 Task: Select the es 2021 option in the target.
Action: Mouse moved to (9, 577)
Screenshot: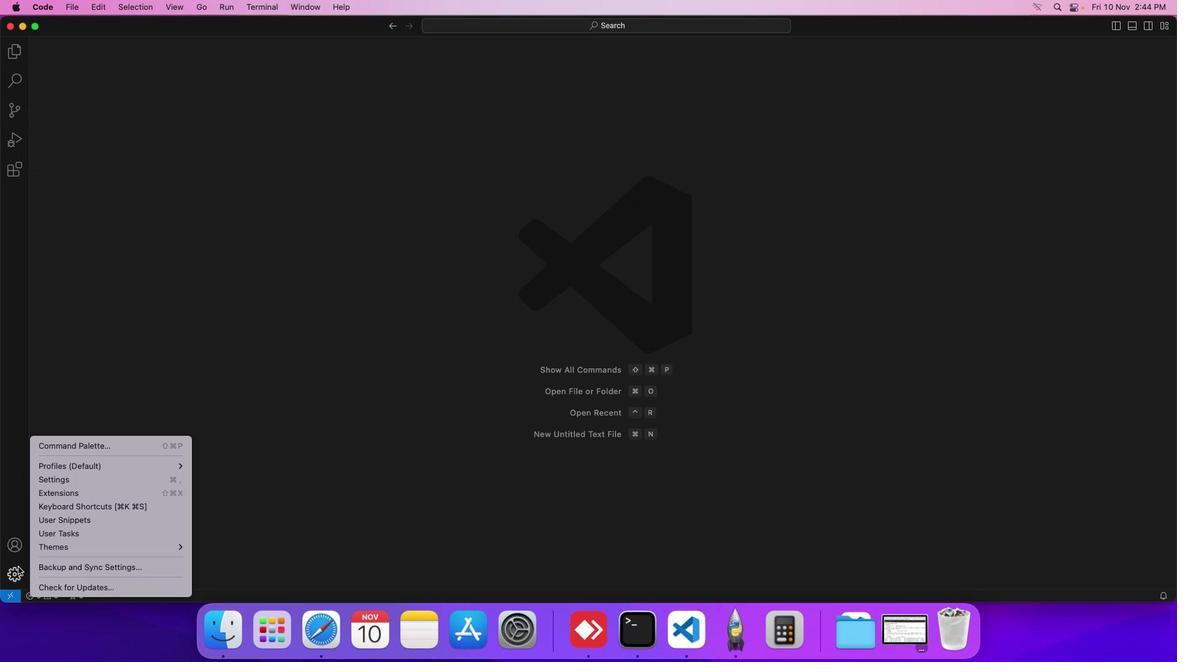 
Action: Mouse pressed left at (9, 577)
Screenshot: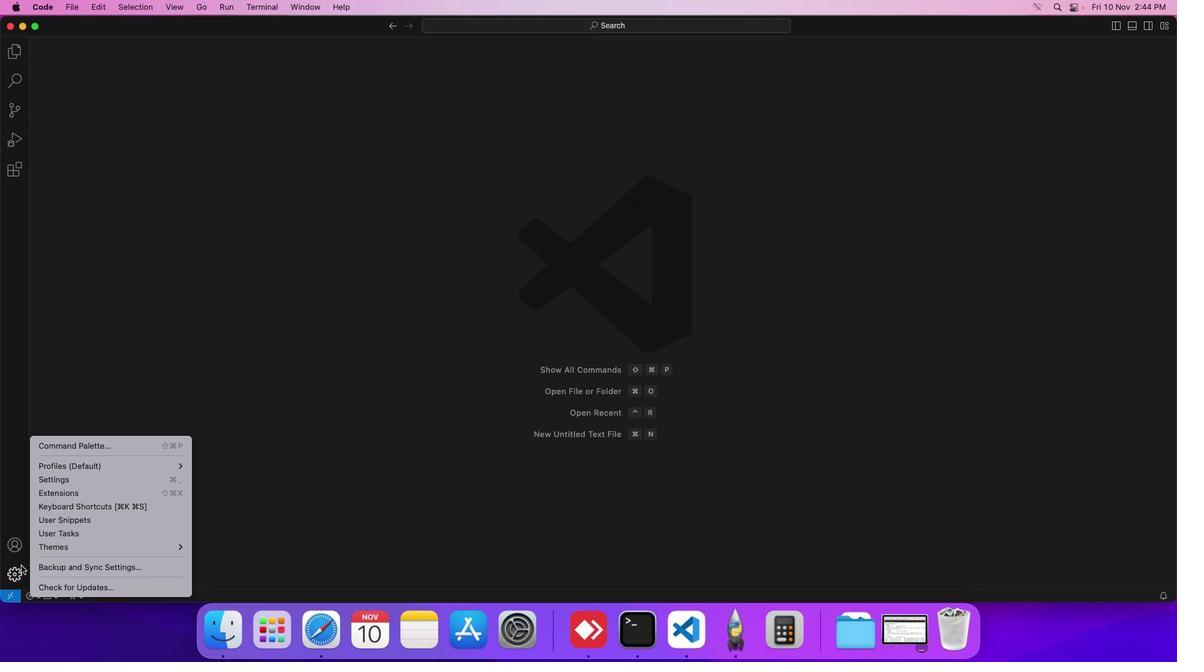 
Action: Mouse moved to (95, 476)
Screenshot: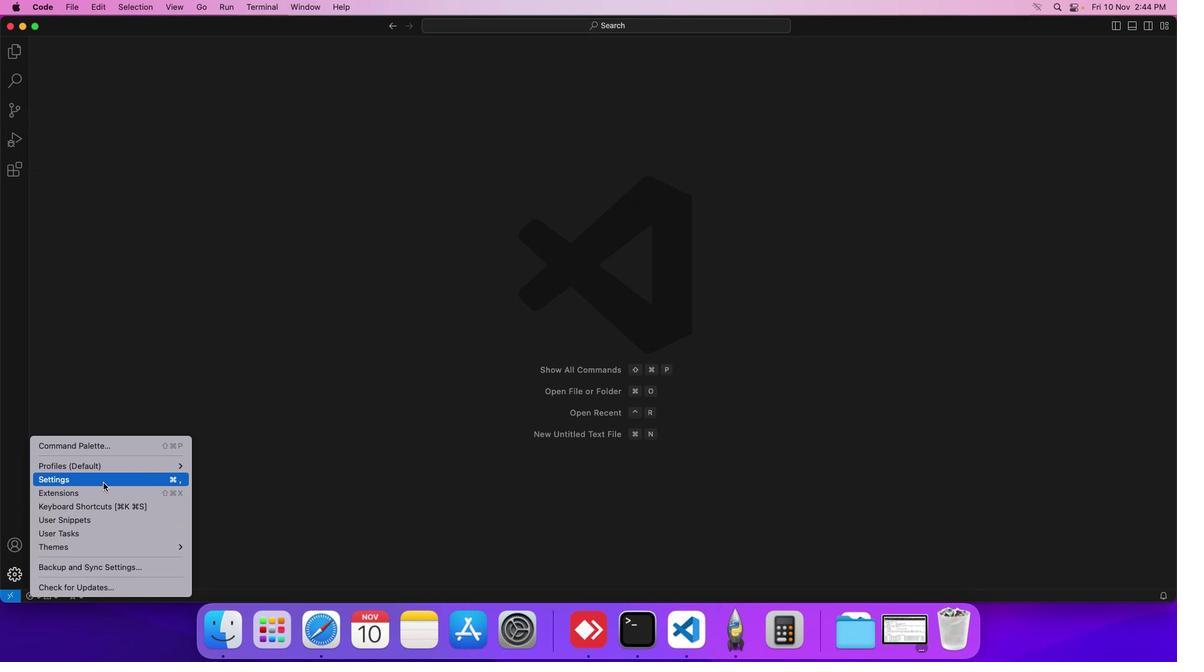 
Action: Mouse pressed left at (95, 476)
Screenshot: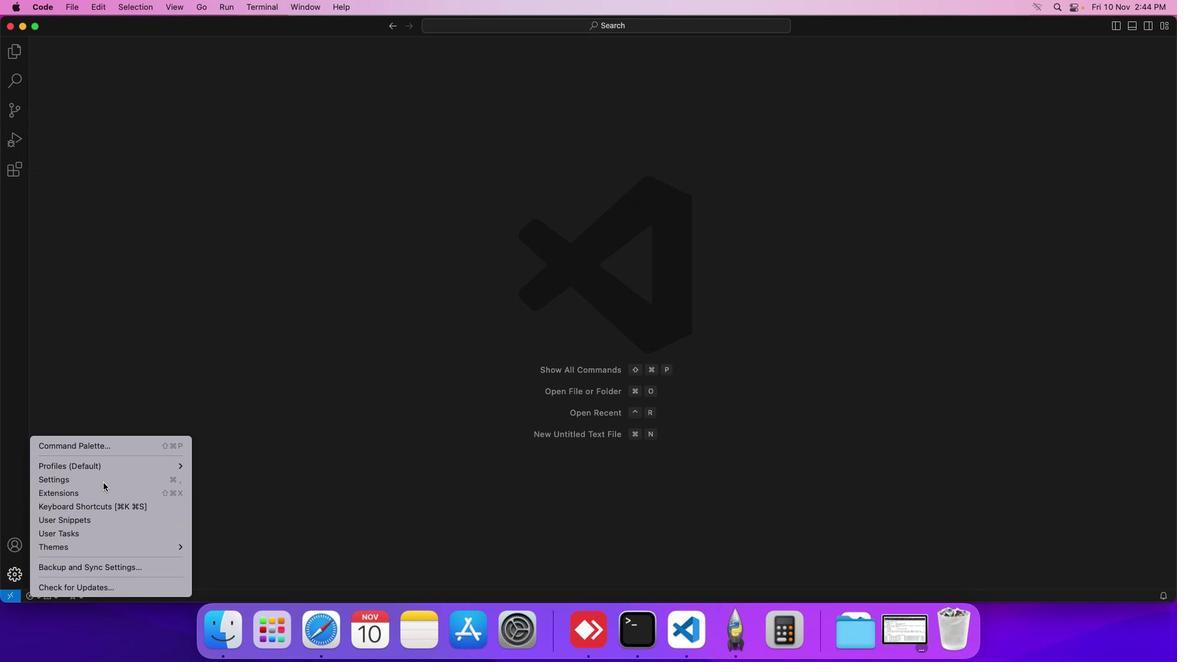 
Action: Mouse moved to (277, 155)
Screenshot: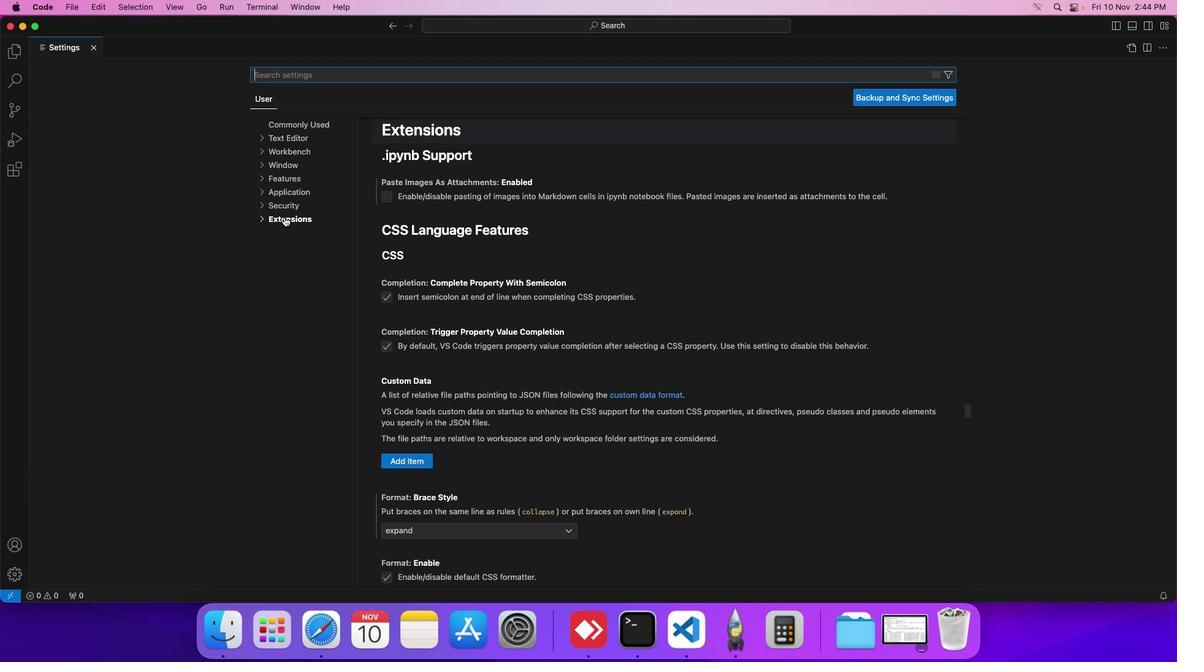 
Action: Mouse pressed left at (277, 155)
Screenshot: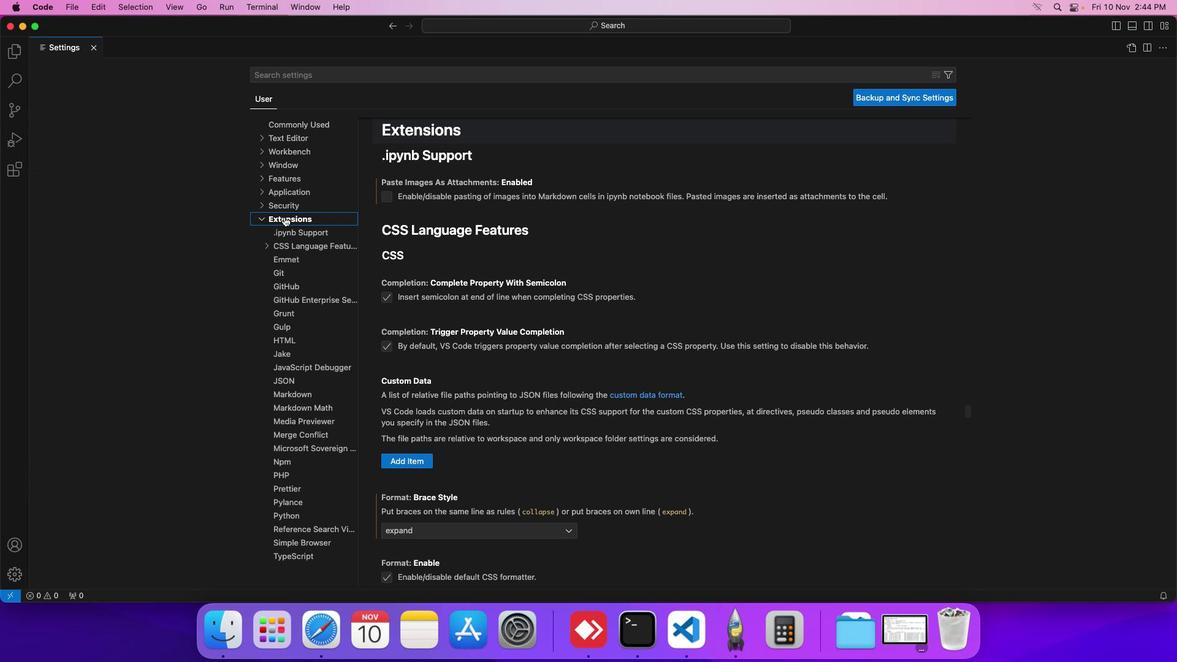 
Action: Mouse moved to (280, 566)
Screenshot: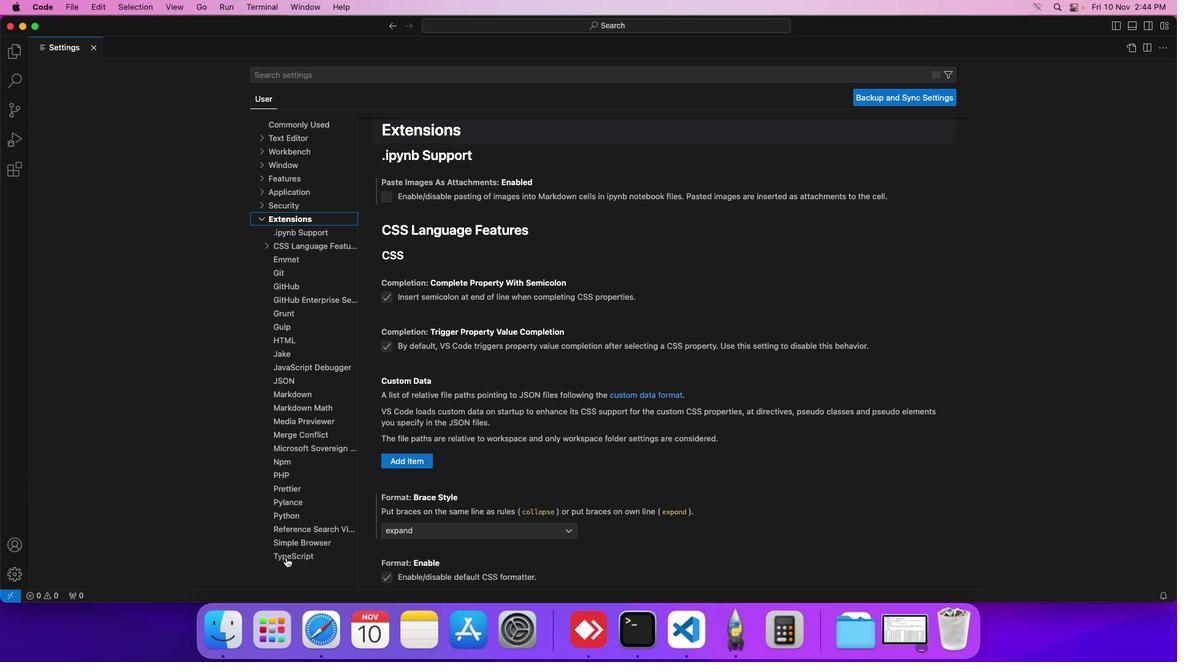 
Action: Mouse pressed left at (280, 566)
Screenshot: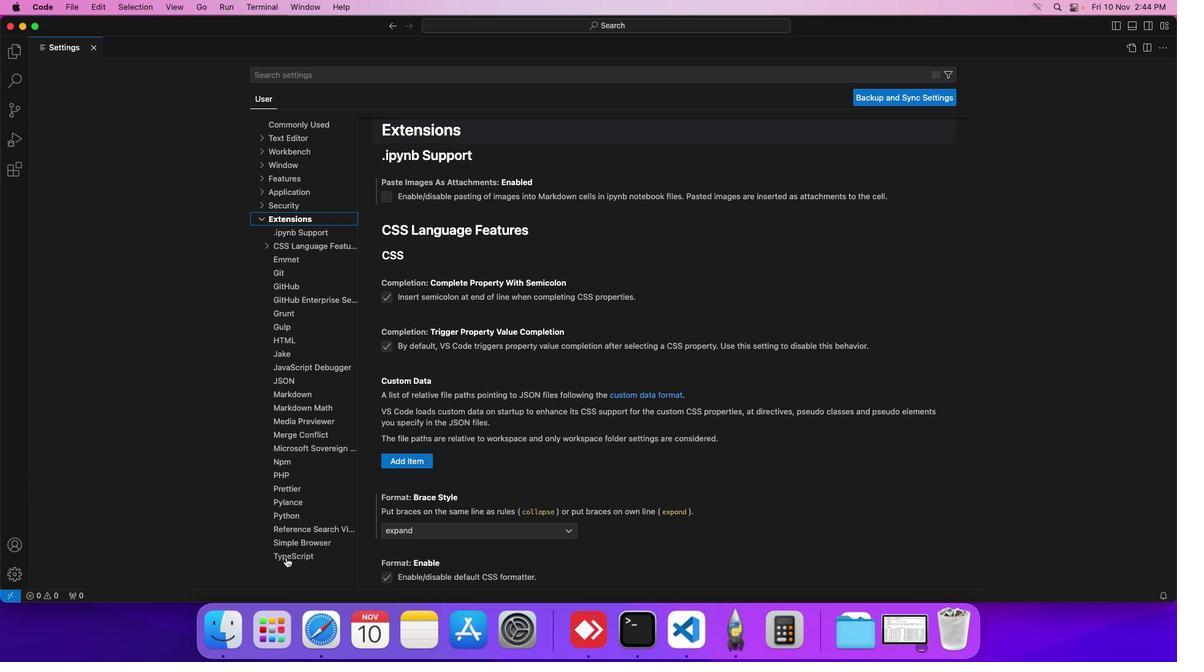 
Action: Mouse moved to (451, 501)
Screenshot: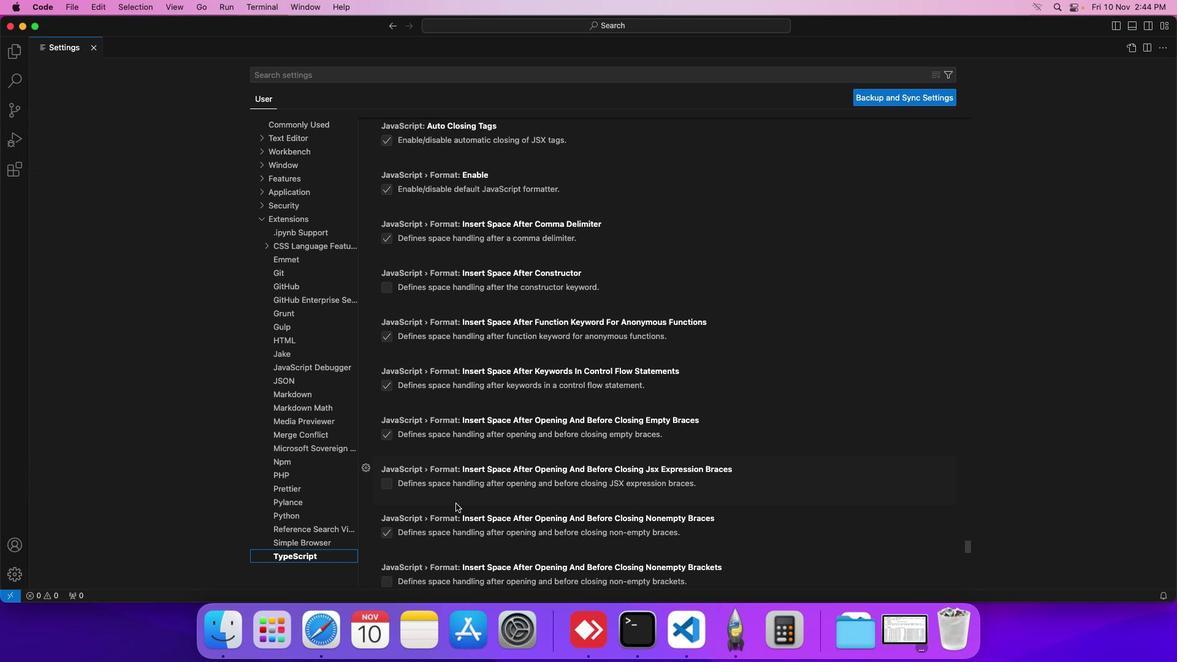 
Action: Mouse scrolled (451, 501) with delta (-8, -106)
Screenshot: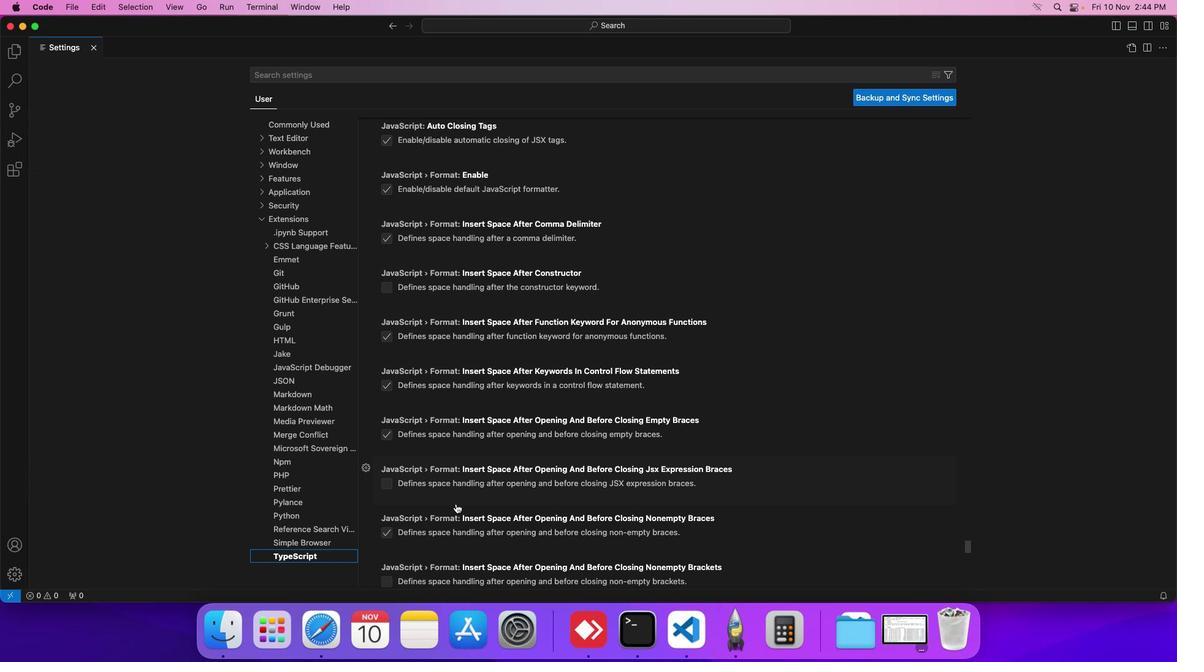
Action: Mouse scrolled (451, 501) with delta (-8, -106)
Screenshot: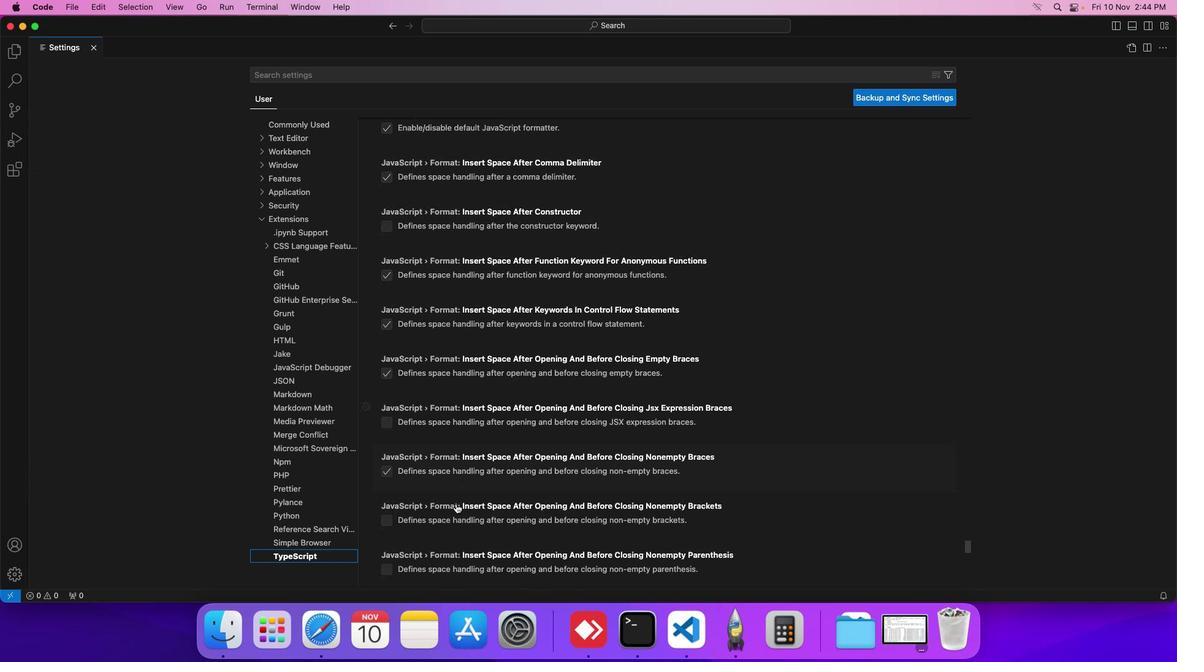 
Action: Mouse scrolled (451, 501) with delta (-8, -106)
Screenshot: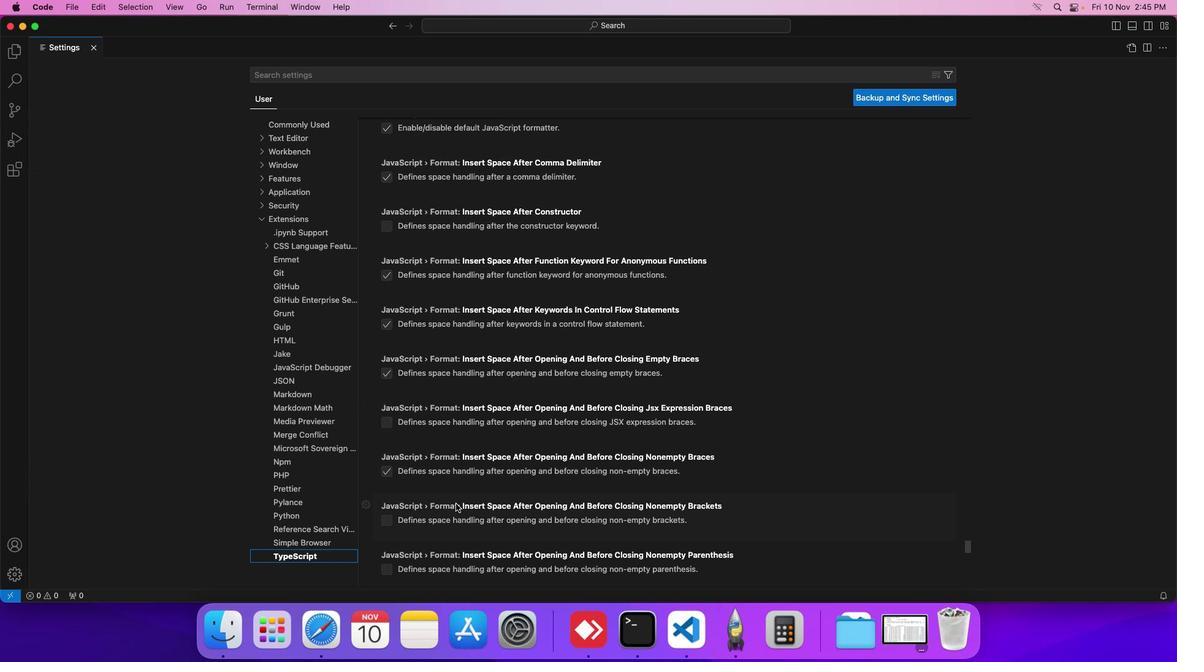 
Action: Mouse scrolled (451, 501) with delta (-8, -106)
Screenshot: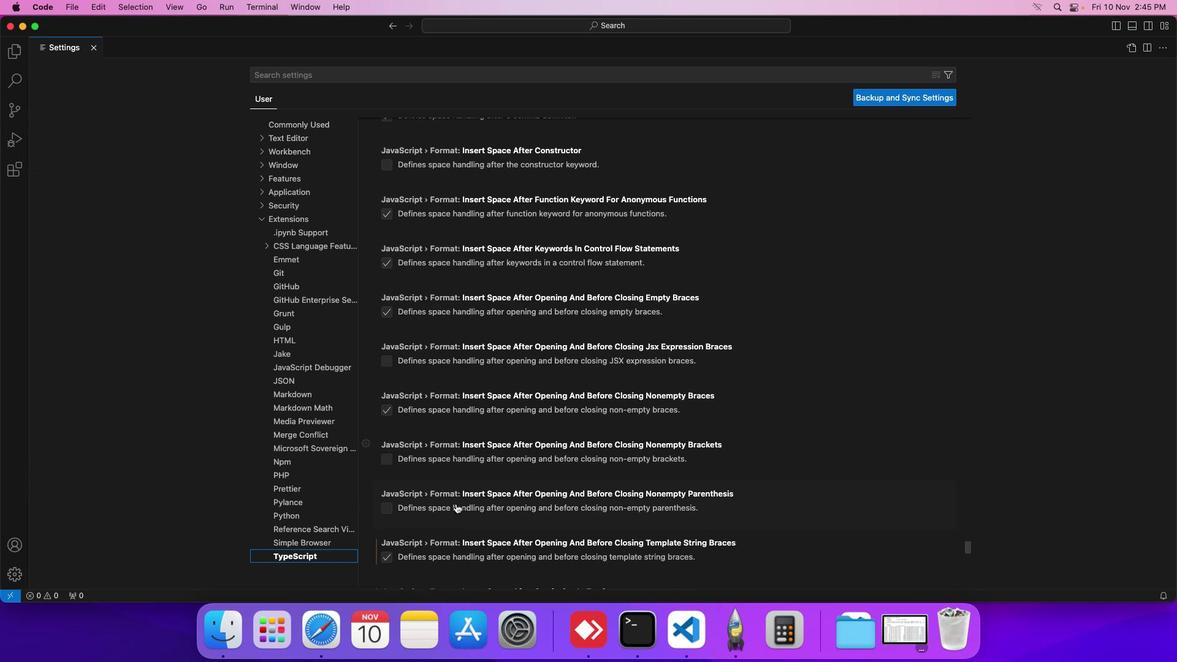 
Action: Mouse scrolled (451, 501) with delta (-8, -106)
Screenshot: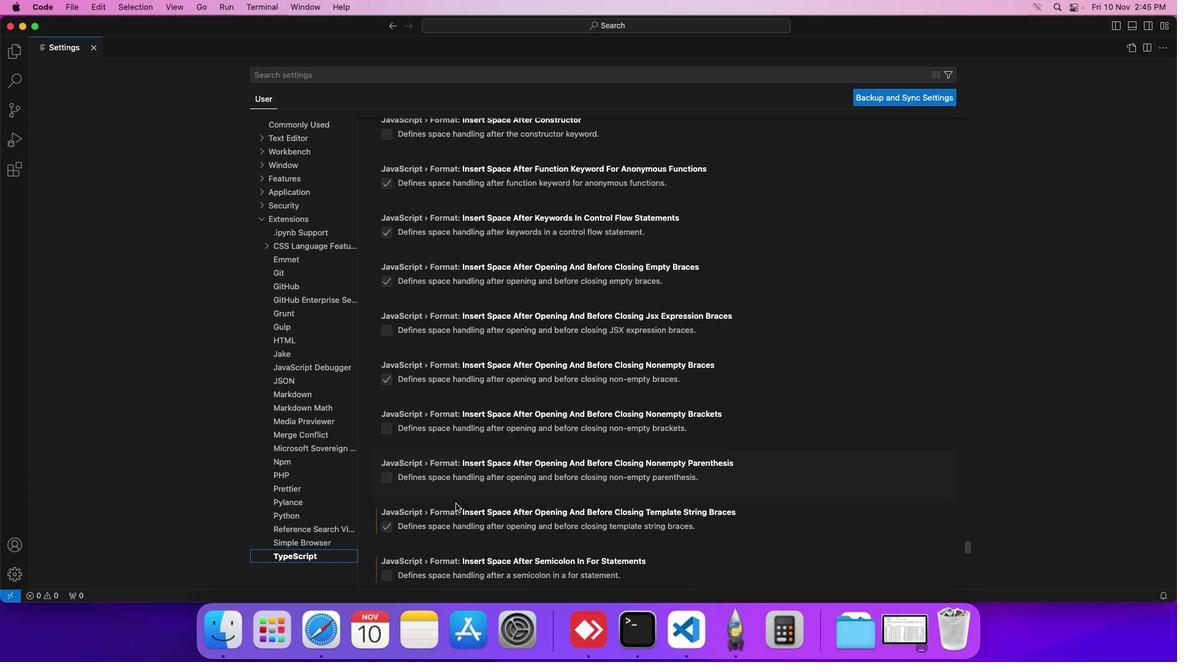 
Action: Mouse scrolled (451, 501) with delta (-8, -106)
Screenshot: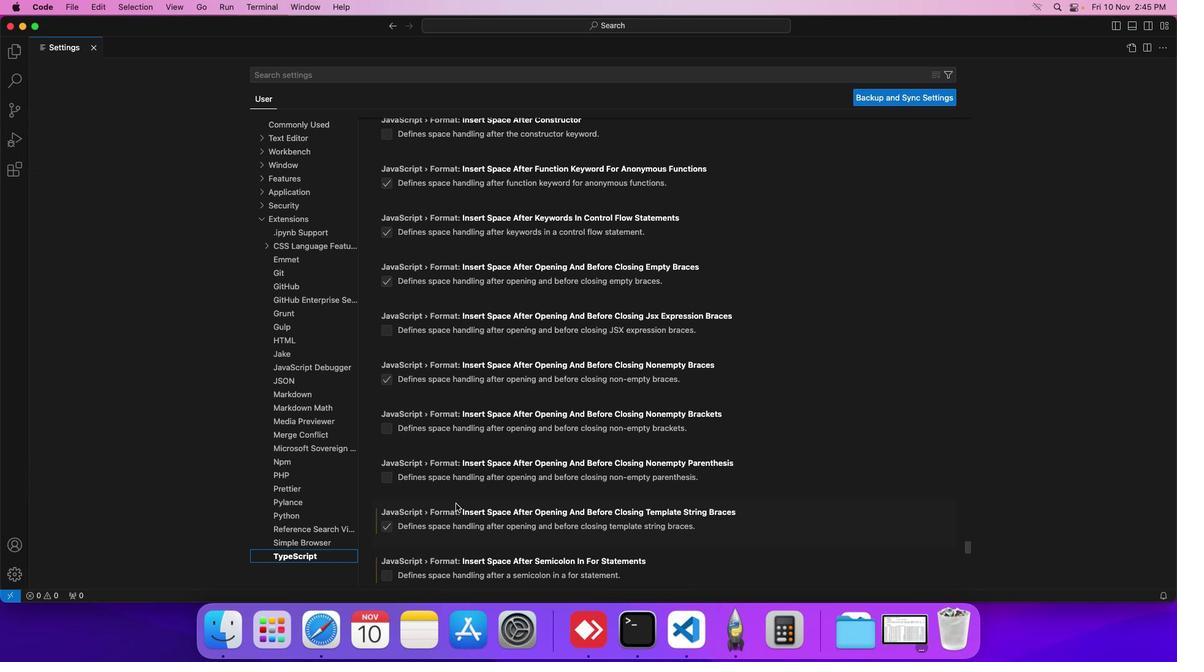 
Action: Mouse scrolled (451, 501) with delta (-8, -106)
Screenshot: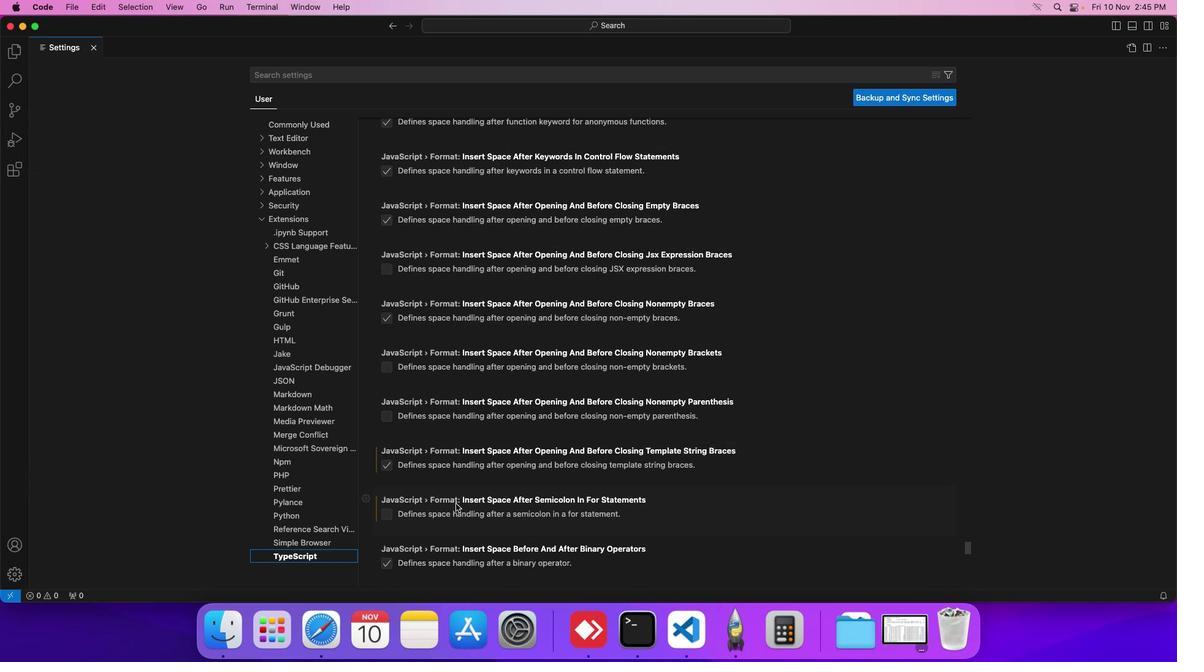 
Action: Mouse scrolled (451, 501) with delta (-8, -106)
Screenshot: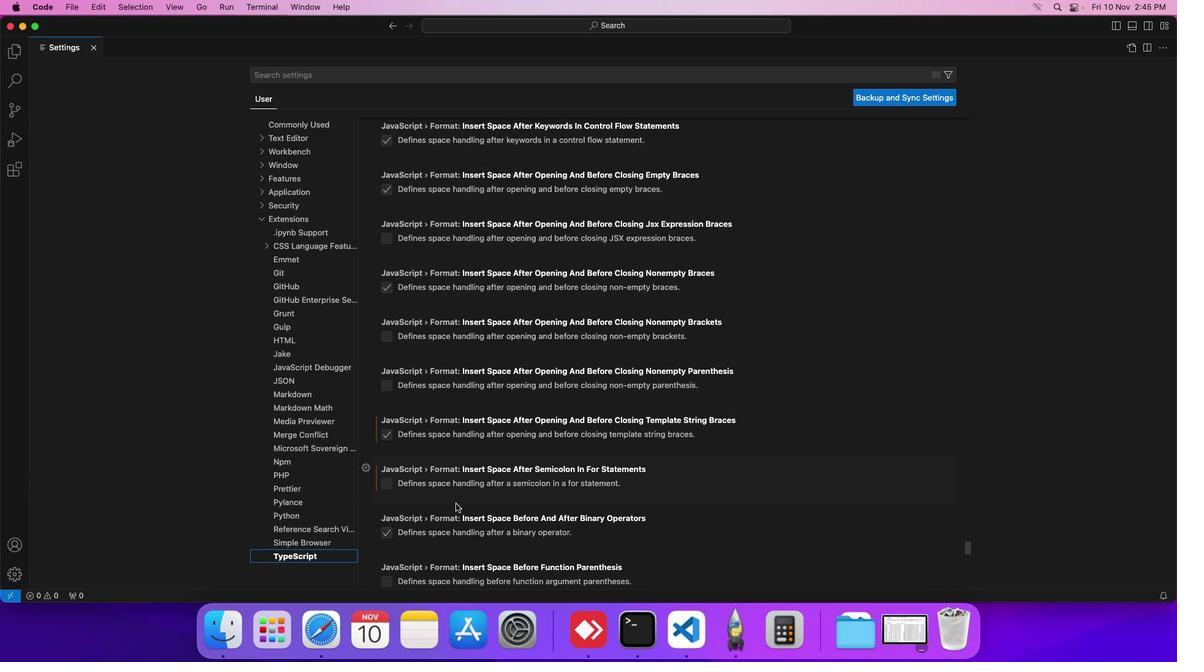 
Action: Mouse scrolled (451, 501) with delta (-8, -106)
Screenshot: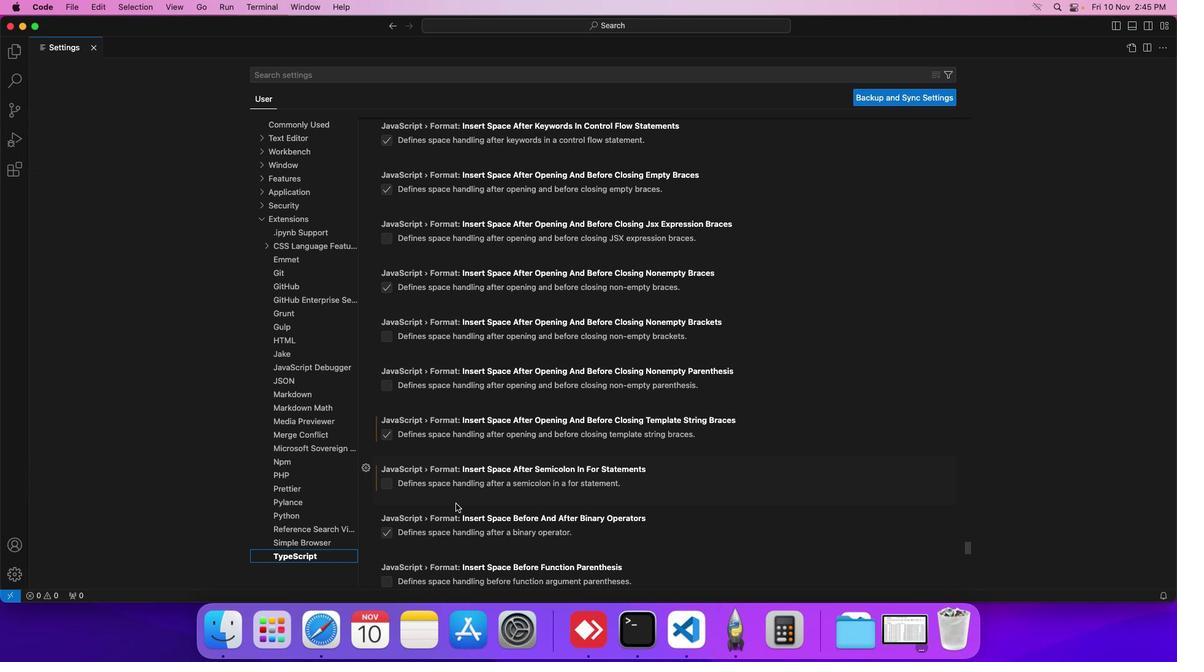 
Action: Mouse scrolled (451, 501) with delta (-8, -106)
Screenshot: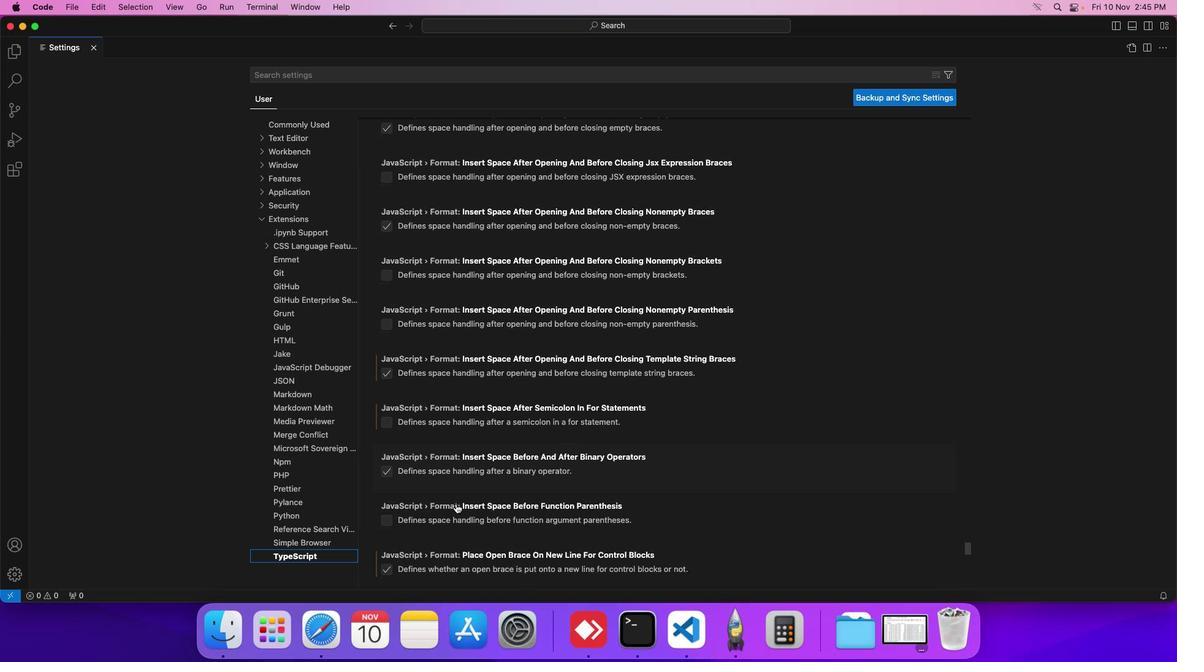 
Action: Mouse scrolled (451, 501) with delta (-8, -106)
Screenshot: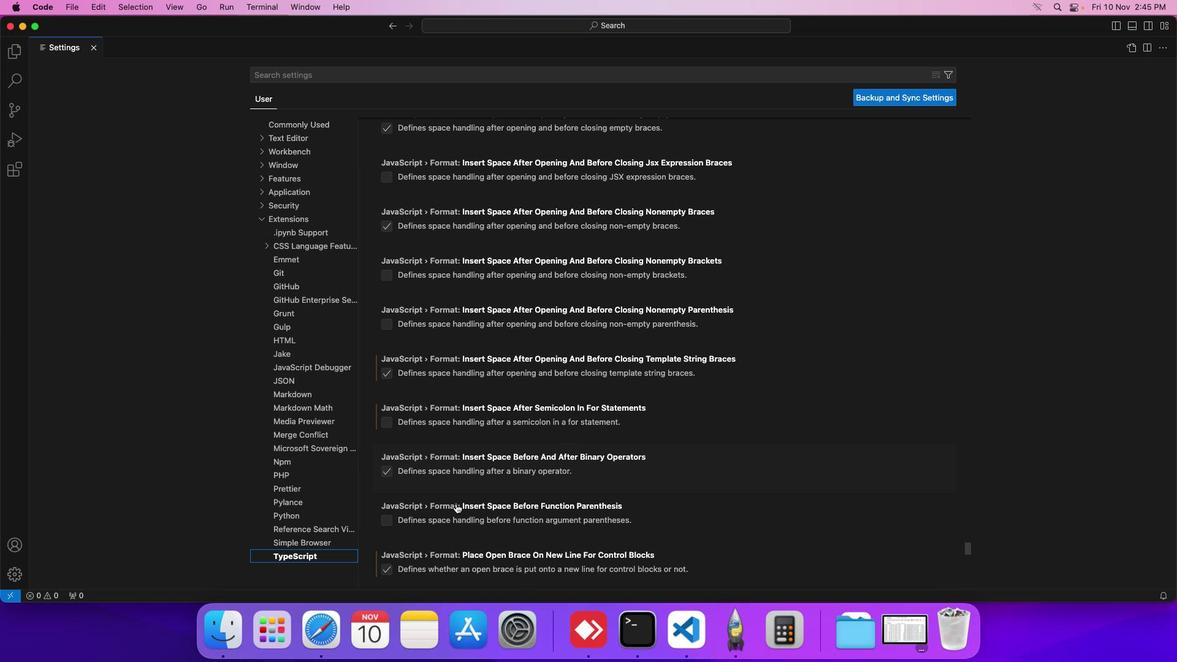 
Action: Mouse scrolled (451, 501) with delta (-8, -106)
Screenshot: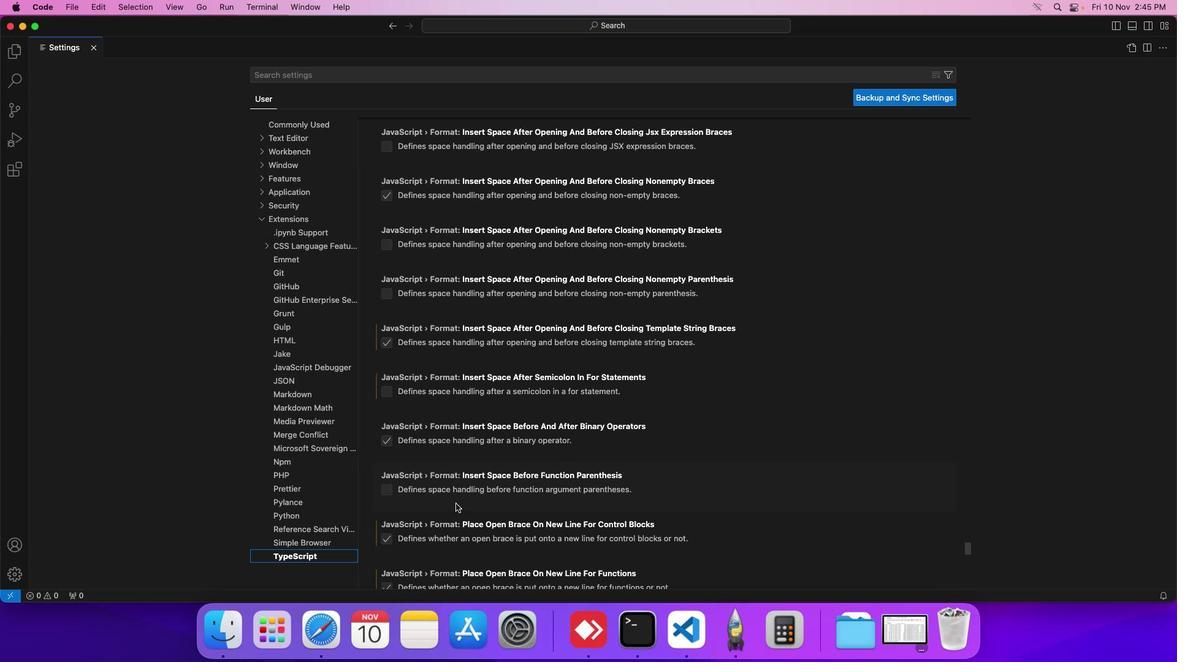 
Action: Mouse scrolled (451, 501) with delta (-8, -106)
Screenshot: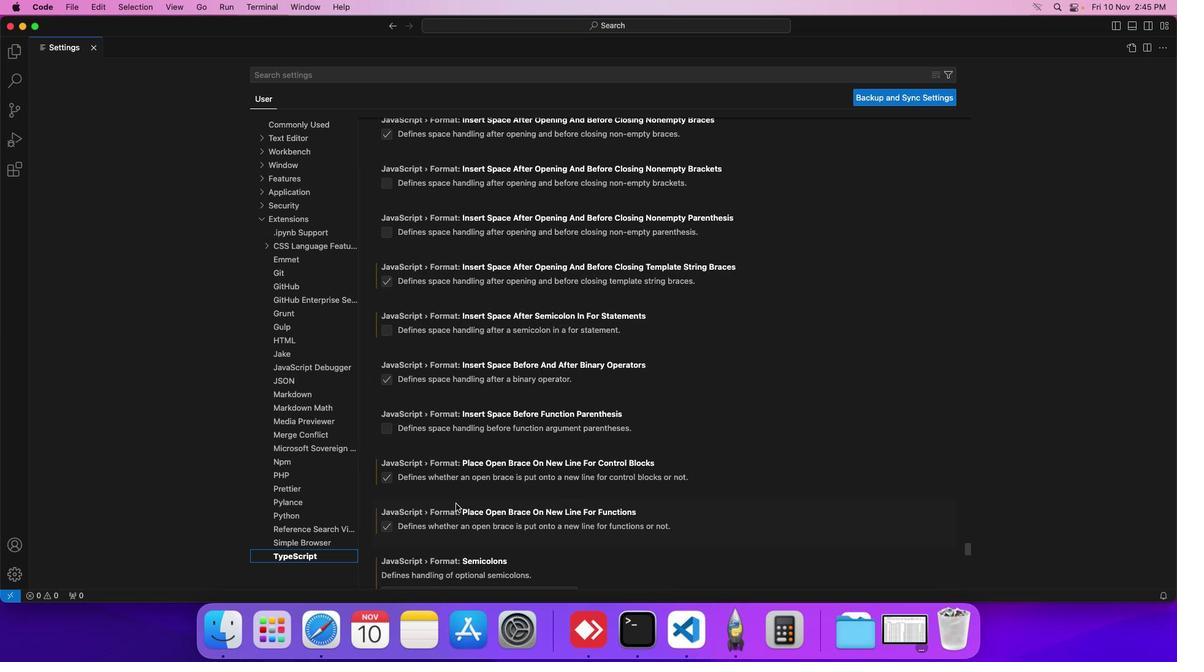 
Action: Mouse scrolled (451, 501) with delta (-8, -106)
Screenshot: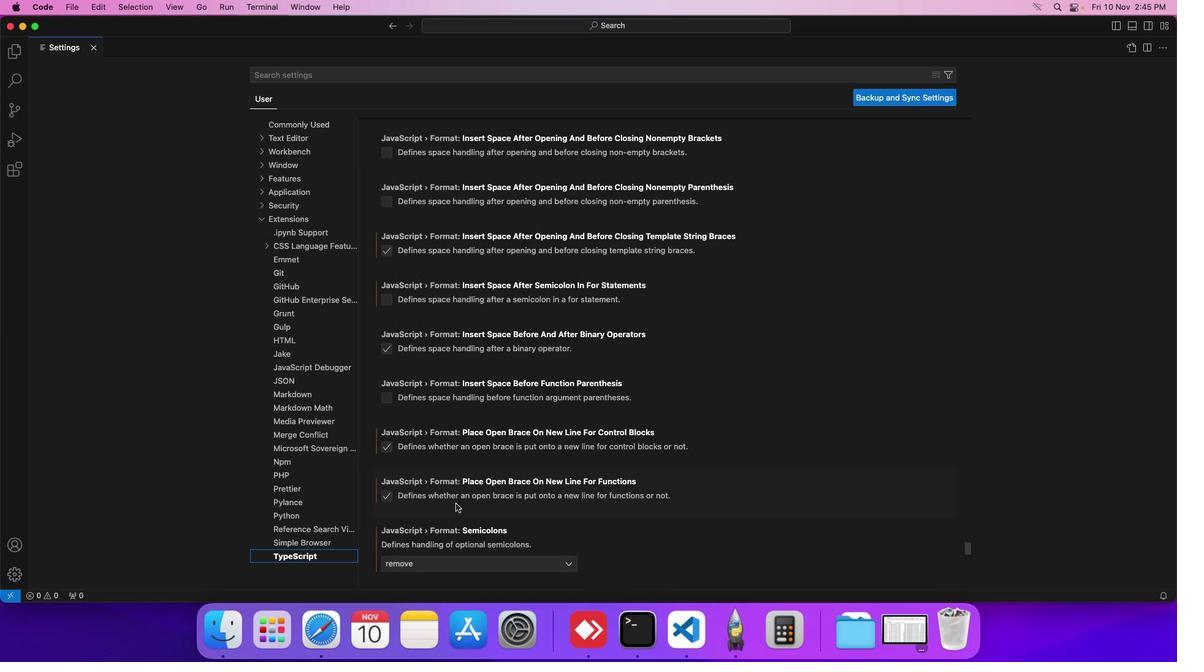 
Action: Mouse scrolled (451, 501) with delta (-8, -106)
Screenshot: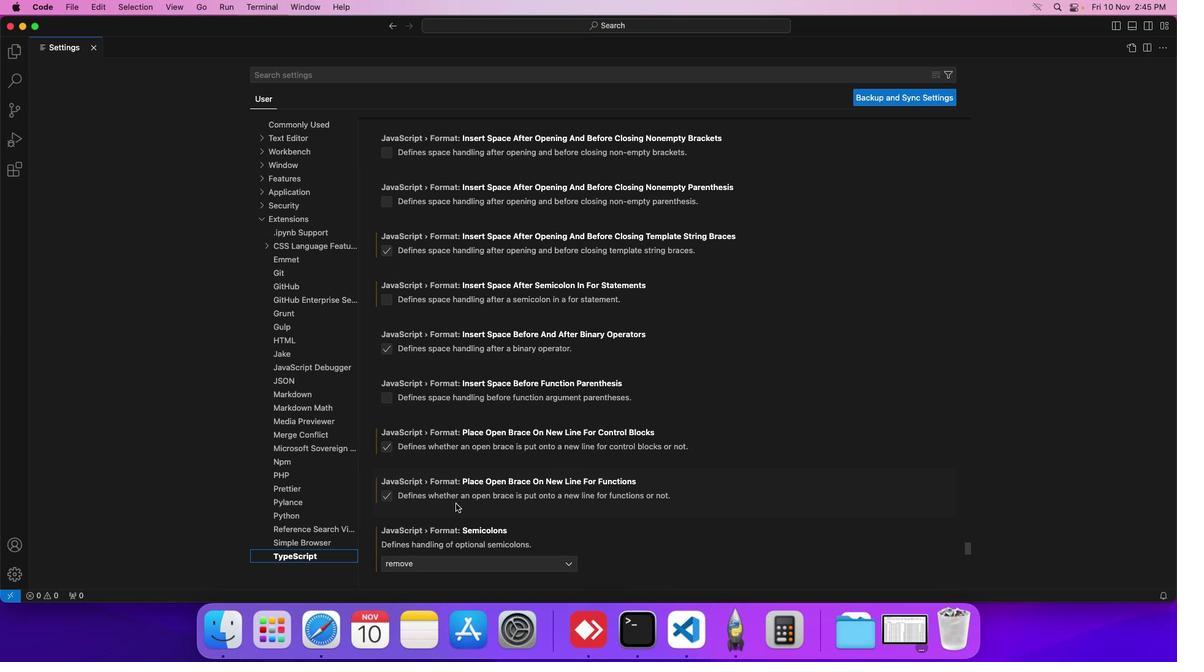 
Action: Mouse scrolled (451, 501) with delta (-8, -106)
Screenshot: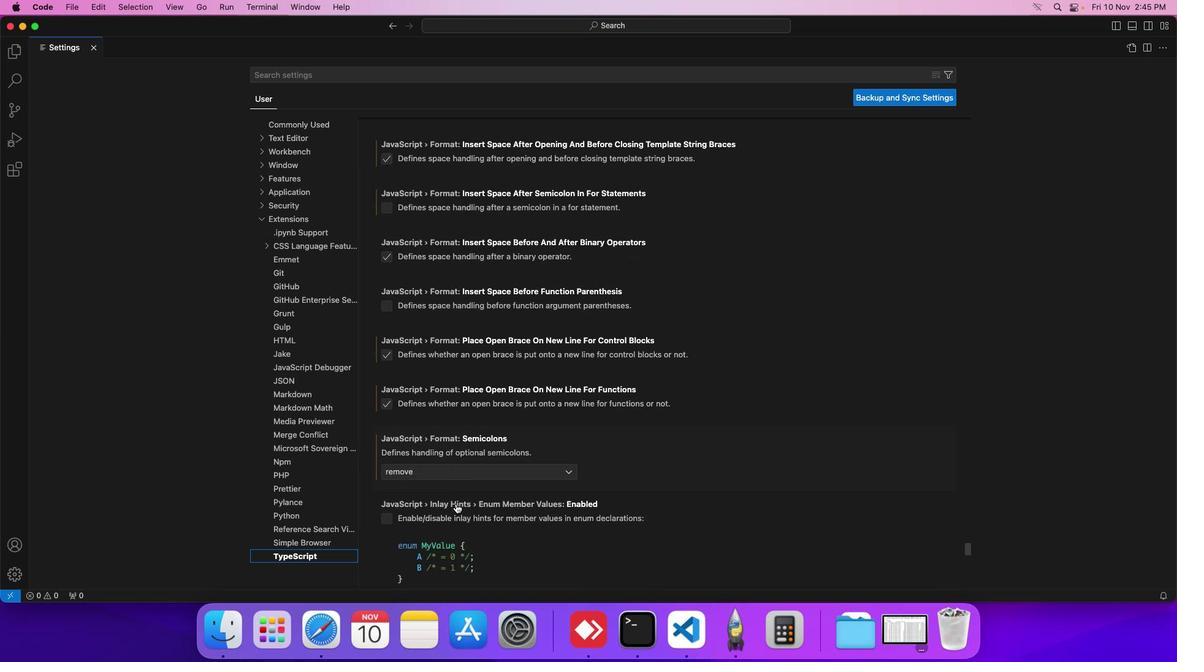 
Action: Mouse scrolled (451, 501) with delta (-8, -106)
Screenshot: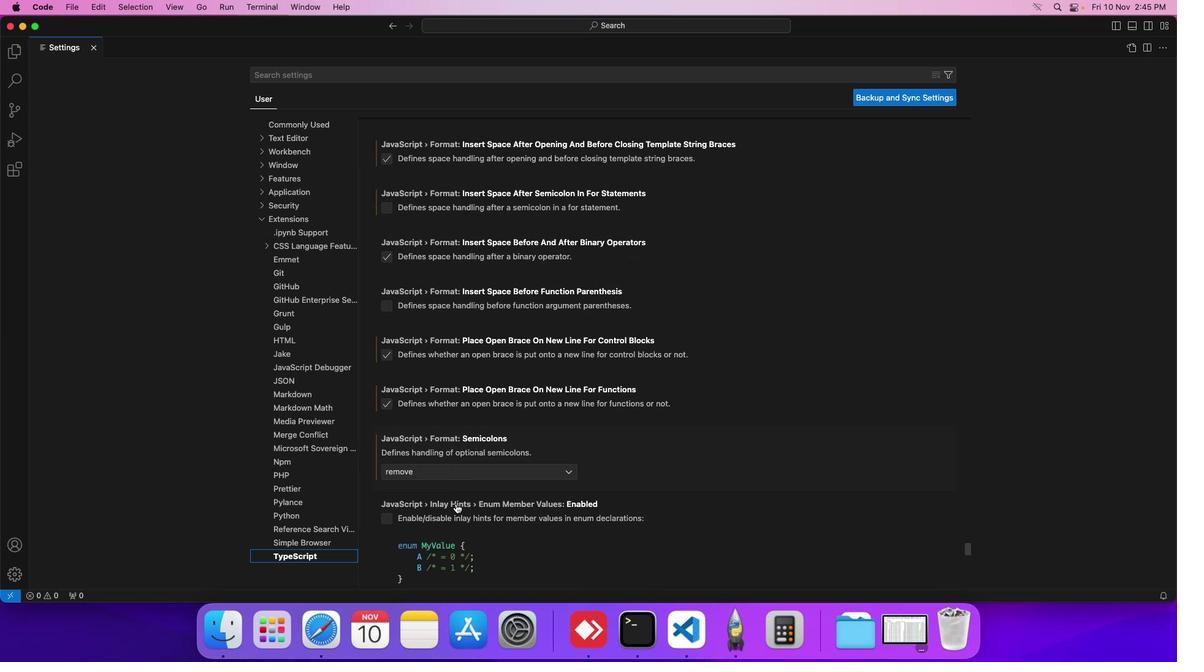 
Action: Mouse scrolled (451, 501) with delta (-8, -106)
Screenshot: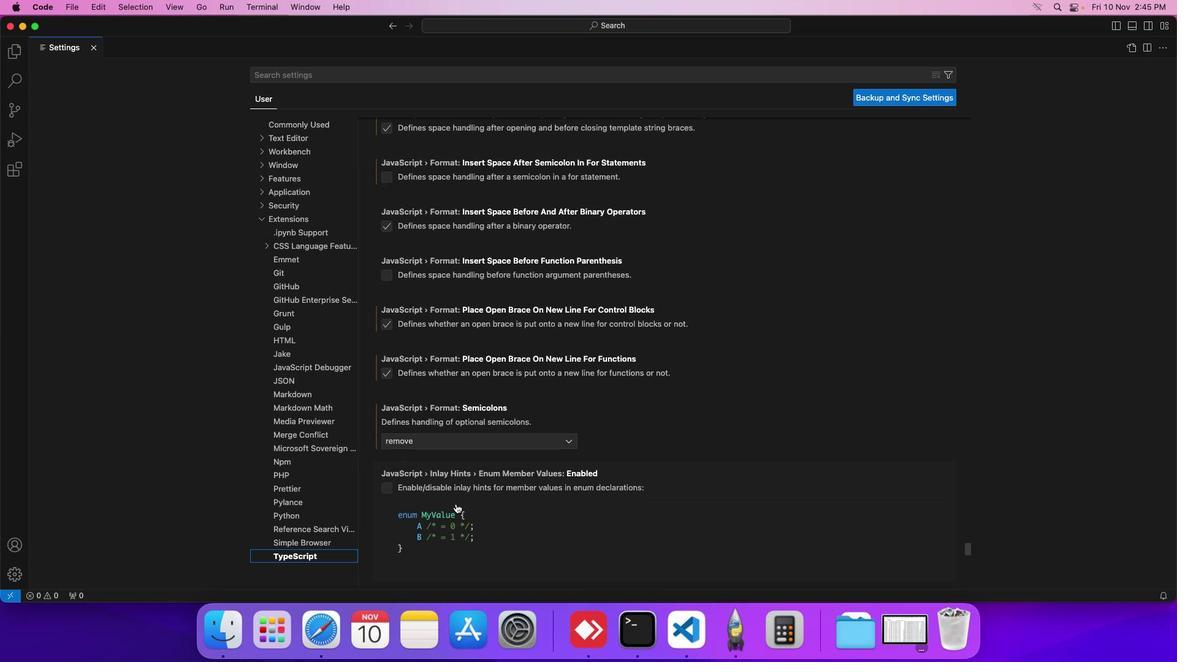 
Action: Mouse scrolled (451, 501) with delta (-8, -106)
Screenshot: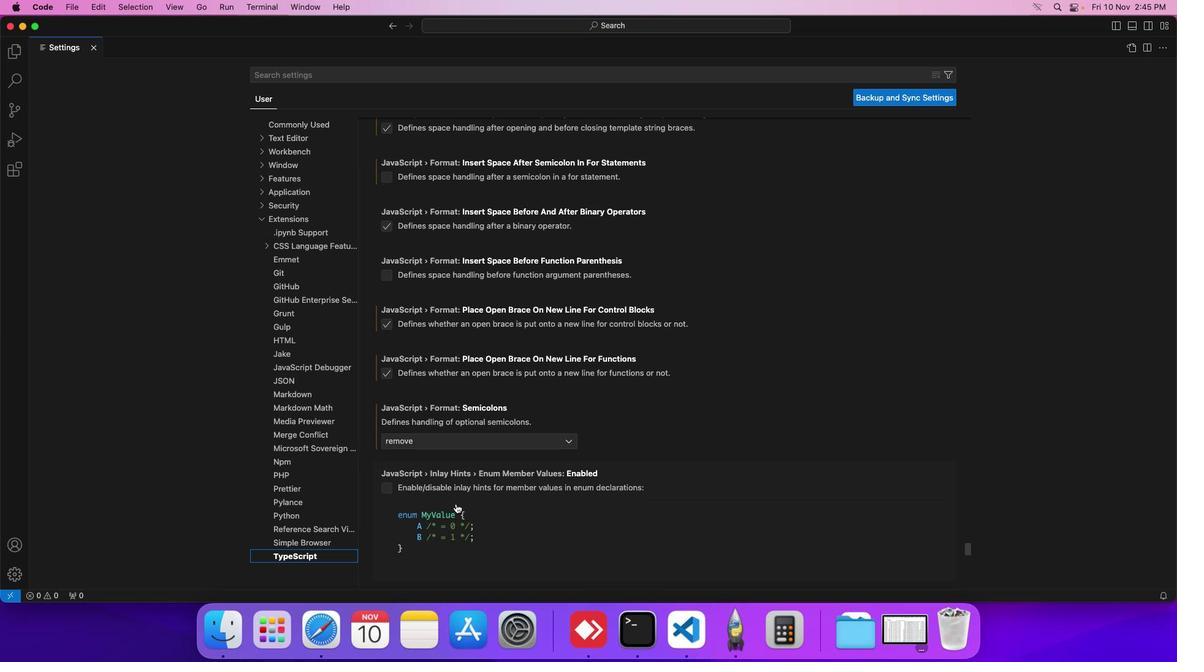 
Action: Mouse scrolled (451, 501) with delta (-8, -106)
Screenshot: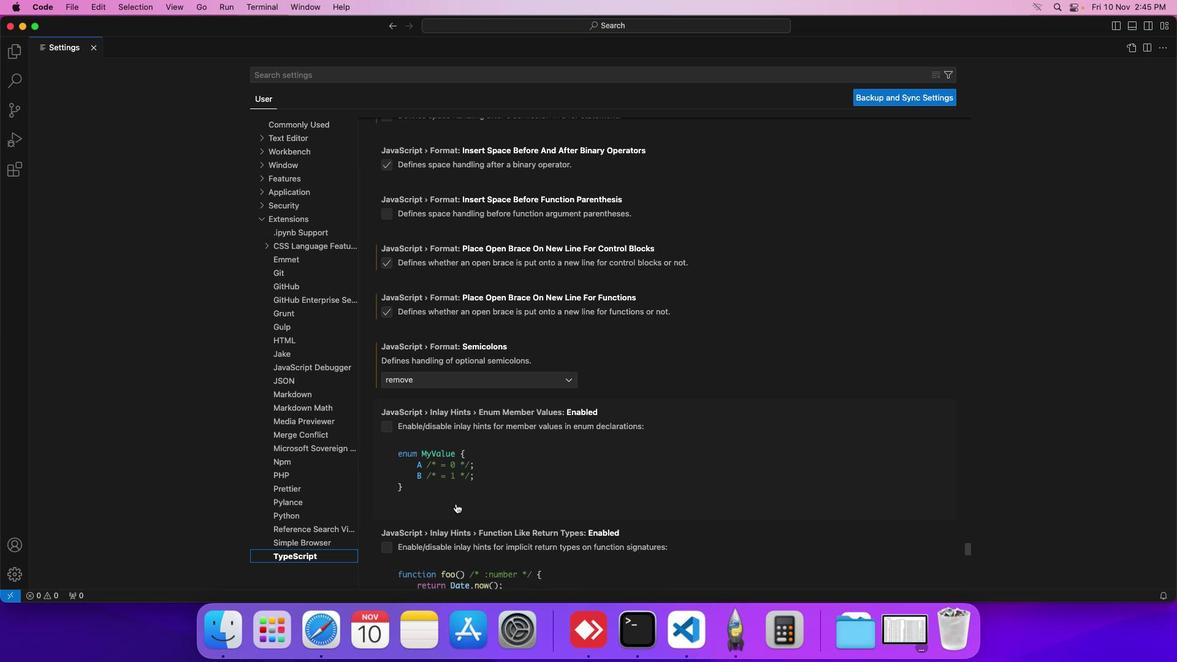 
Action: Mouse scrolled (451, 501) with delta (-8, -106)
Screenshot: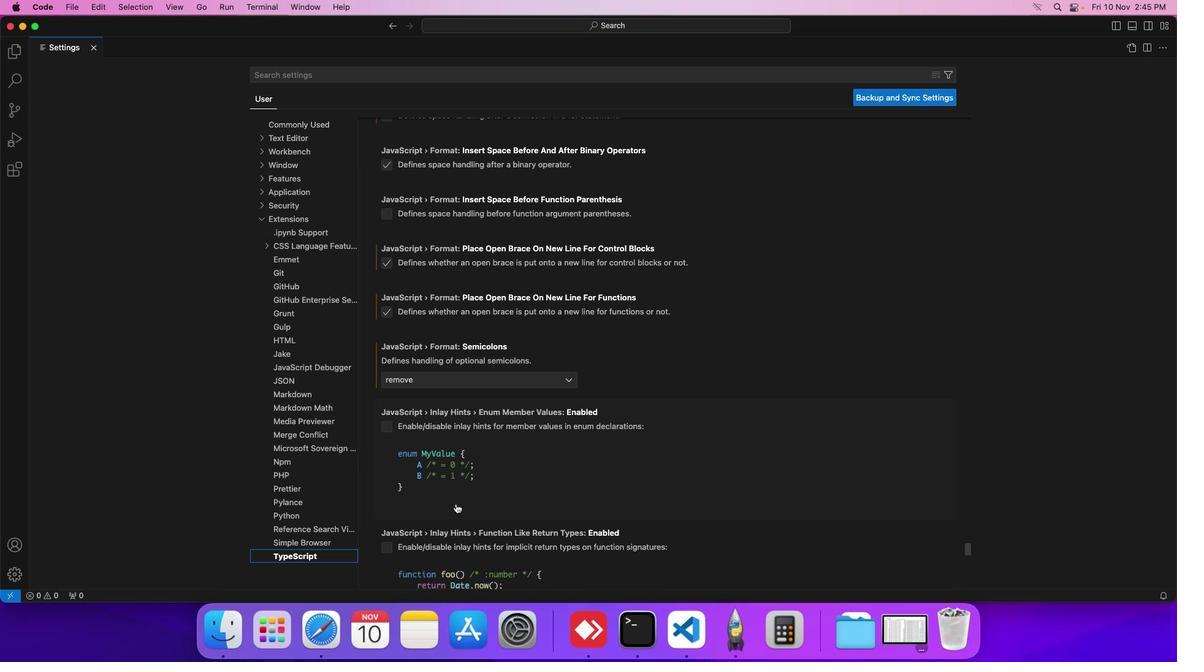 
Action: Mouse scrolled (451, 501) with delta (-8, -106)
Screenshot: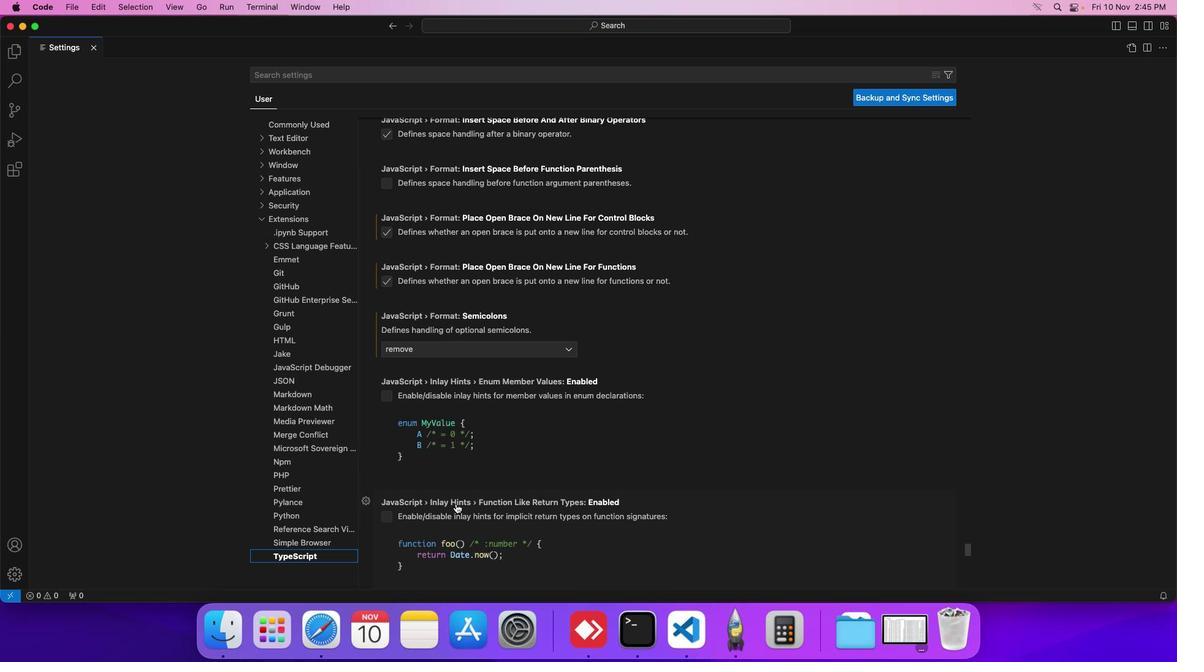 
Action: Mouse scrolled (451, 501) with delta (-8, -106)
Screenshot: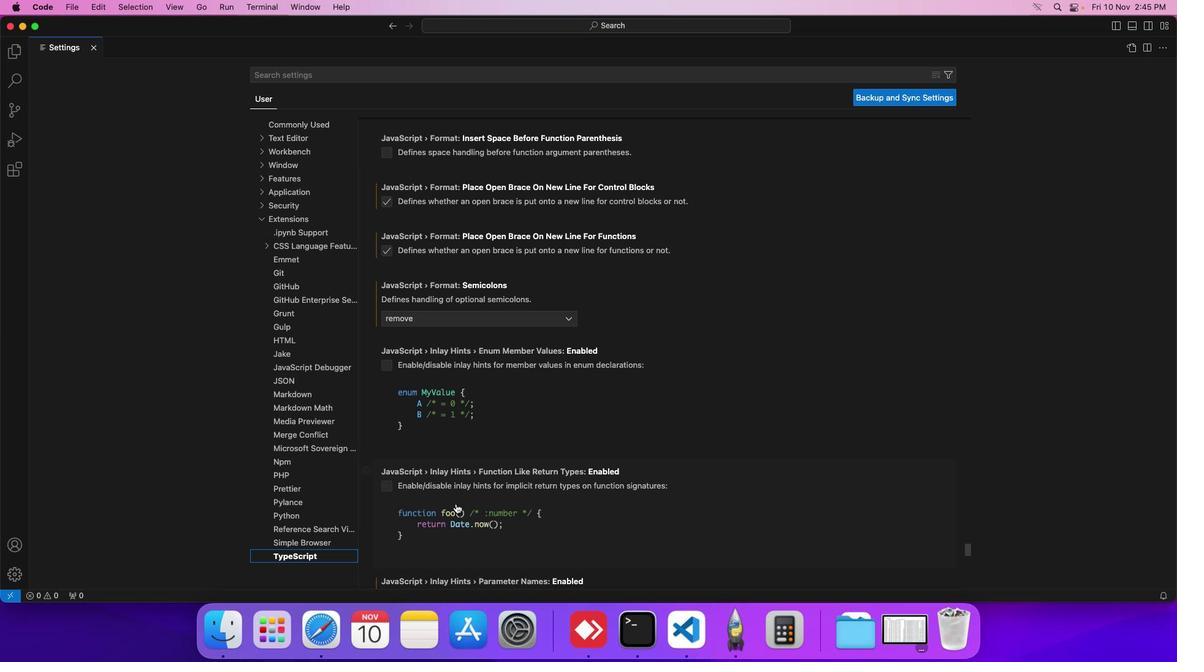 
Action: Mouse scrolled (451, 501) with delta (-8, -106)
Screenshot: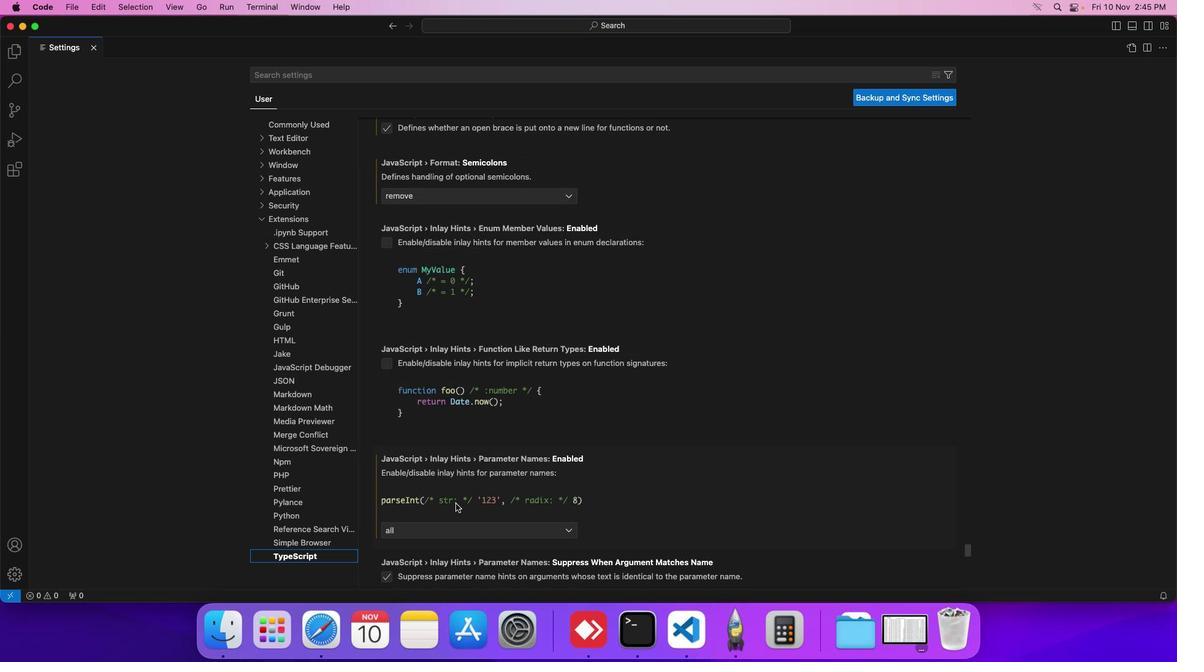 
Action: Mouse scrolled (451, 501) with delta (-8, -106)
Screenshot: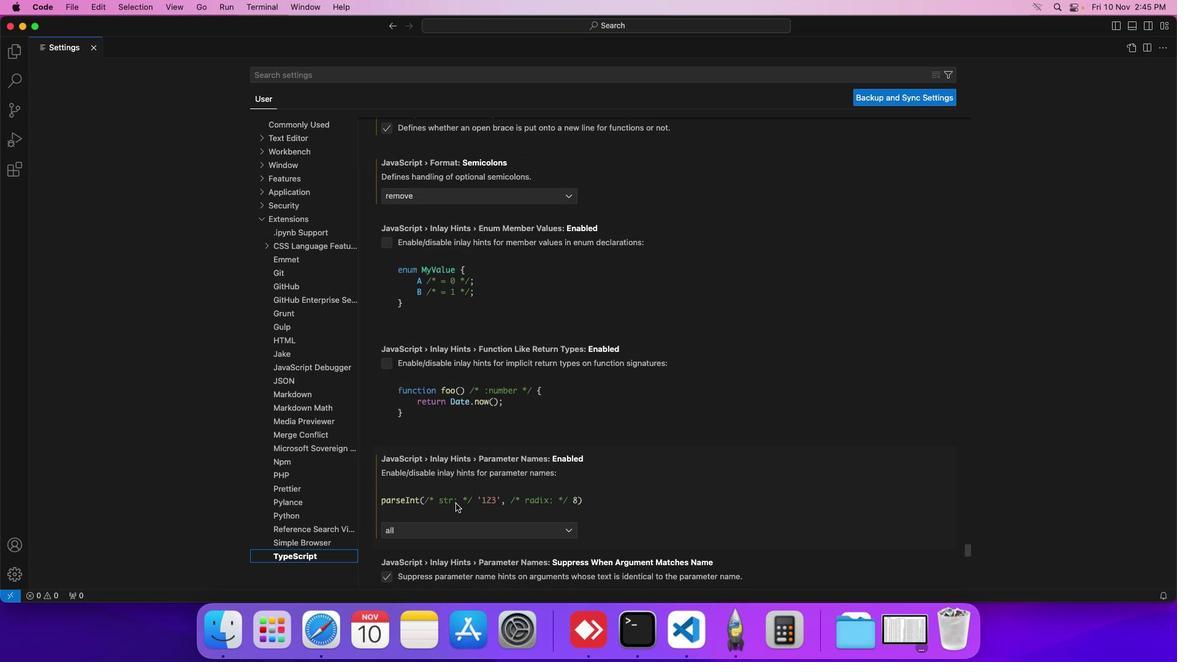 
Action: Mouse scrolled (451, 501) with delta (-8, -106)
Screenshot: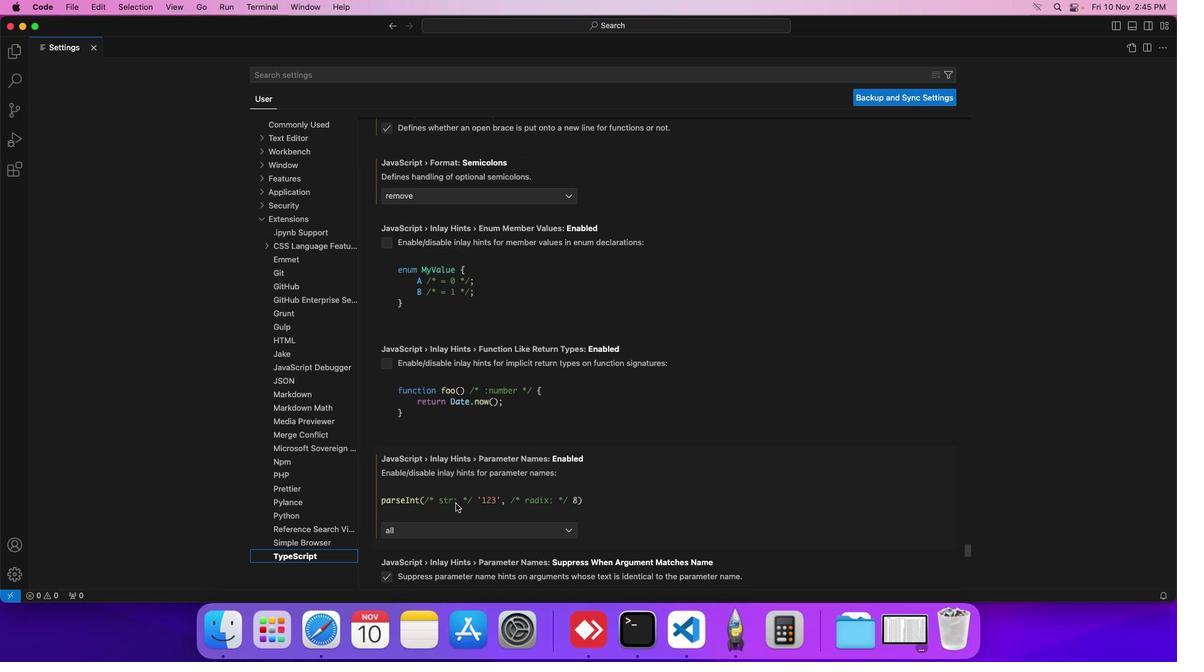 
Action: Mouse scrolled (451, 501) with delta (-8, -106)
Screenshot: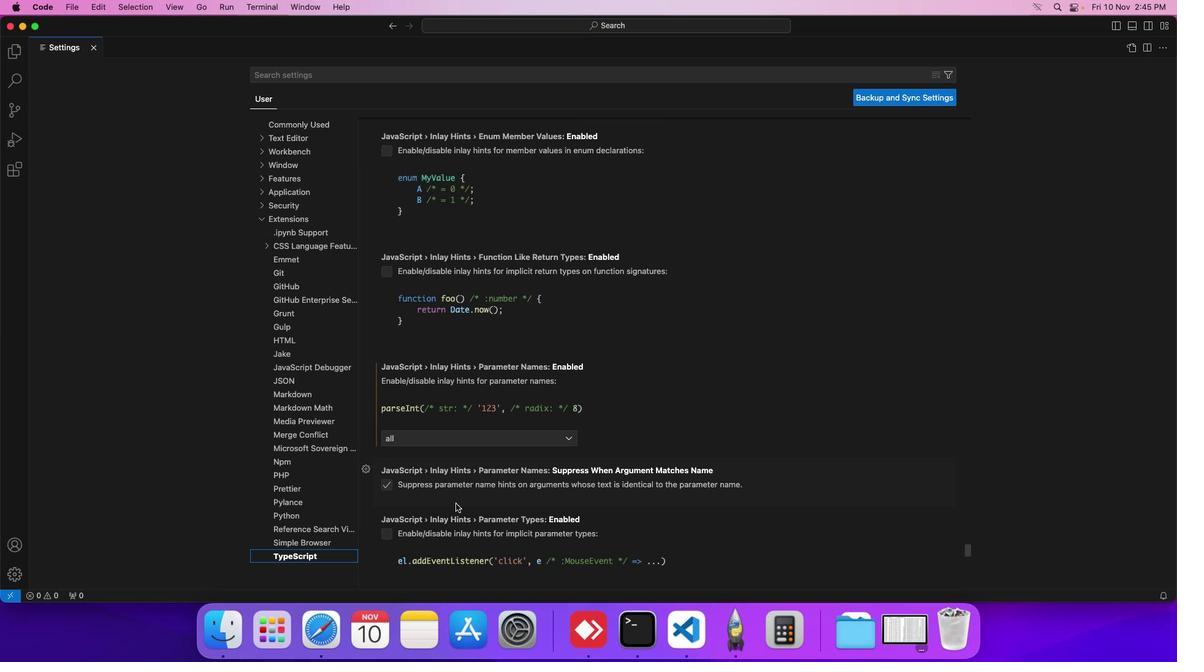
Action: Mouse scrolled (451, 501) with delta (-8, -106)
Screenshot: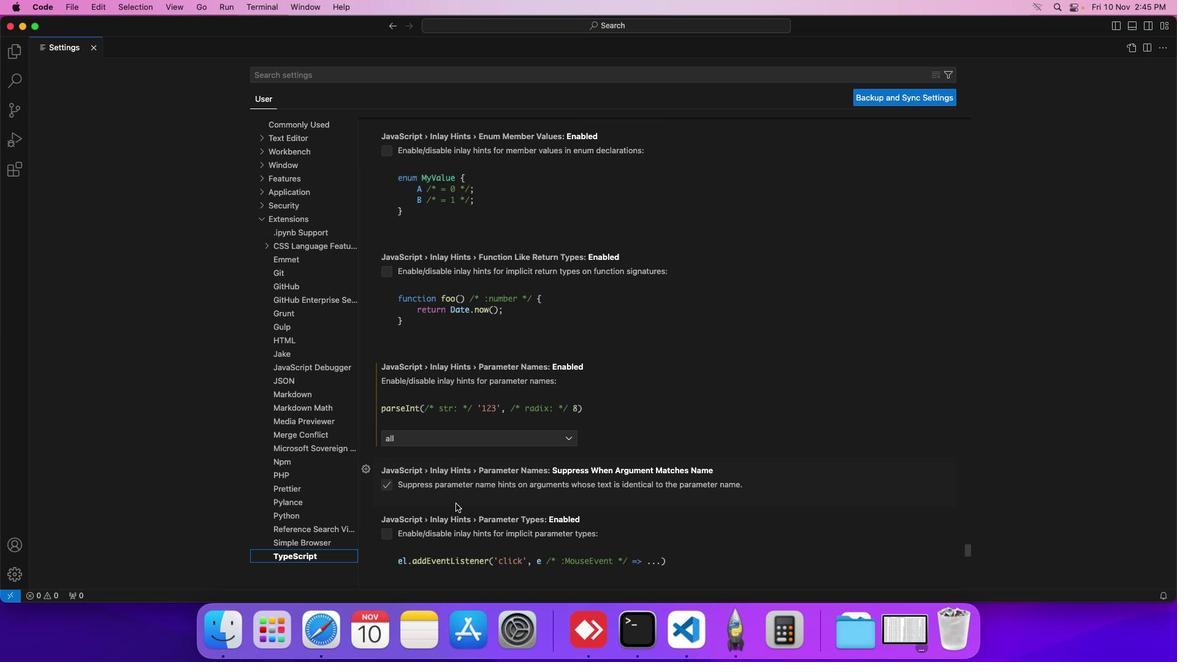 
Action: Mouse scrolled (451, 501) with delta (-8, -106)
Screenshot: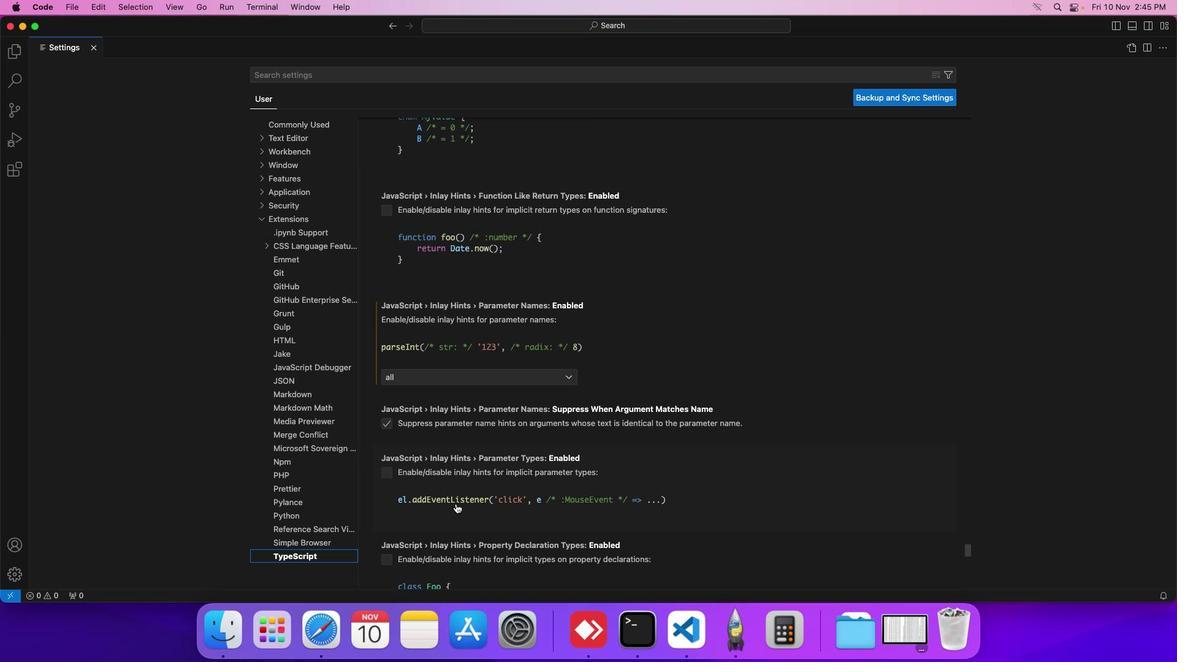 
Action: Mouse scrolled (451, 501) with delta (-8, -106)
Screenshot: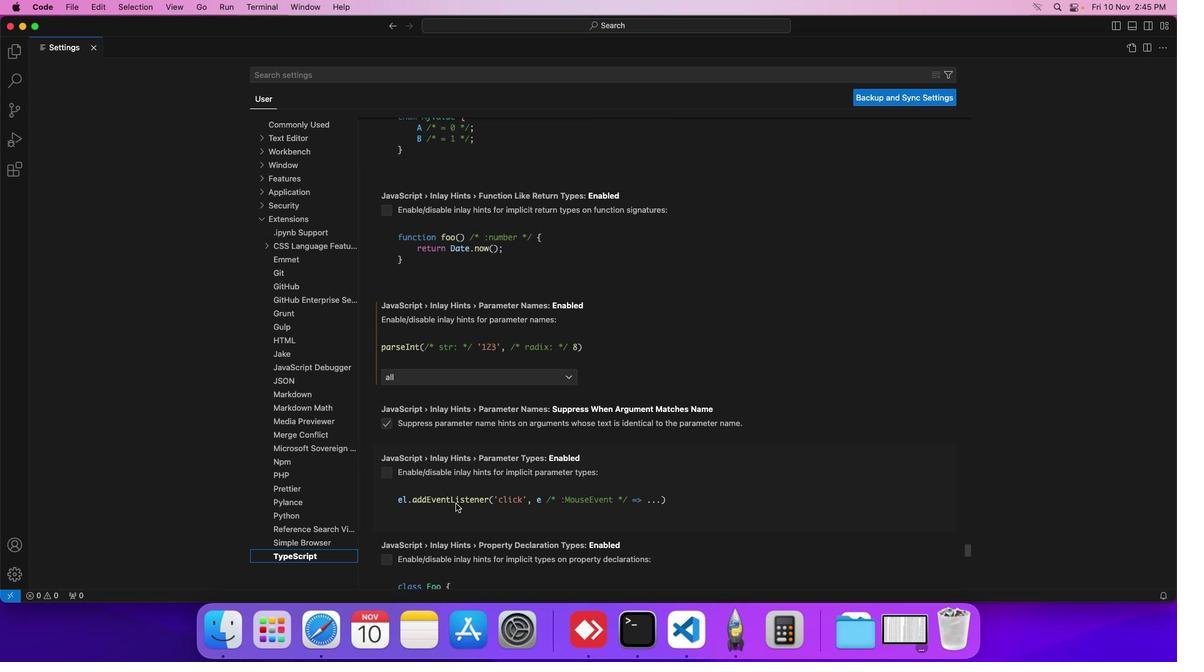 
Action: Mouse scrolled (451, 501) with delta (-8, -106)
Screenshot: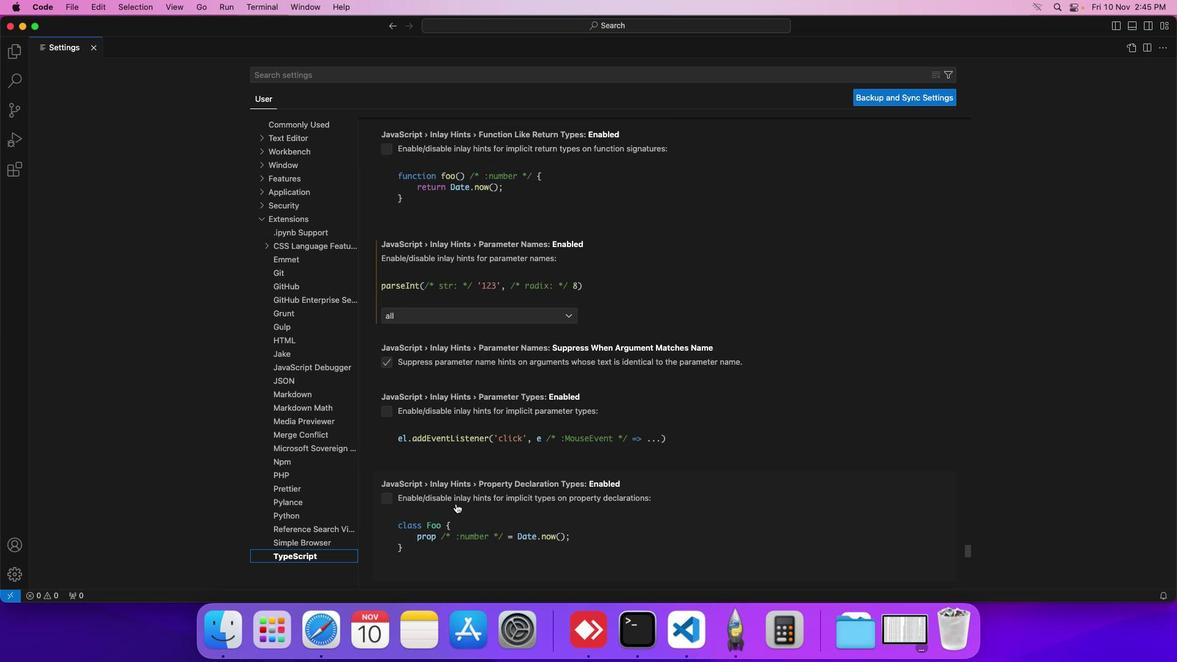 
Action: Mouse scrolled (451, 501) with delta (-8, -106)
Screenshot: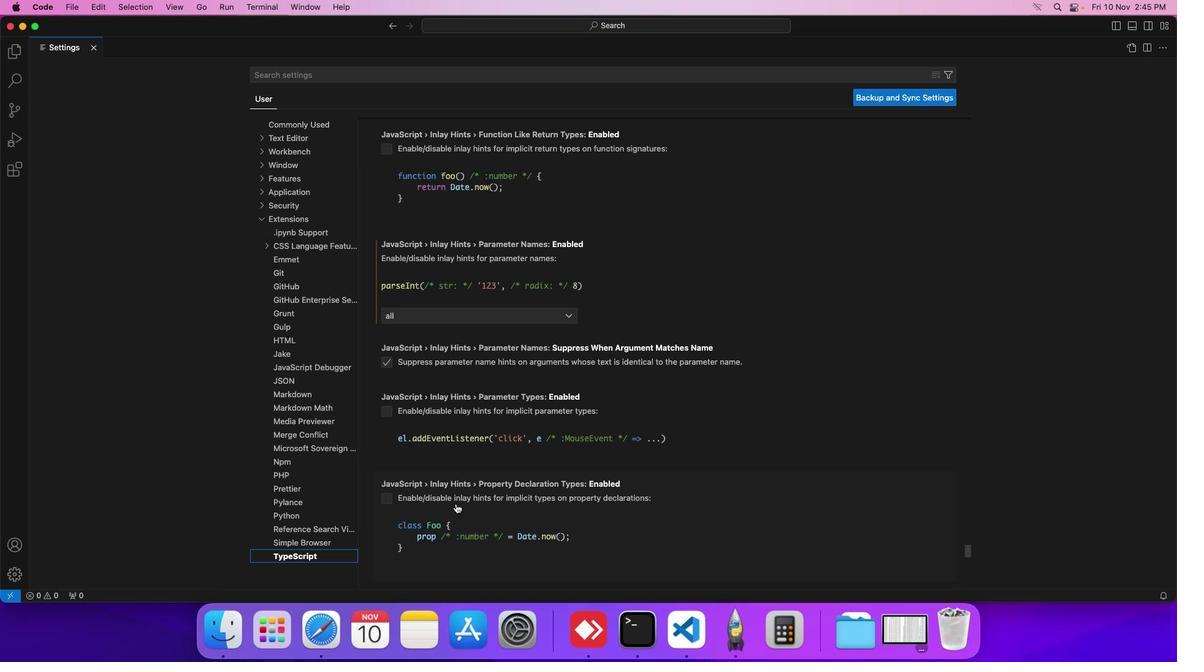 
Action: Mouse scrolled (451, 501) with delta (-8, -106)
Screenshot: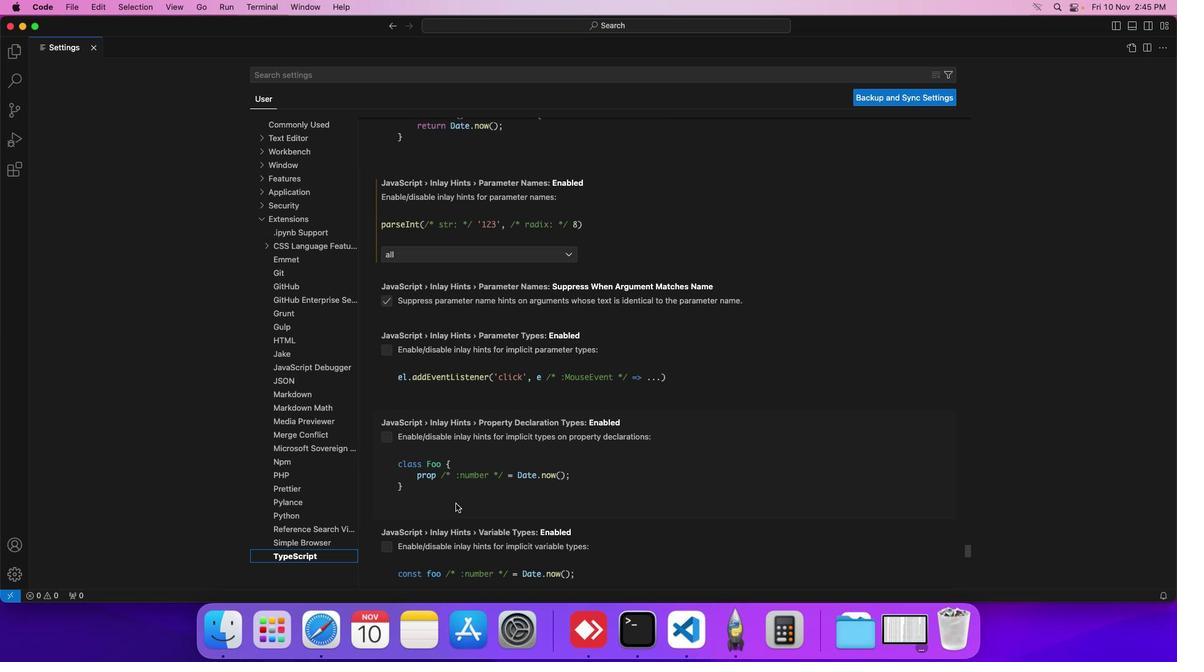
Action: Mouse scrolled (451, 501) with delta (-8, -106)
Screenshot: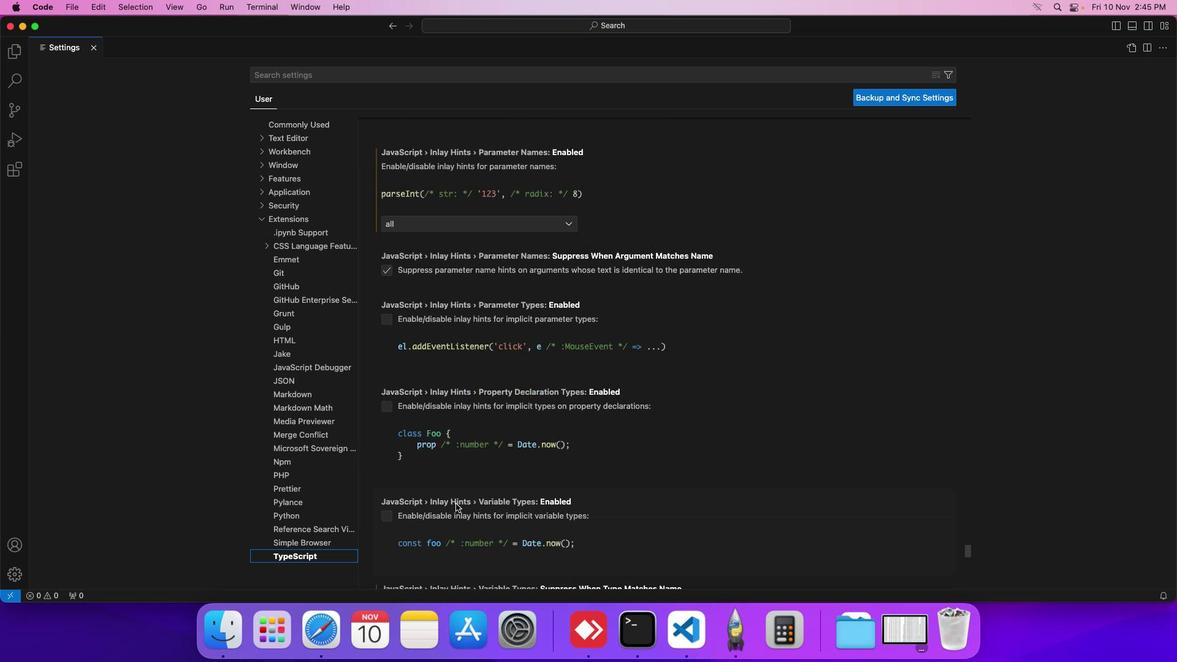 
Action: Mouse scrolled (451, 501) with delta (-8, -106)
Screenshot: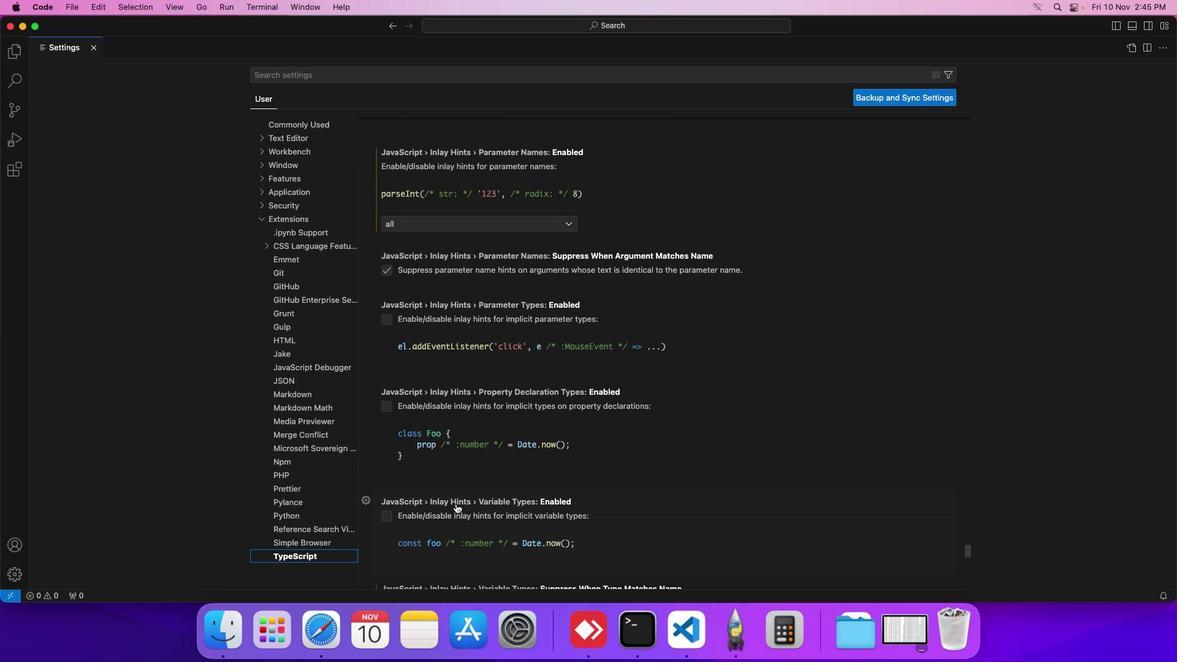 
Action: Mouse scrolled (451, 501) with delta (-8, -106)
Screenshot: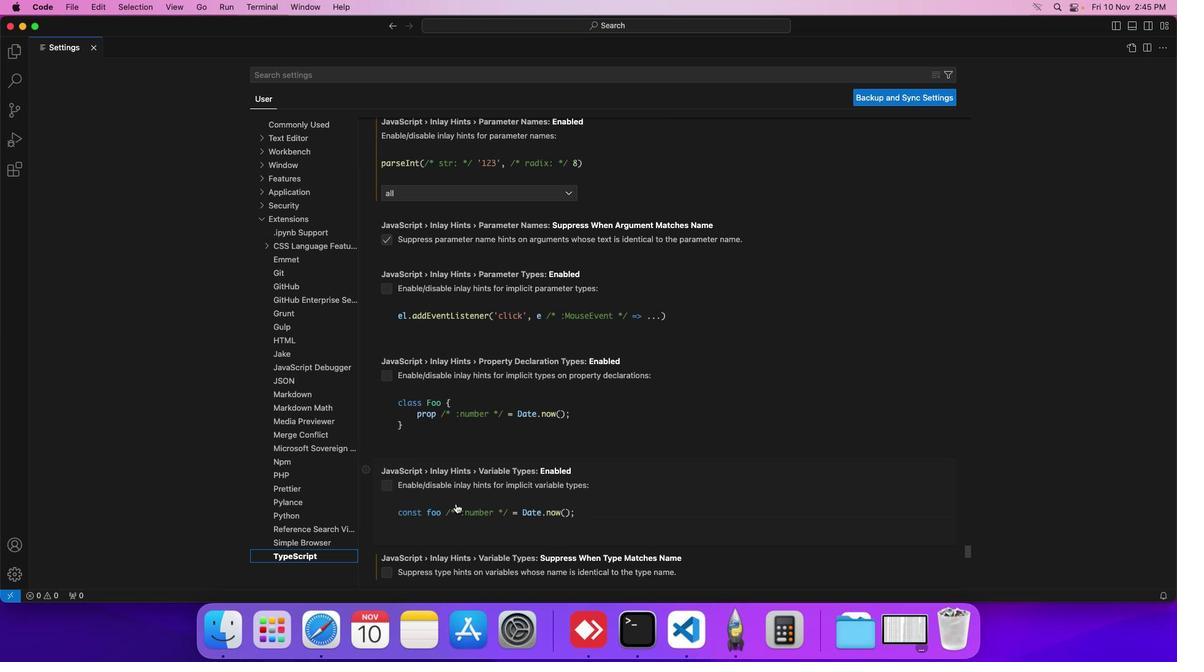 
Action: Mouse scrolled (451, 501) with delta (-8, -106)
Screenshot: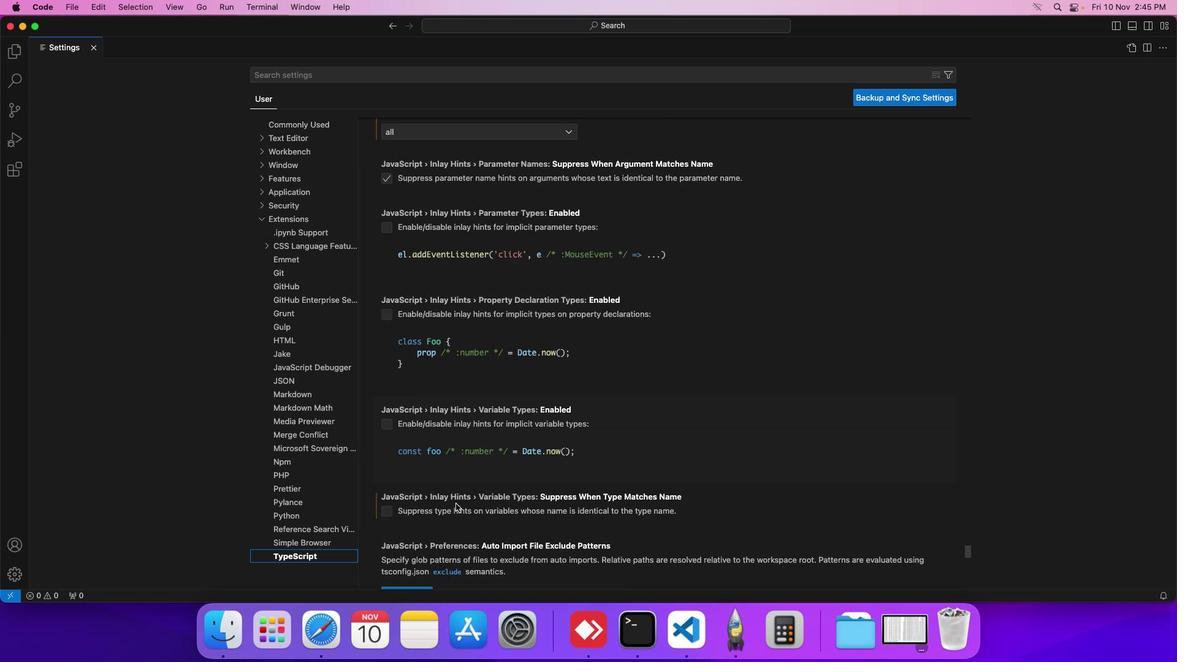 
Action: Mouse scrolled (451, 501) with delta (-8, -106)
Screenshot: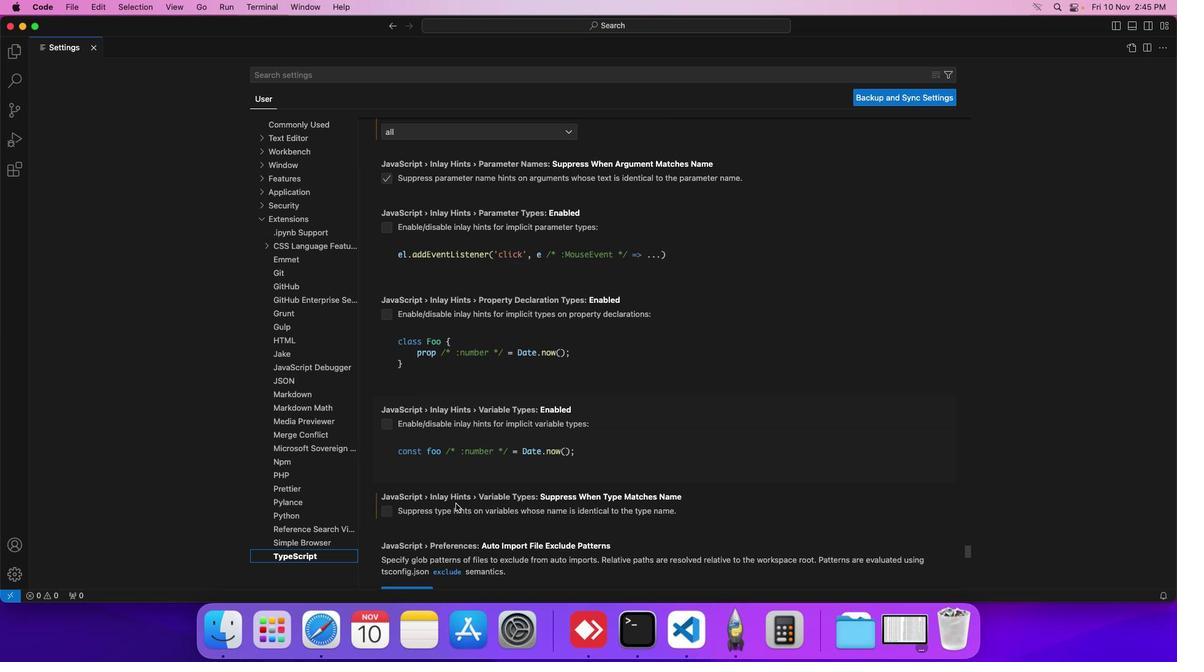
Action: Mouse scrolled (451, 501) with delta (-8, -106)
Screenshot: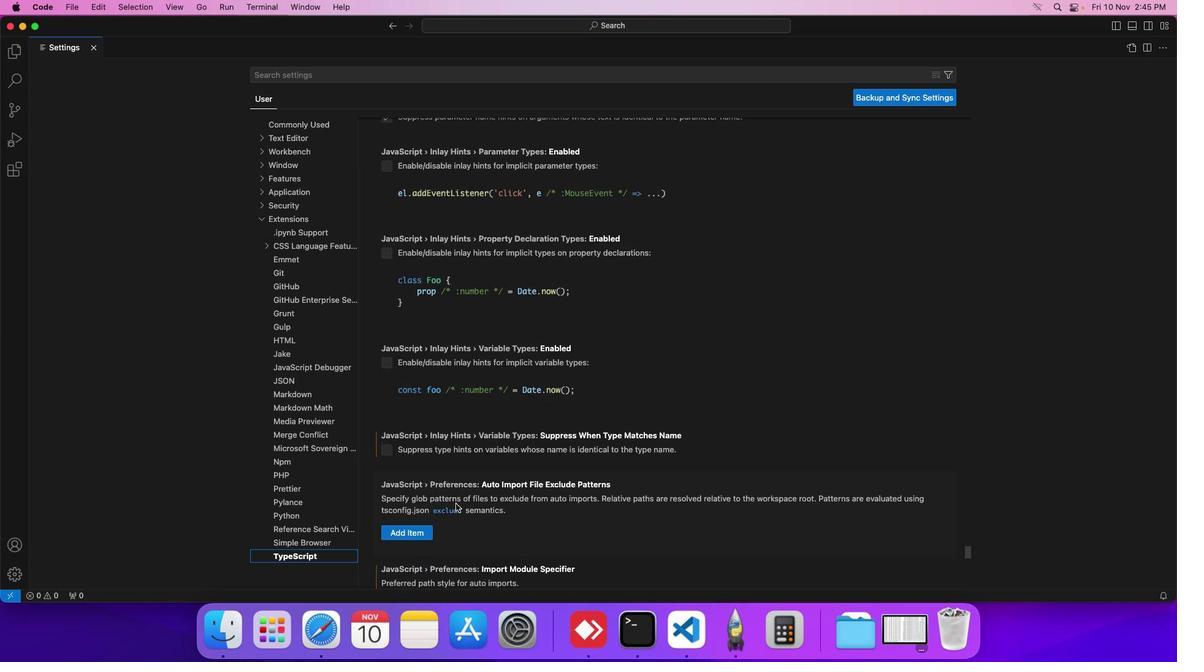 
Action: Mouse scrolled (451, 501) with delta (-8, -106)
Screenshot: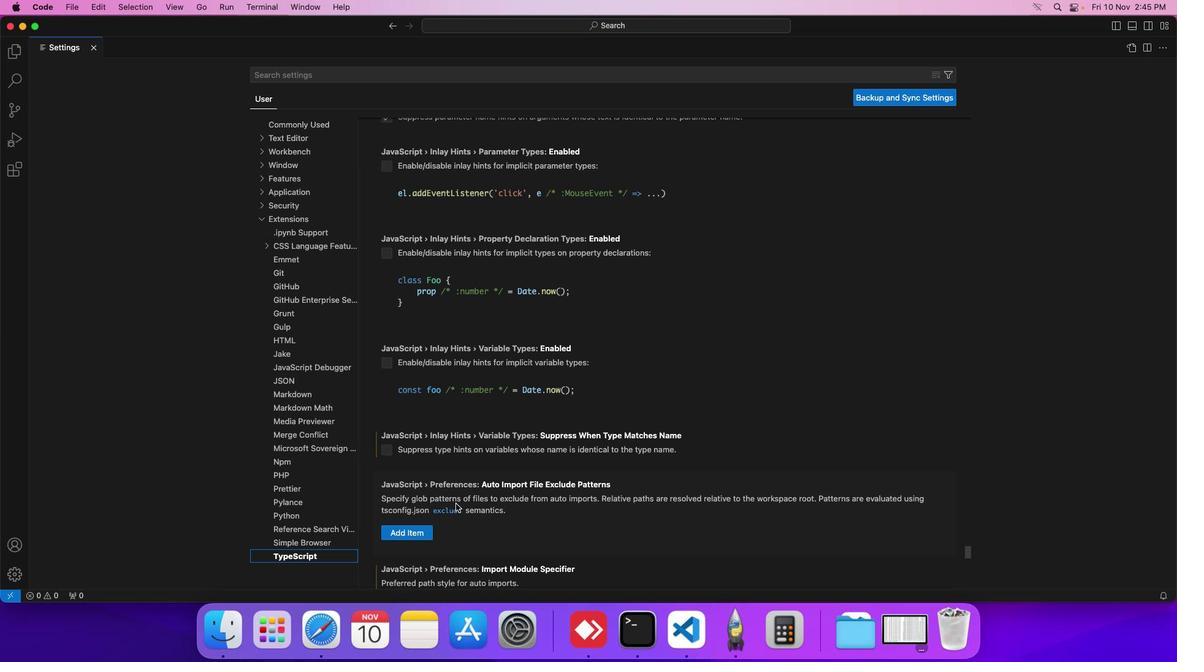 
Action: Mouse scrolled (451, 501) with delta (-8, -106)
Screenshot: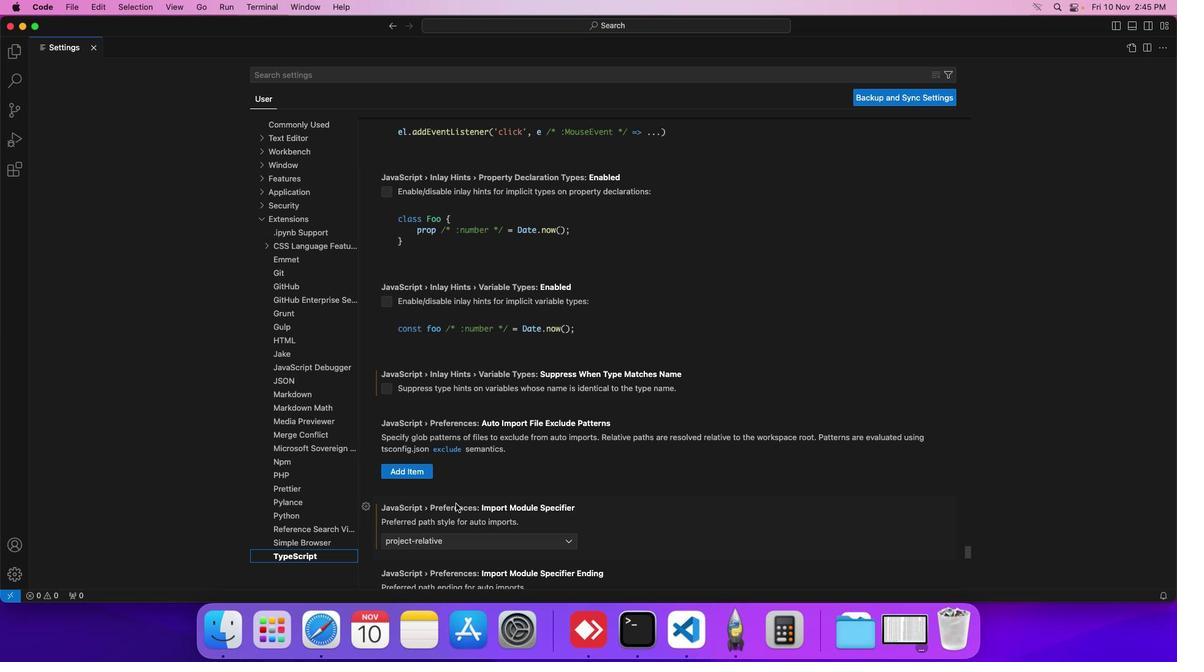 
Action: Mouse scrolled (451, 501) with delta (-8, -106)
Screenshot: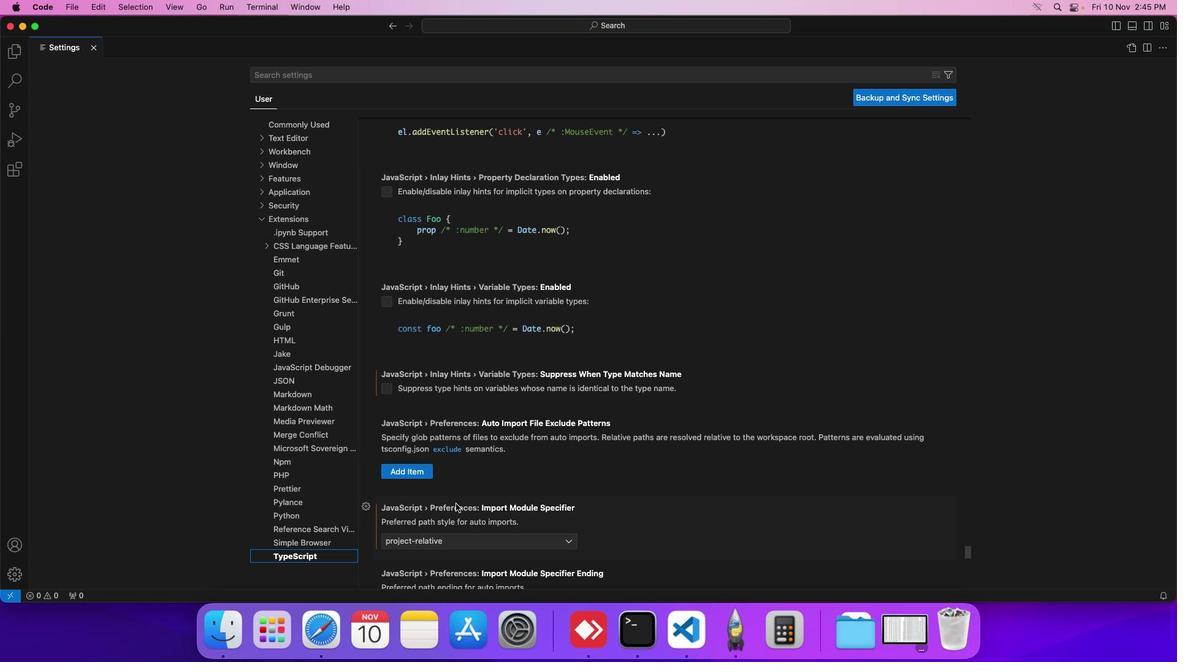
Action: Mouse scrolled (451, 501) with delta (-8, -106)
Screenshot: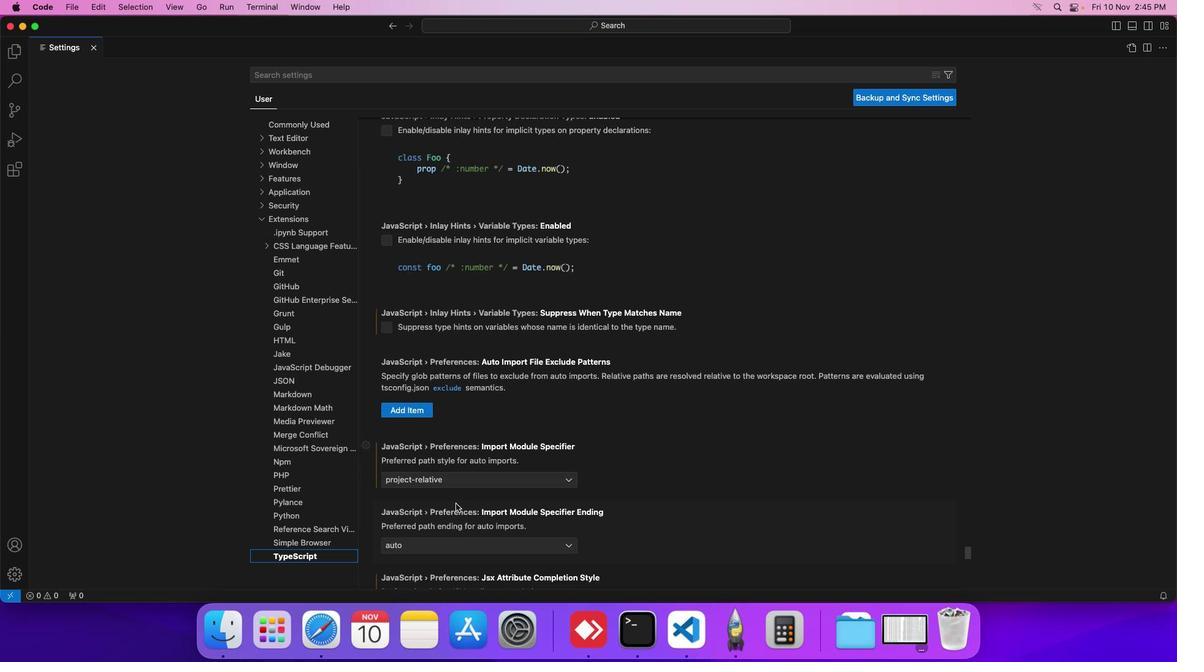 
Action: Mouse scrolled (451, 501) with delta (-8, -106)
Screenshot: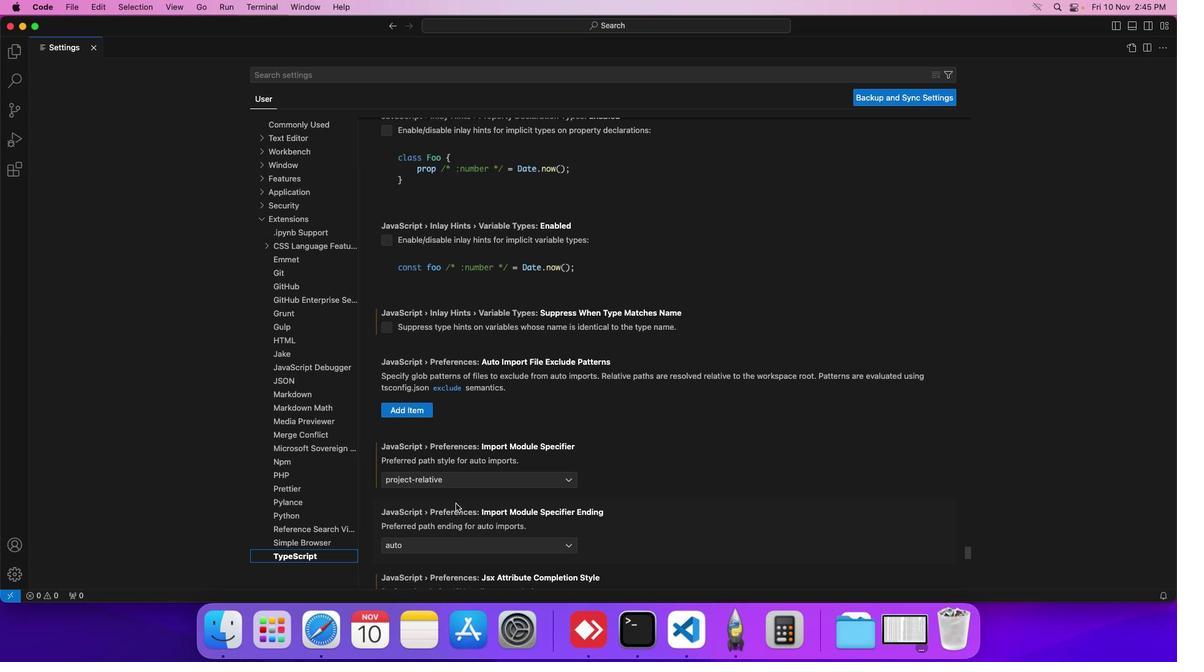 
Action: Mouse scrolled (451, 501) with delta (-8, -106)
Screenshot: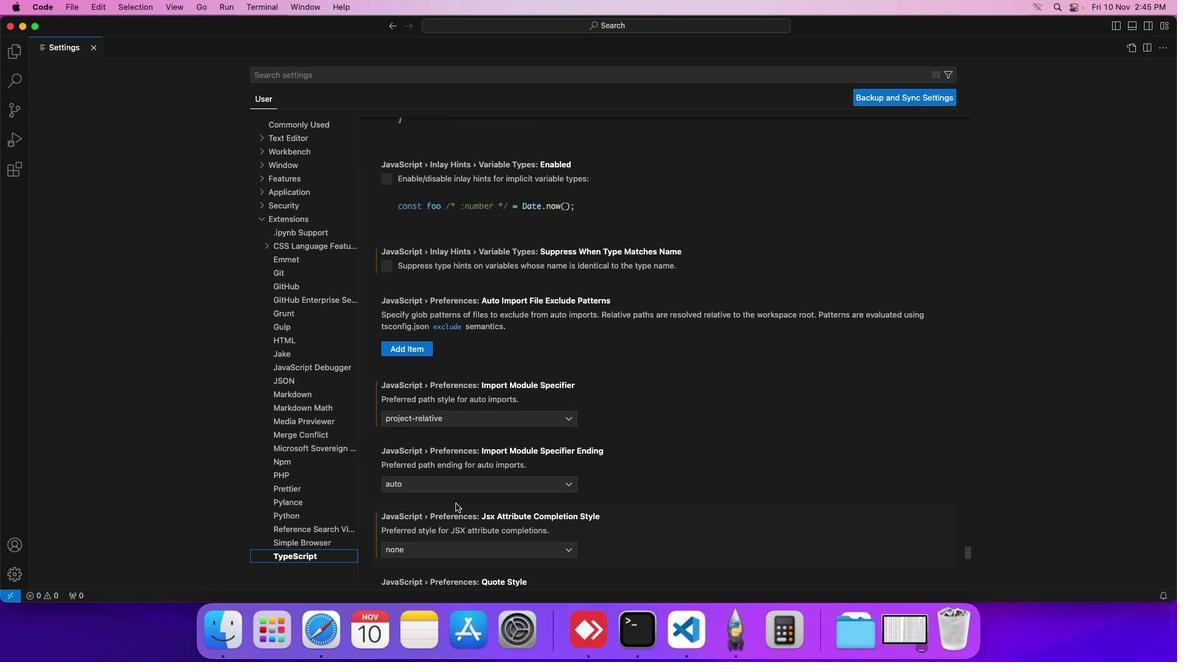 
Action: Mouse scrolled (451, 501) with delta (-8, -106)
Screenshot: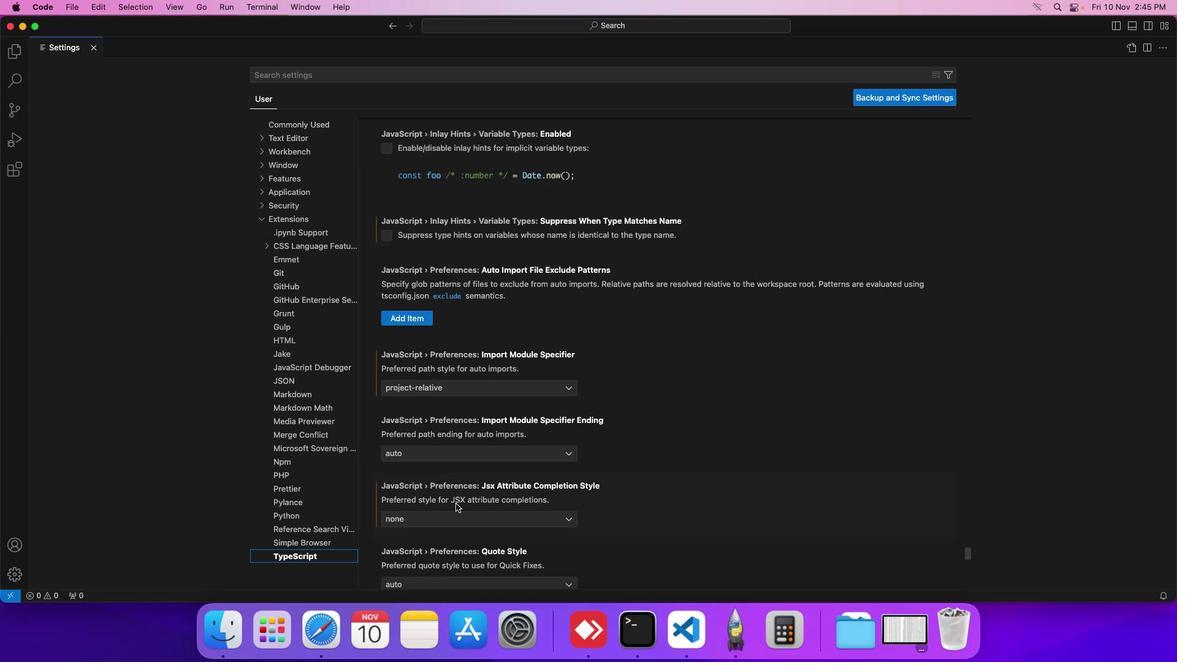 
Action: Mouse scrolled (451, 501) with delta (-8, -106)
Screenshot: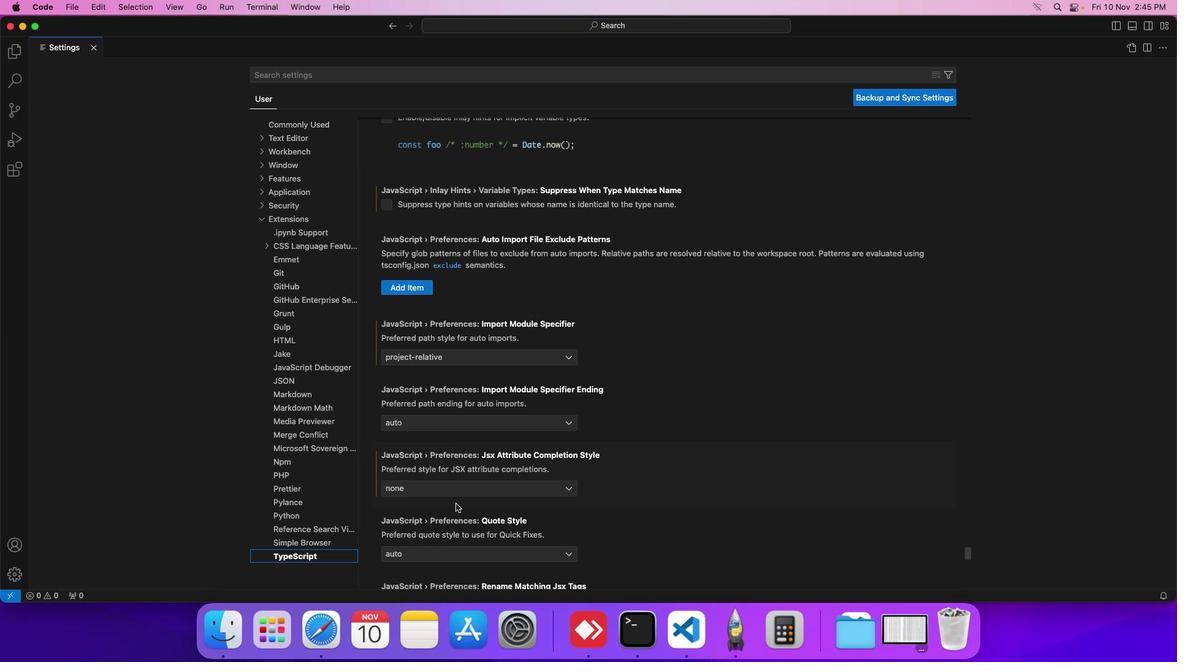 
Action: Mouse scrolled (451, 501) with delta (-8, -106)
Screenshot: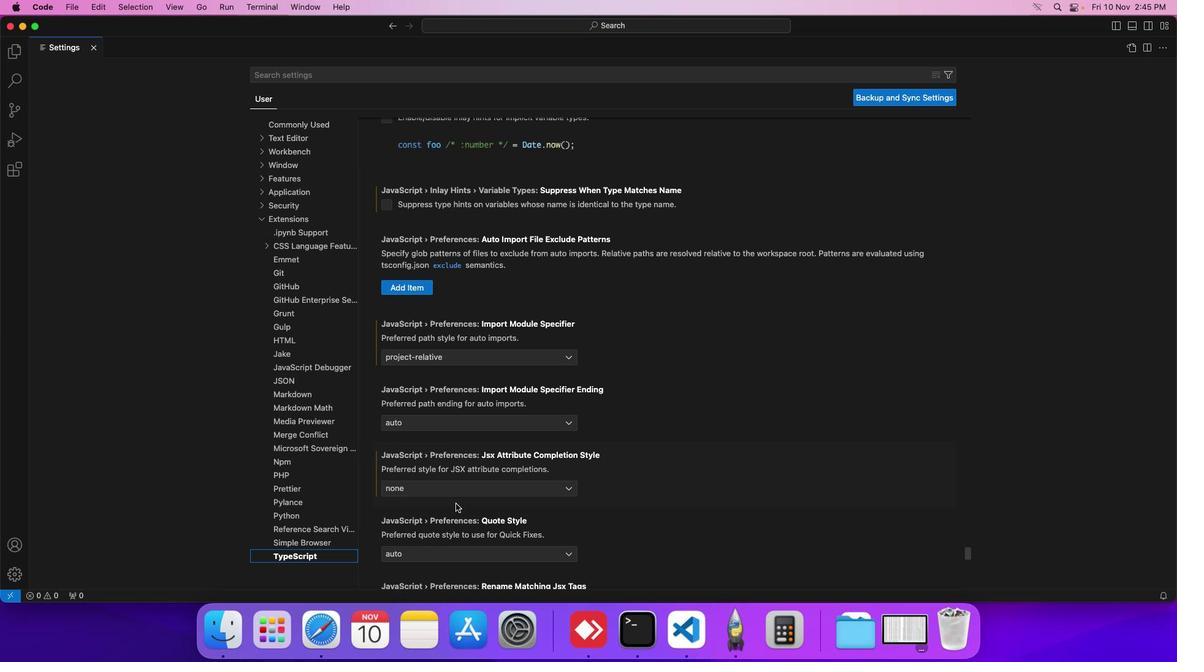 
Action: Mouse scrolled (451, 501) with delta (-8, -106)
Screenshot: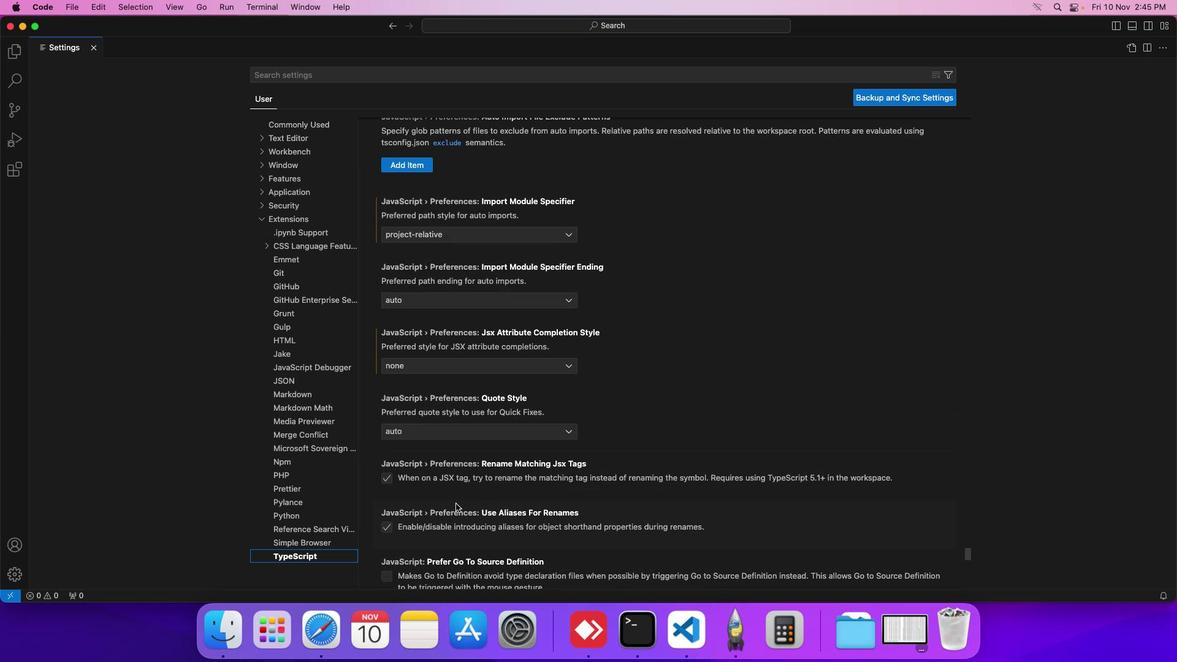 
Action: Mouse scrolled (451, 501) with delta (-8, -106)
Screenshot: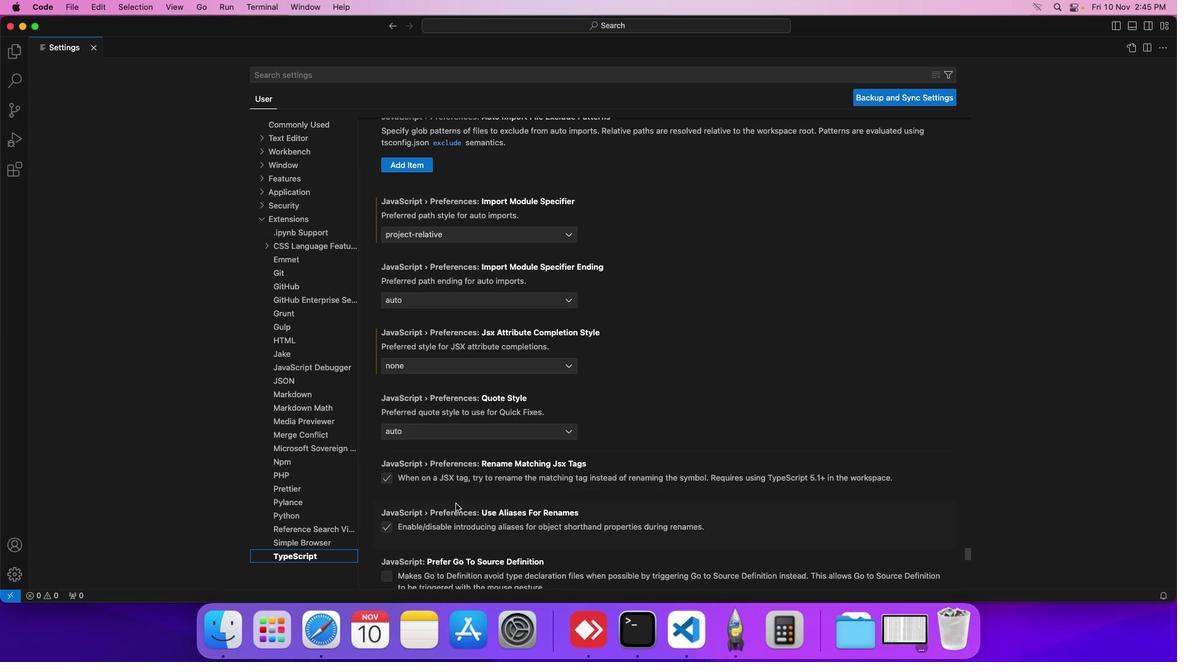 
Action: Mouse scrolled (451, 501) with delta (-8, -106)
Screenshot: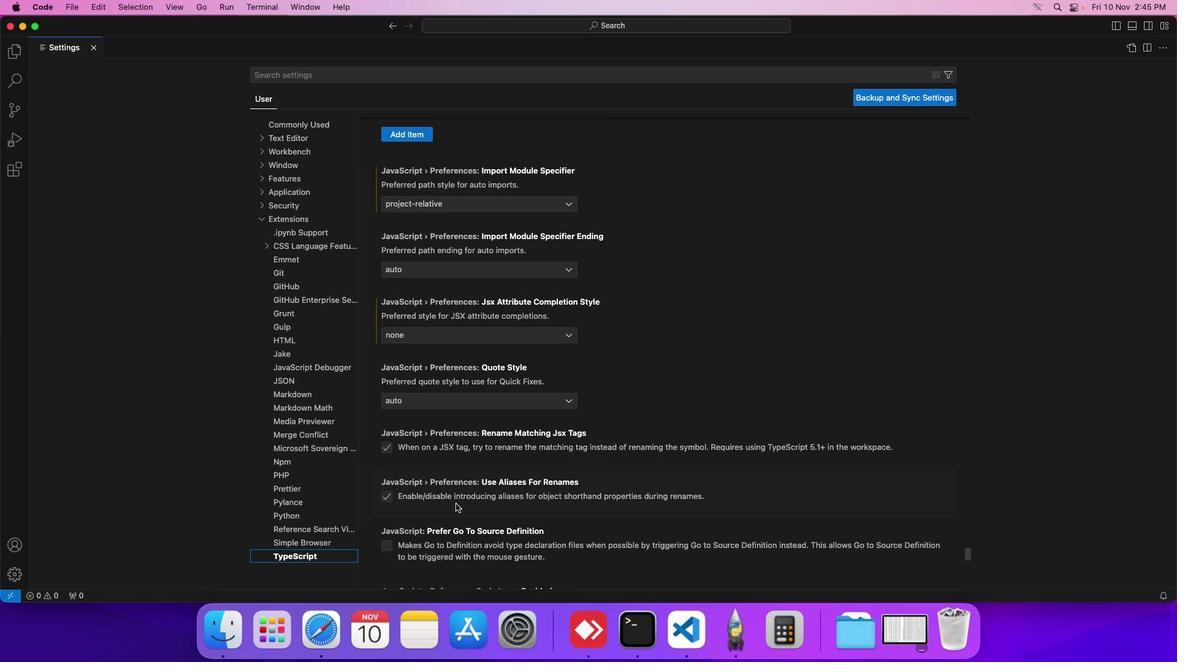 
Action: Mouse scrolled (451, 501) with delta (-8, -106)
Screenshot: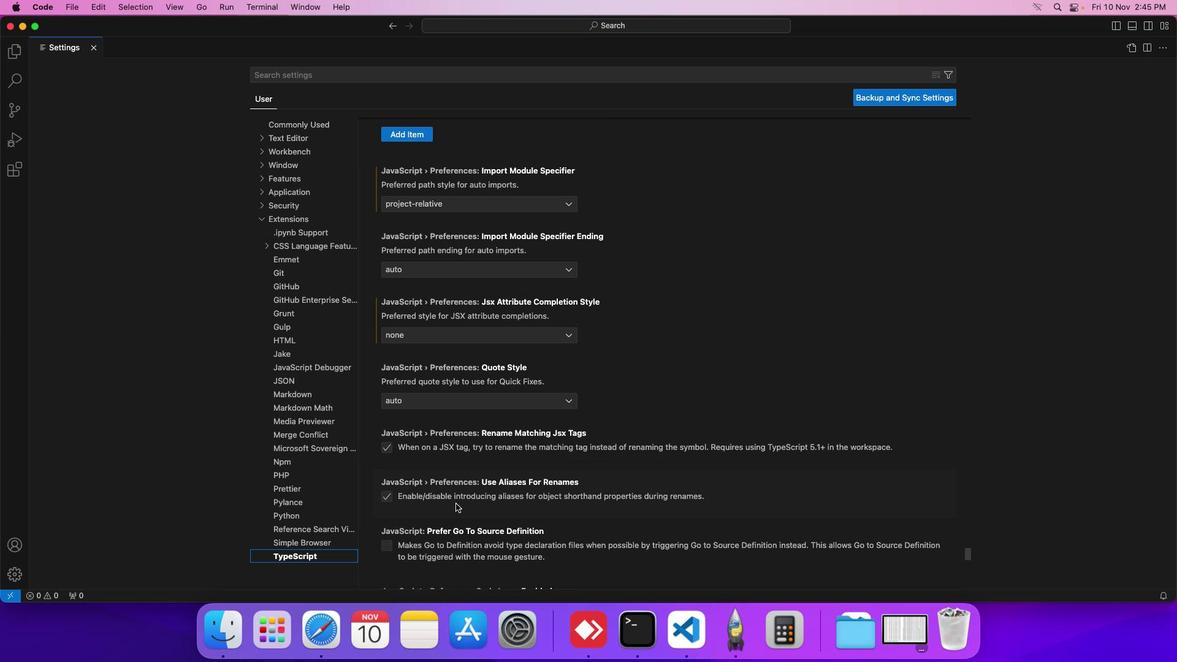 
Action: Mouse scrolled (451, 501) with delta (-8, -106)
Screenshot: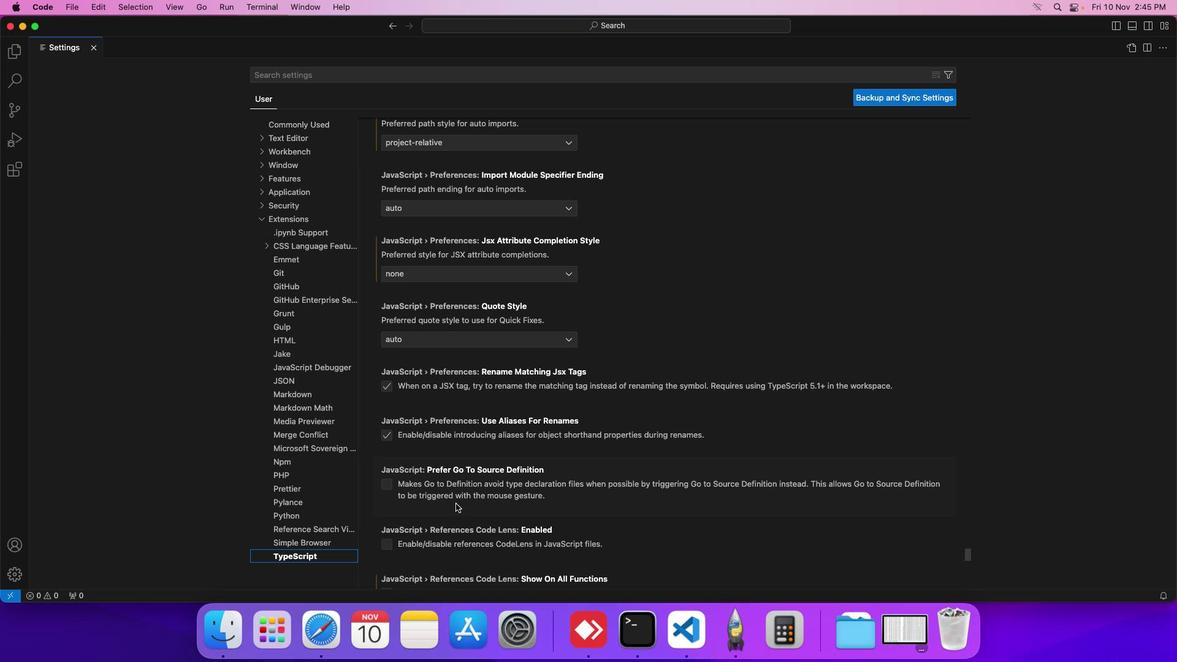
Action: Mouse scrolled (451, 501) with delta (-8, -106)
Screenshot: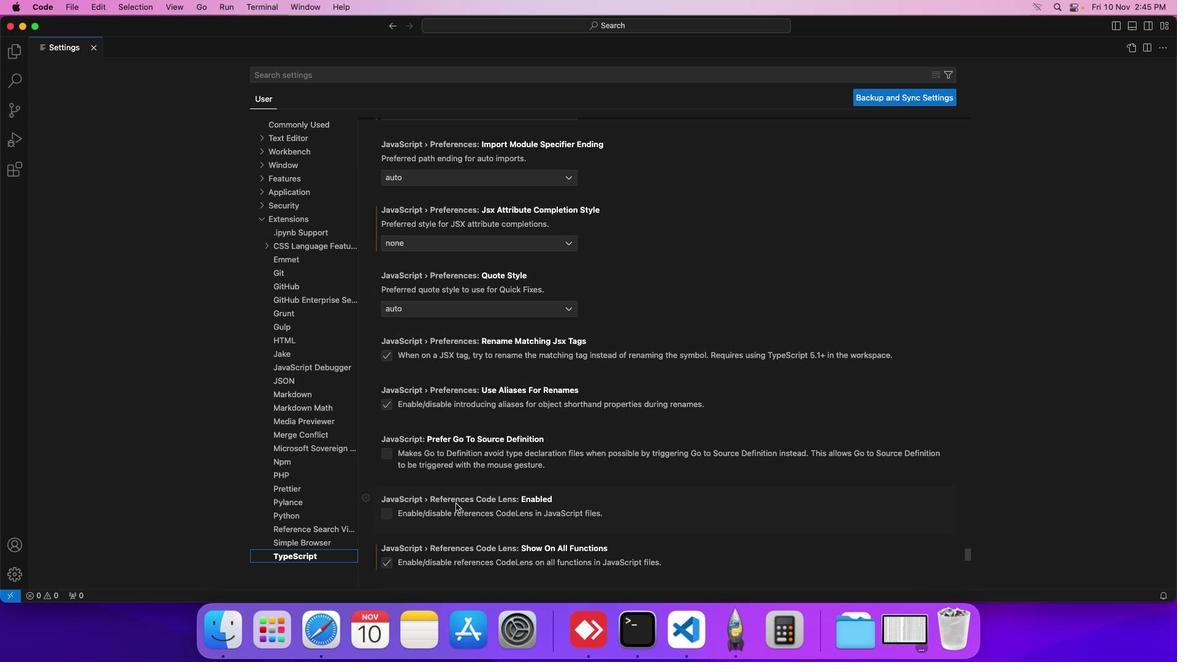 
Action: Mouse scrolled (451, 501) with delta (-8, -106)
Screenshot: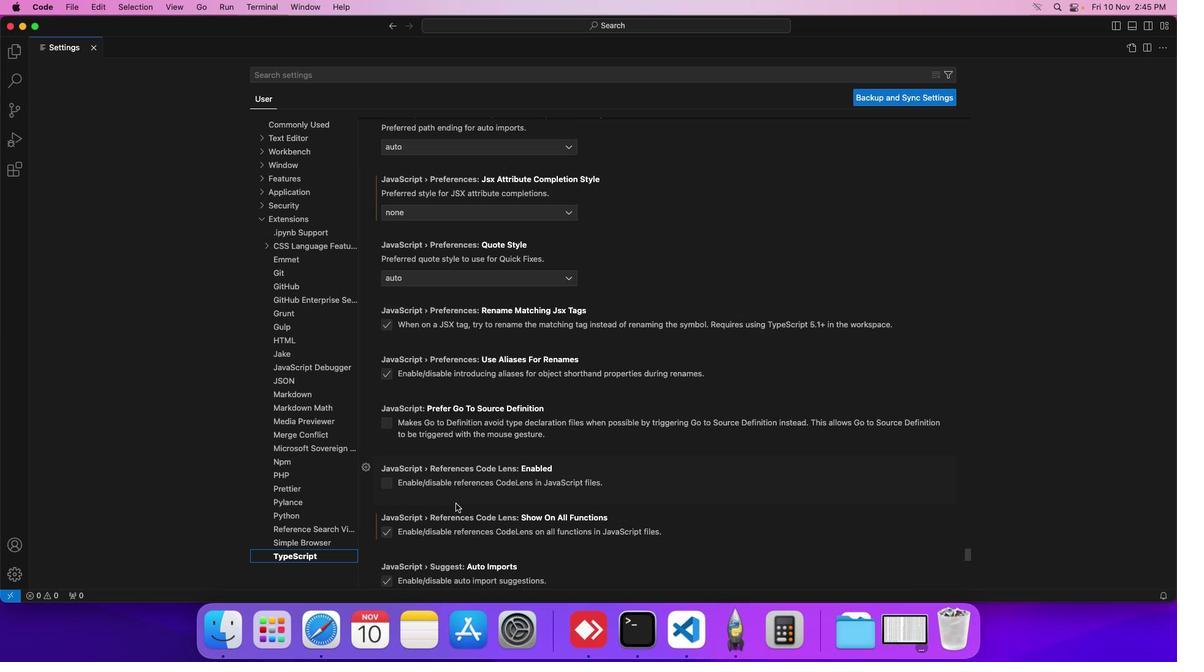 
Action: Mouse scrolled (451, 501) with delta (-8, -106)
Screenshot: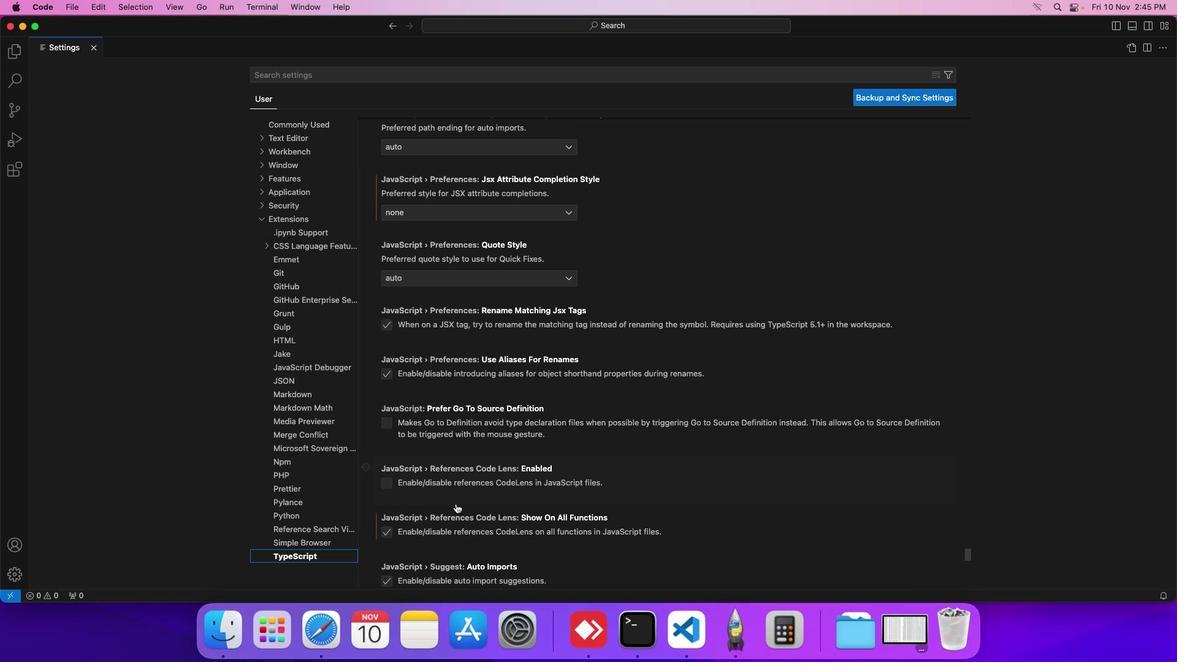 
Action: Mouse scrolled (451, 501) with delta (-8, -106)
Screenshot: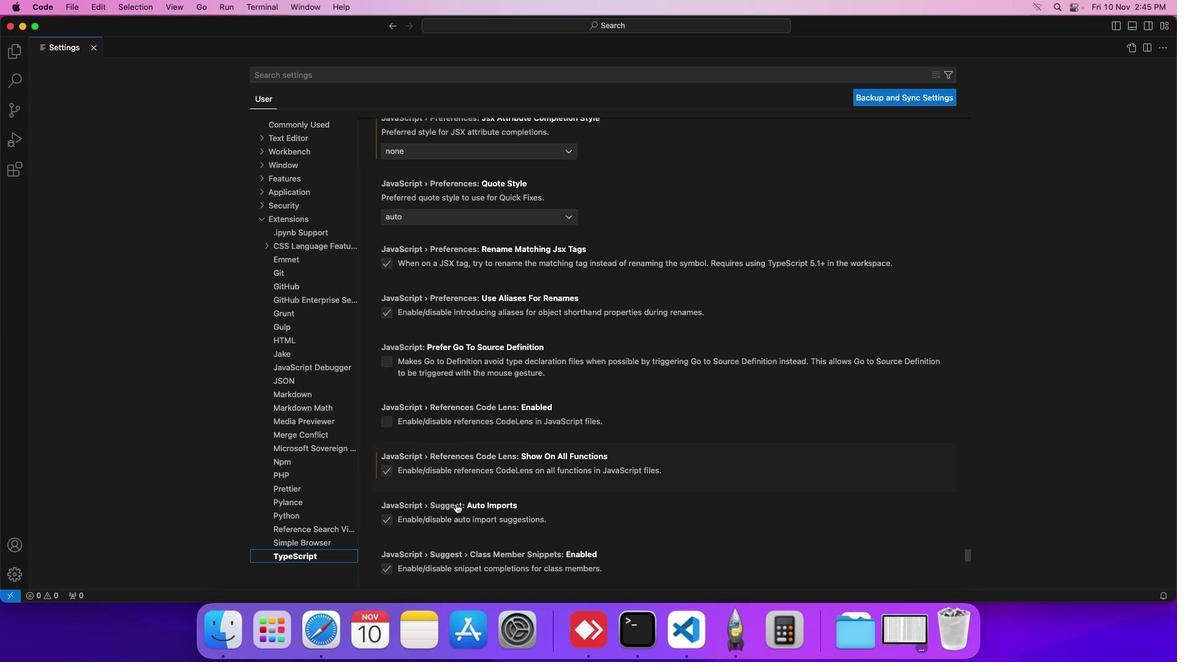 
Action: Mouse scrolled (451, 501) with delta (-8, -106)
Screenshot: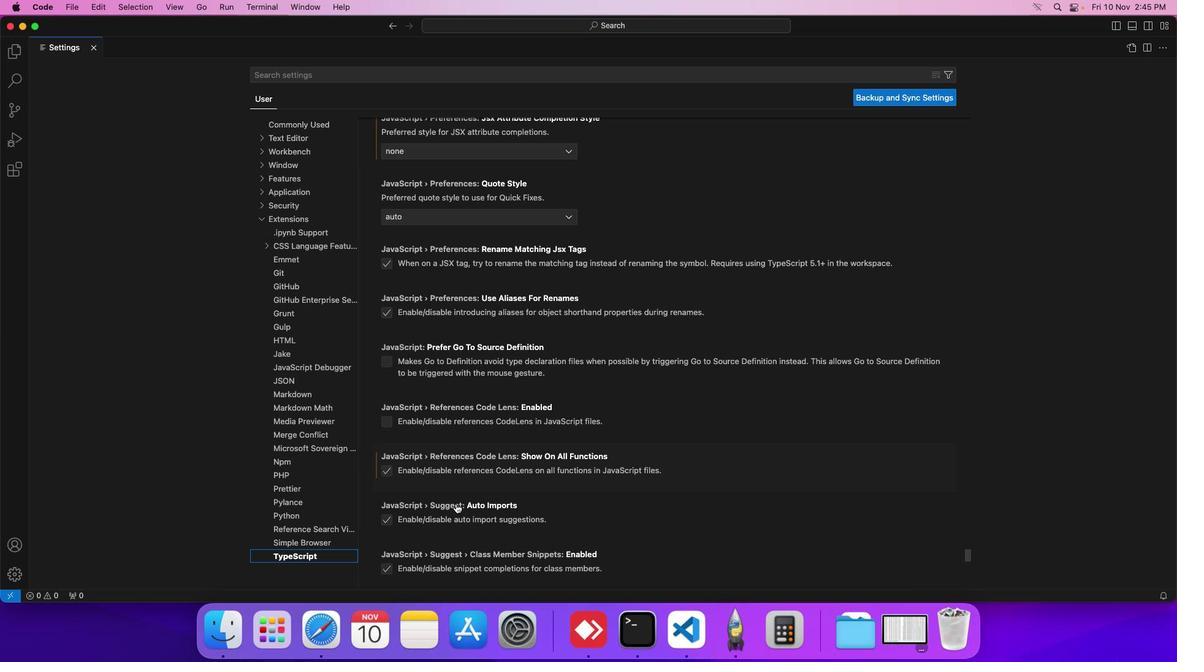
Action: Mouse scrolled (451, 501) with delta (-8, -106)
Screenshot: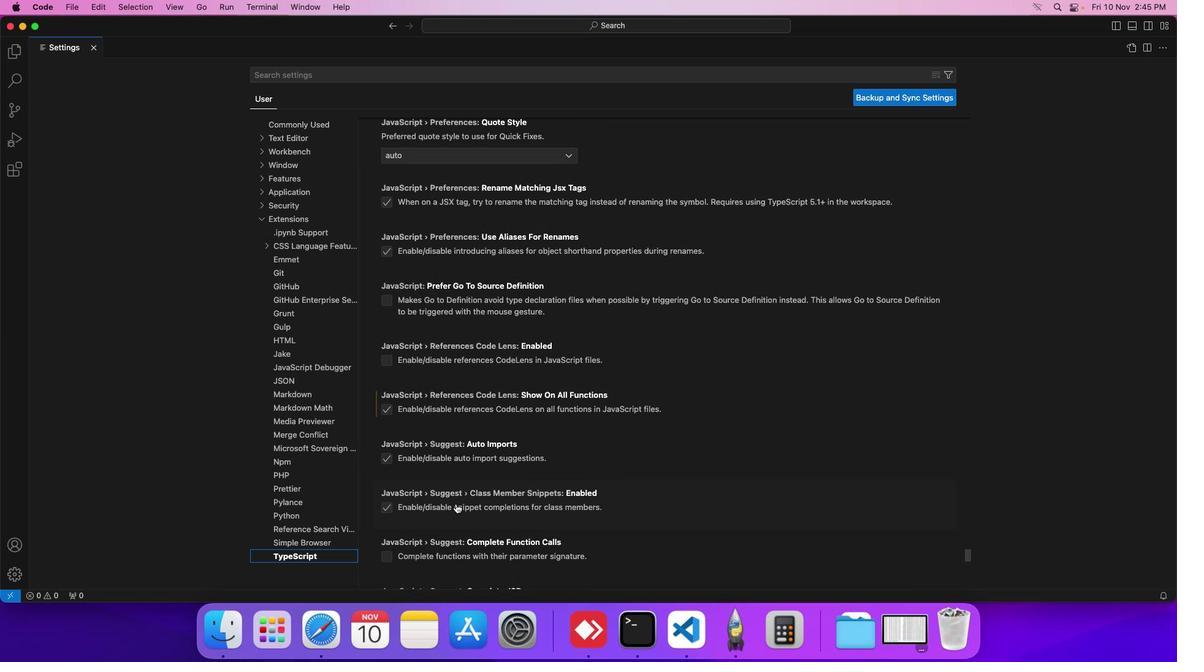 
Action: Mouse scrolled (451, 501) with delta (-8, -106)
Screenshot: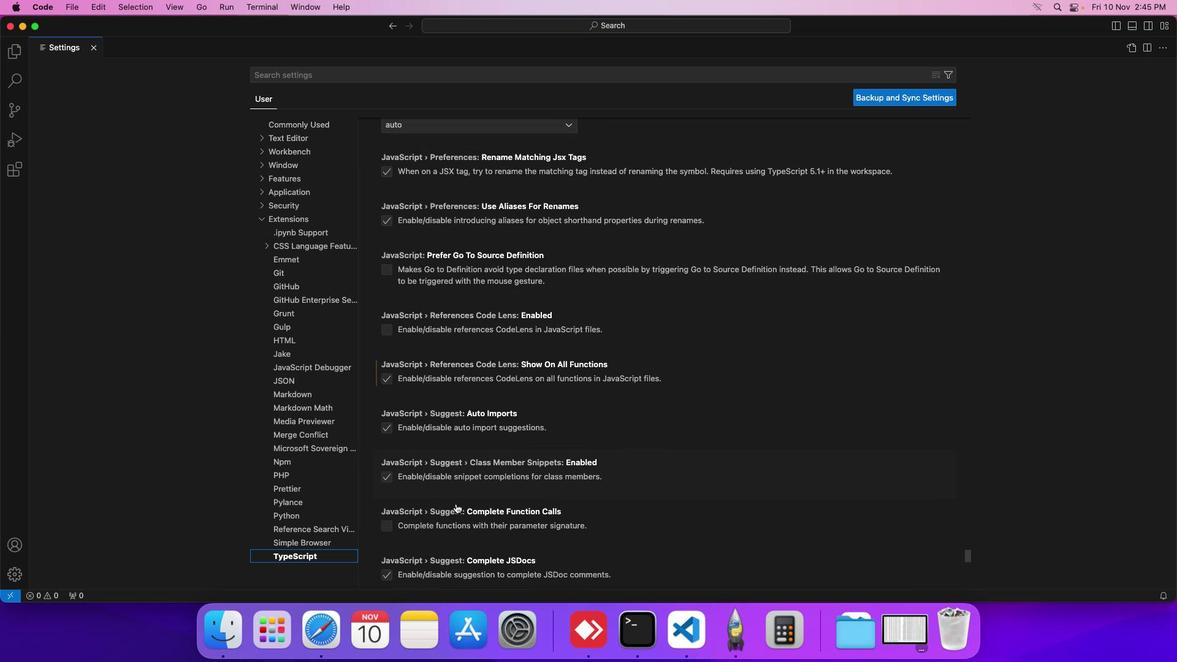 
Action: Mouse scrolled (451, 501) with delta (-8, -106)
Screenshot: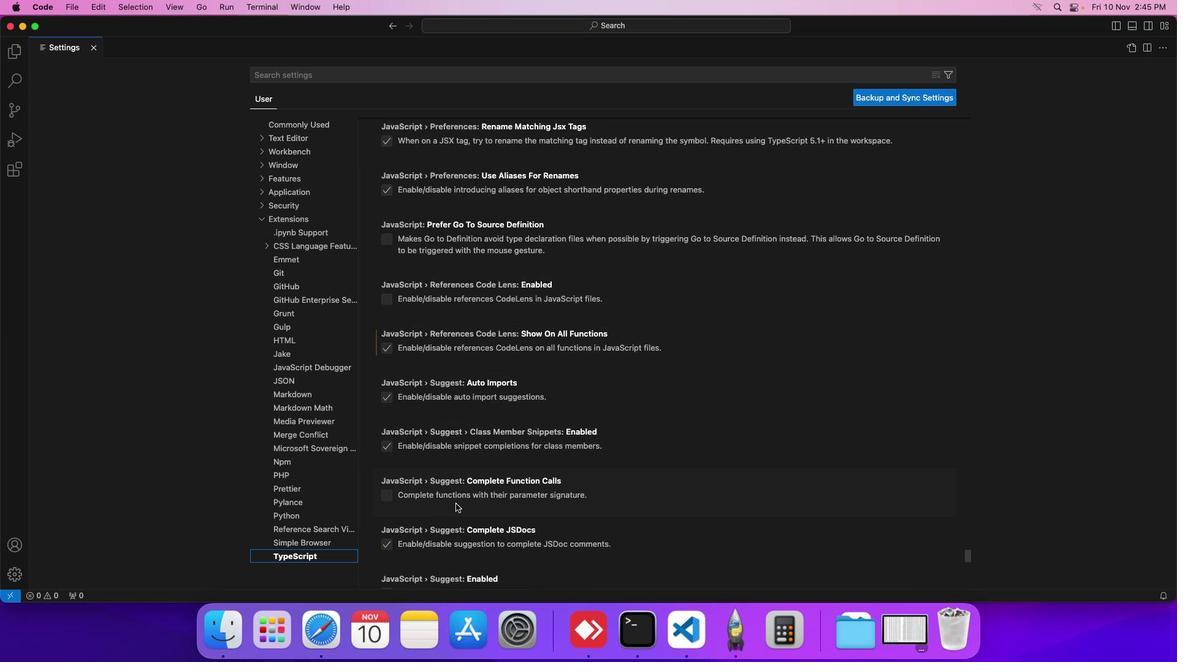 
Action: Mouse scrolled (451, 501) with delta (-8, -106)
Screenshot: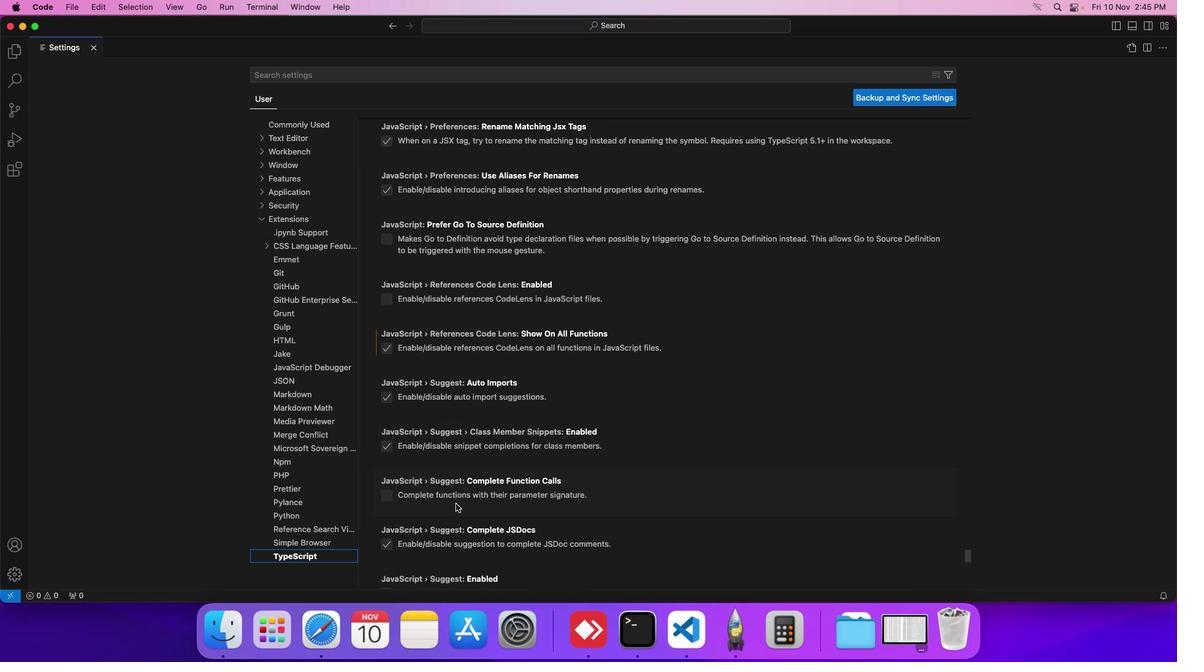 
Action: Mouse scrolled (451, 501) with delta (-8, -106)
Screenshot: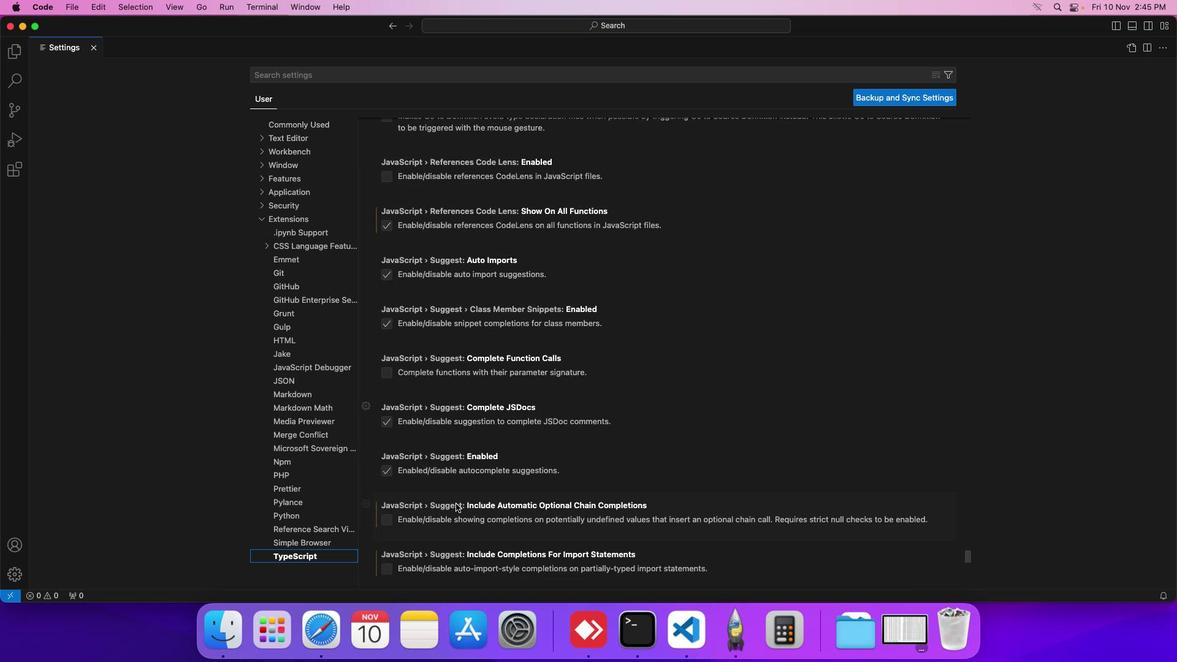 
Action: Mouse scrolled (451, 501) with delta (-8, -106)
Screenshot: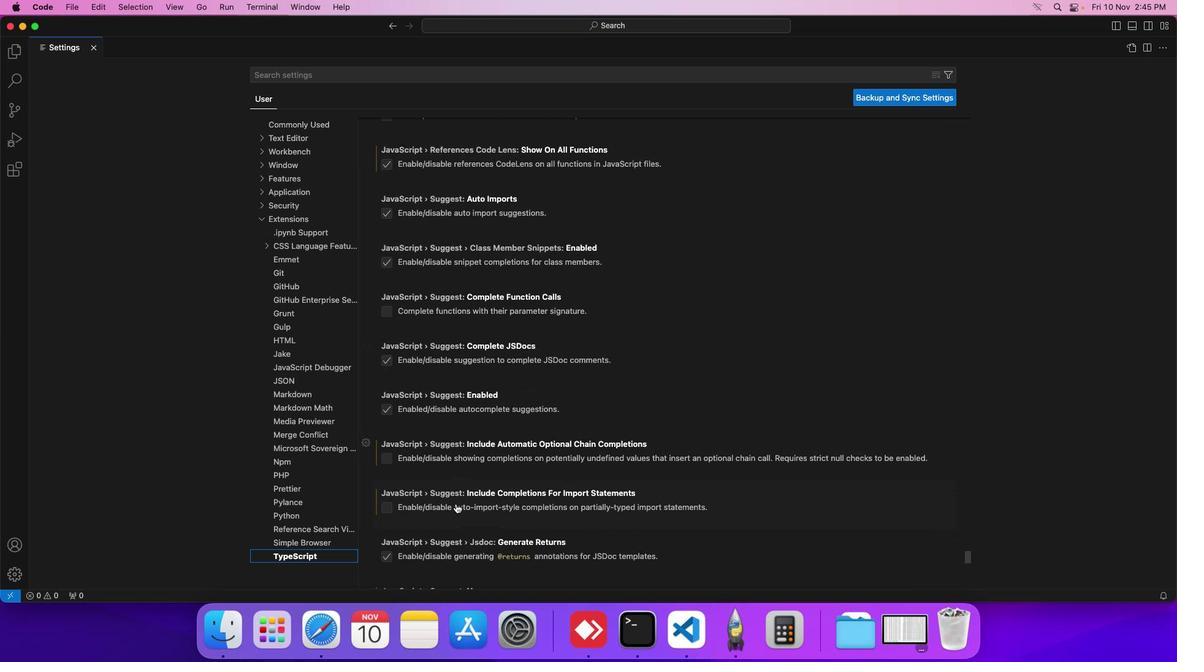 
Action: Mouse scrolled (451, 501) with delta (-8, -106)
Screenshot: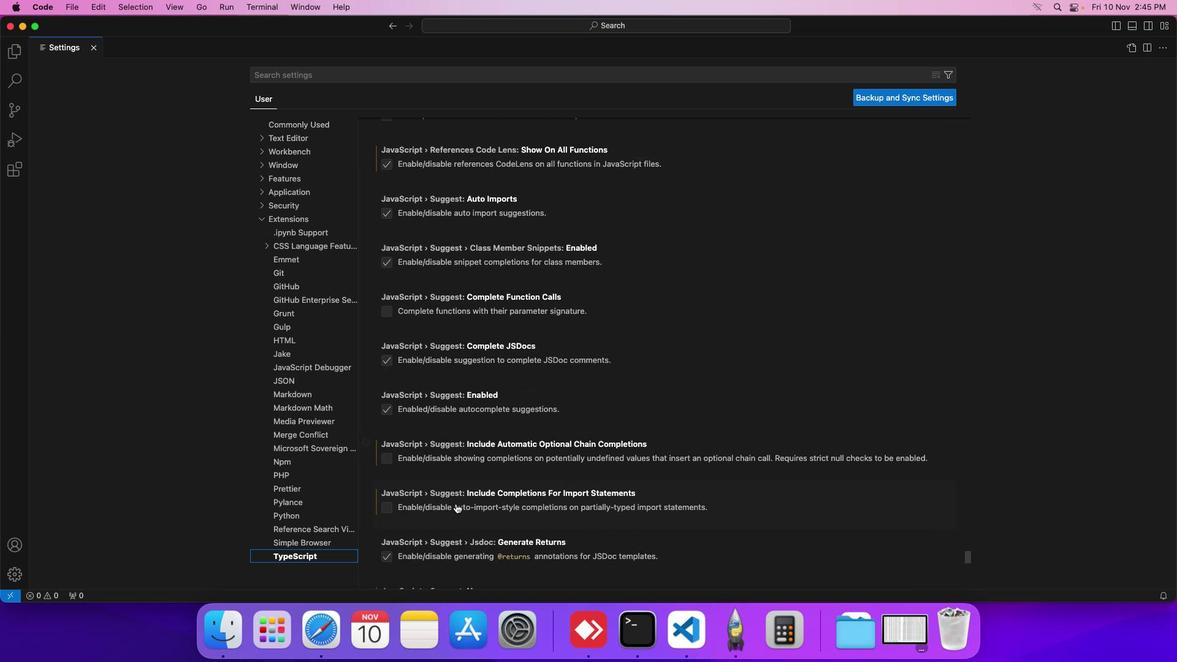 
Action: Mouse scrolled (451, 501) with delta (-8, -106)
Screenshot: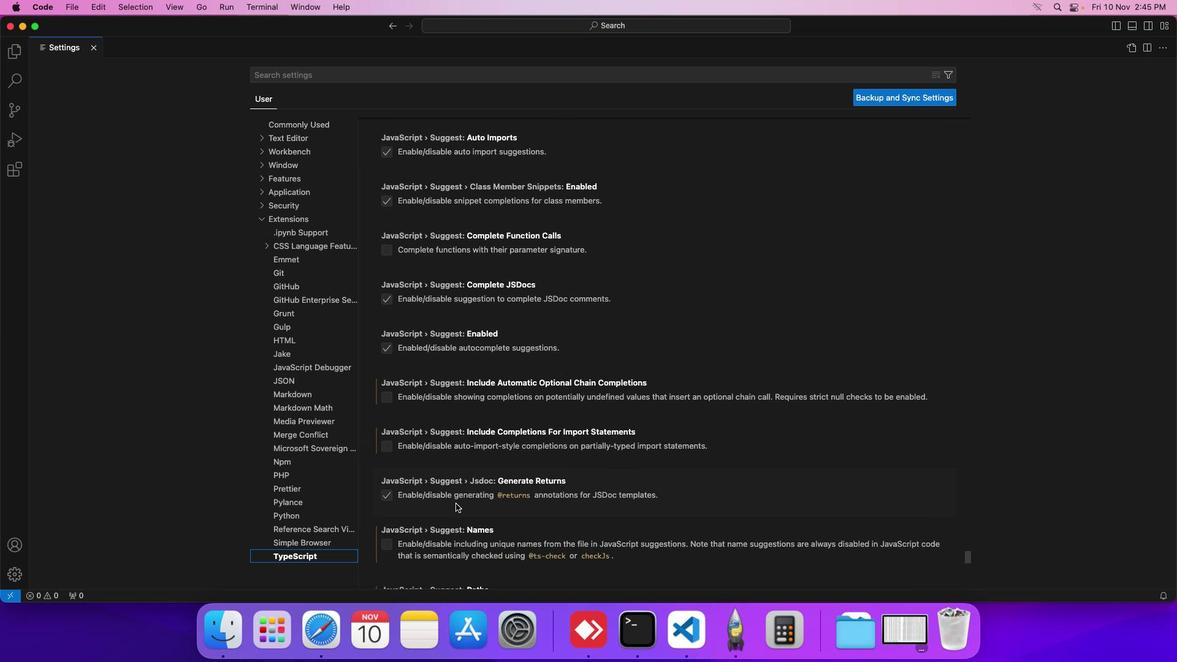 
Action: Mouse scrolled (451, 501) with delta (-8, -106)
Screenshot: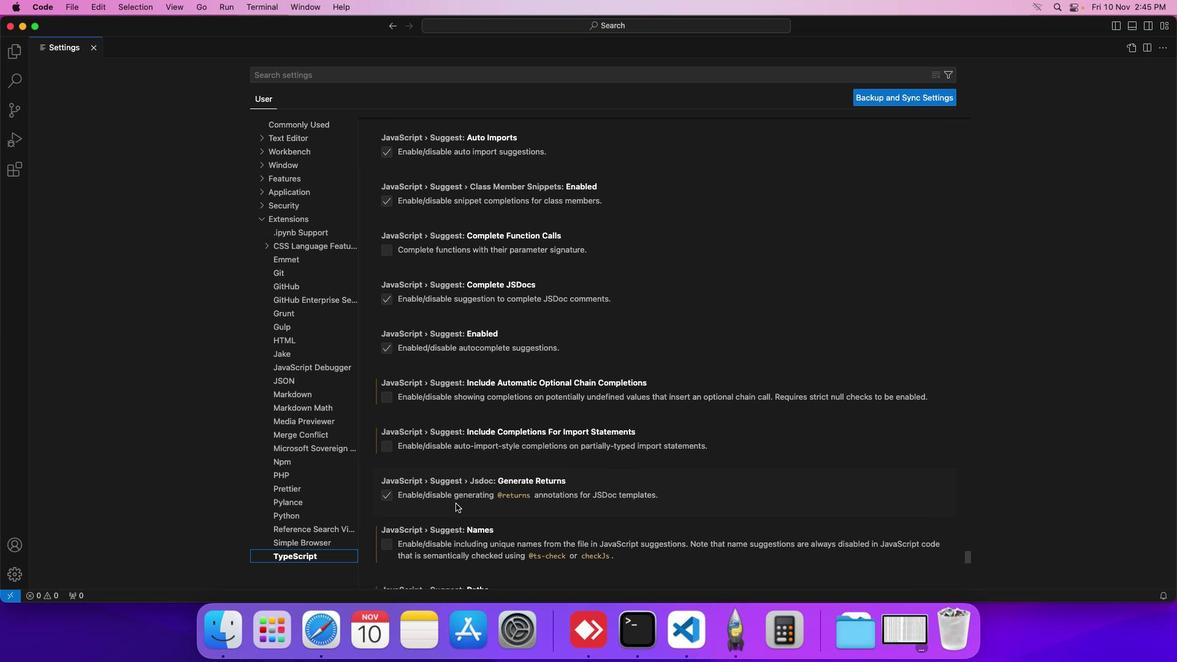 
Action: Mouse scrolled (451, 501) with delta (-8, -106)
Screenshot: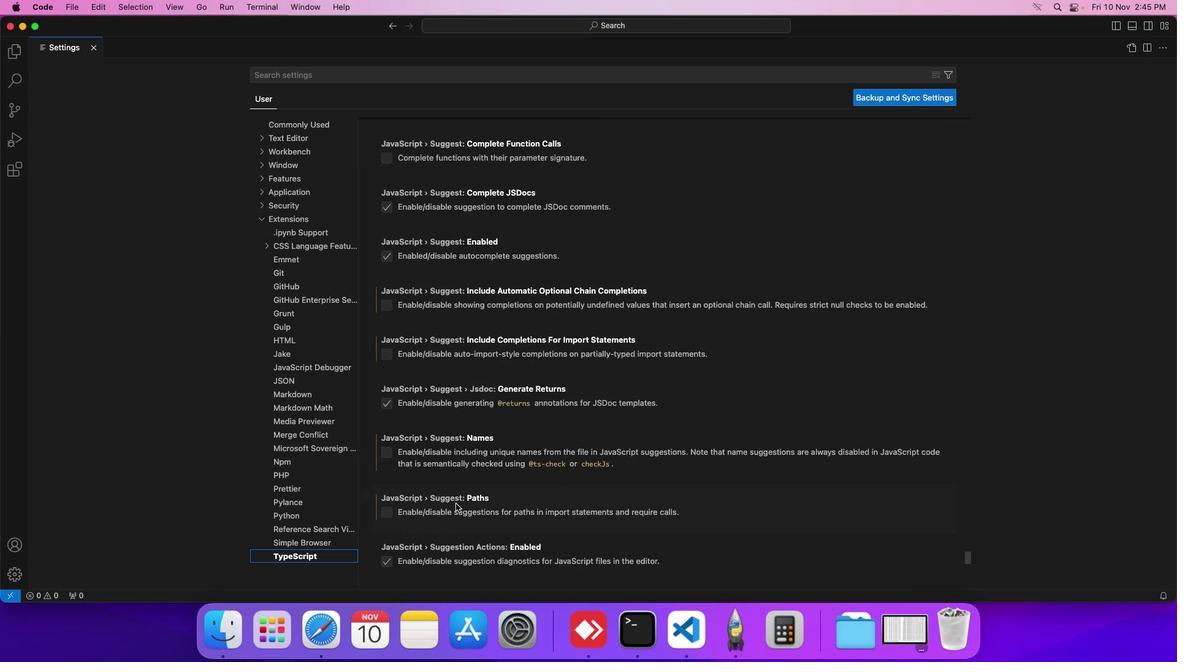 
Action: Mouse scrolled (451, 501) with delta (-8, -106)
Screenshot: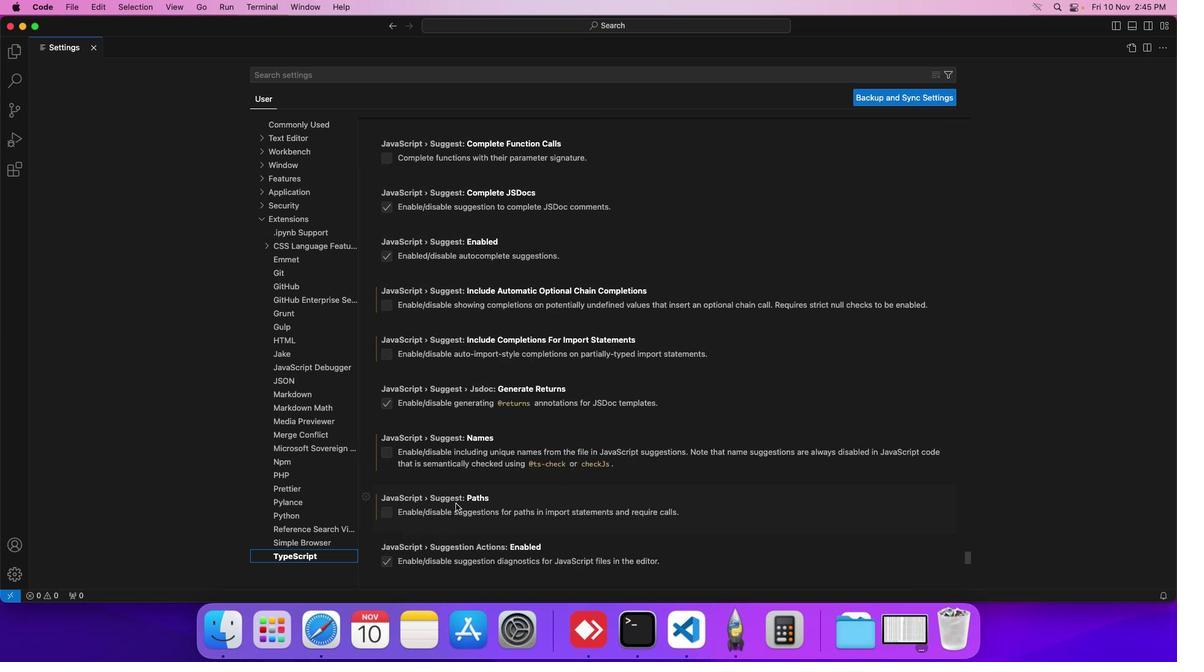 
Action: Mouse scrolled (451, 501) with delta (-8, -106)
Screenshot: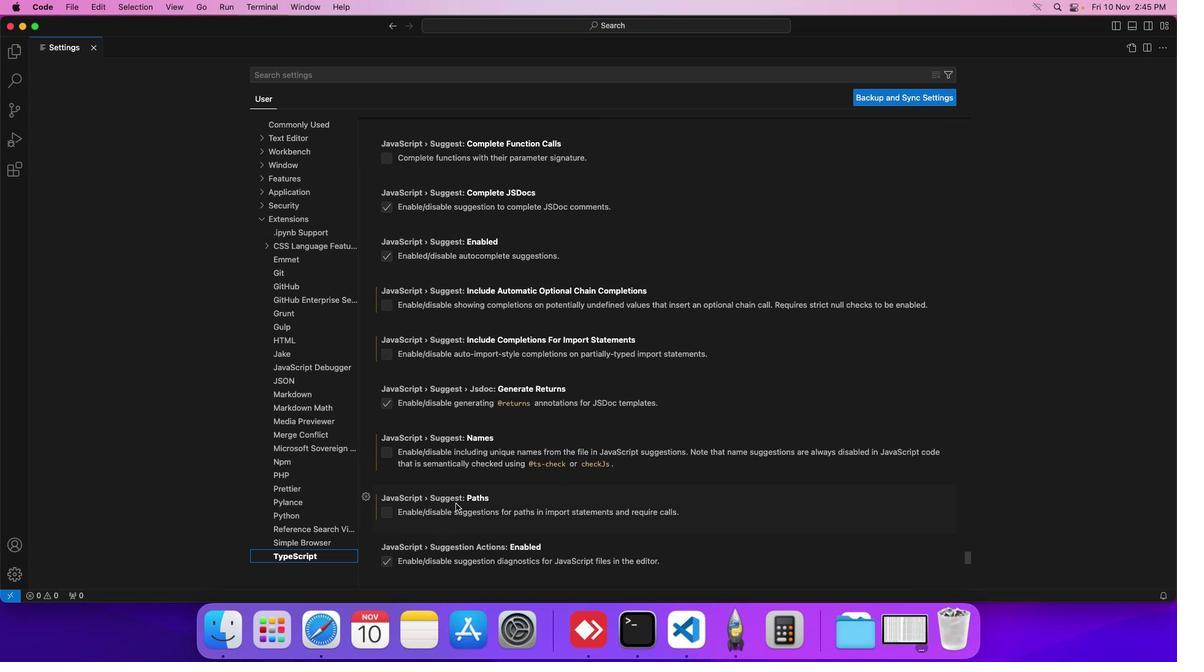 
Action: Mouse scrolled (451, 501) with delta (-8, -106)
Screenshot: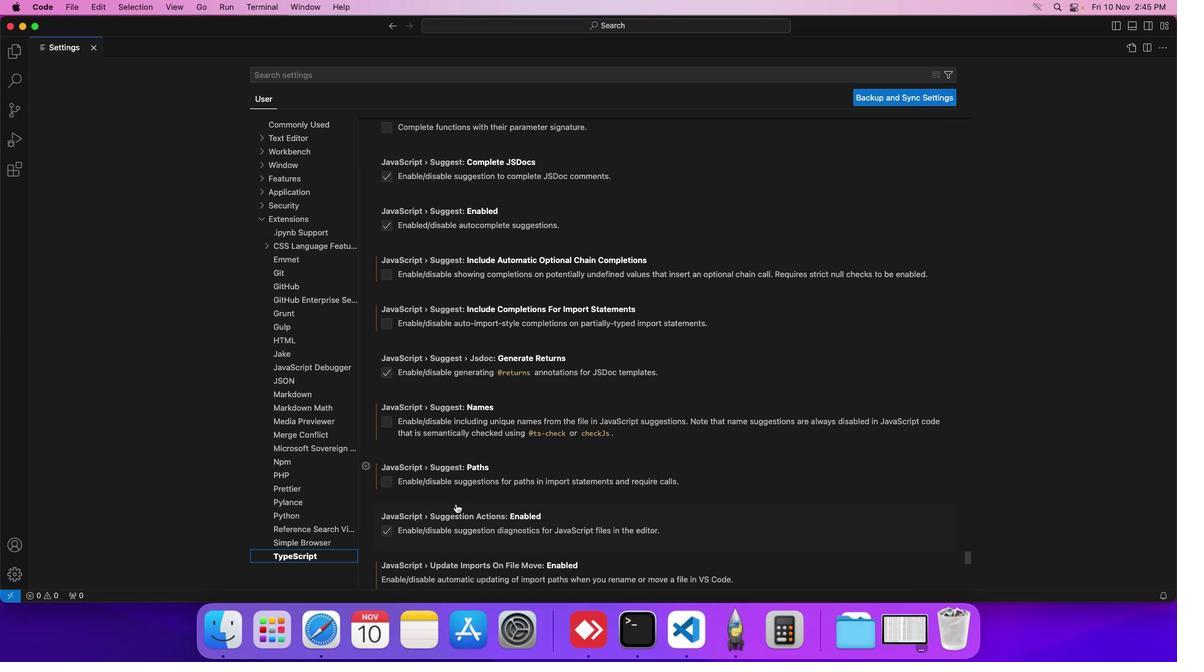 
Action: Mouse scrolled (451, 501) with delta (-8, -106)
Screenshot: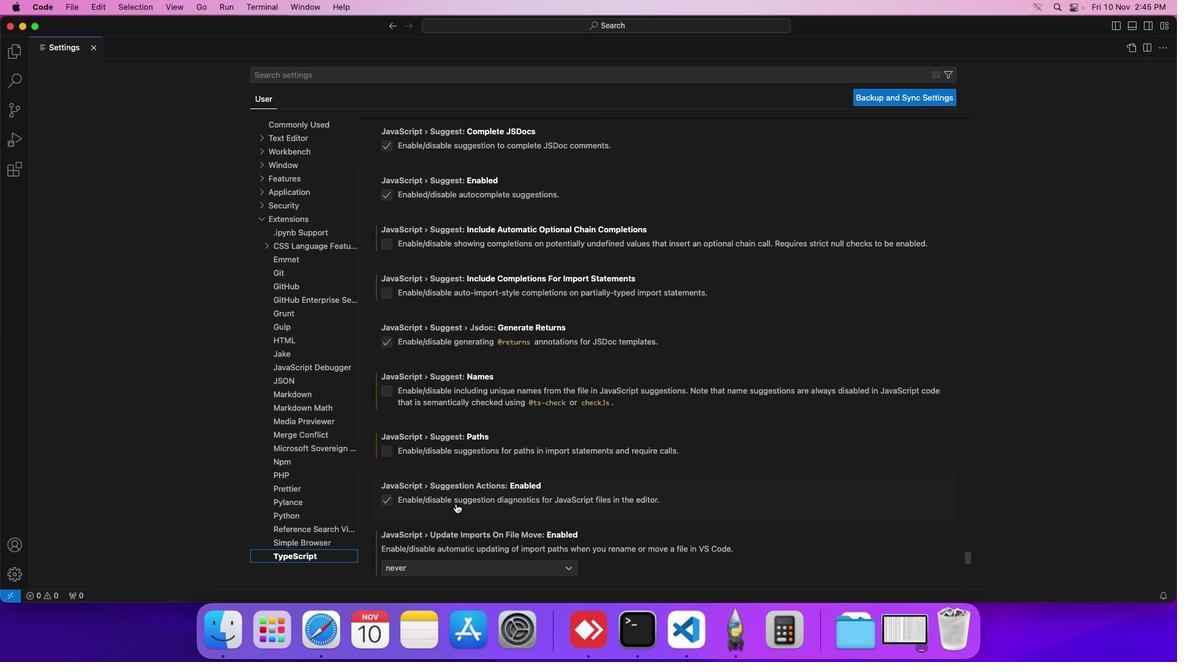 
Action: Mouse scrolled (451, 501) with delta (-8, -106)
Screenshot: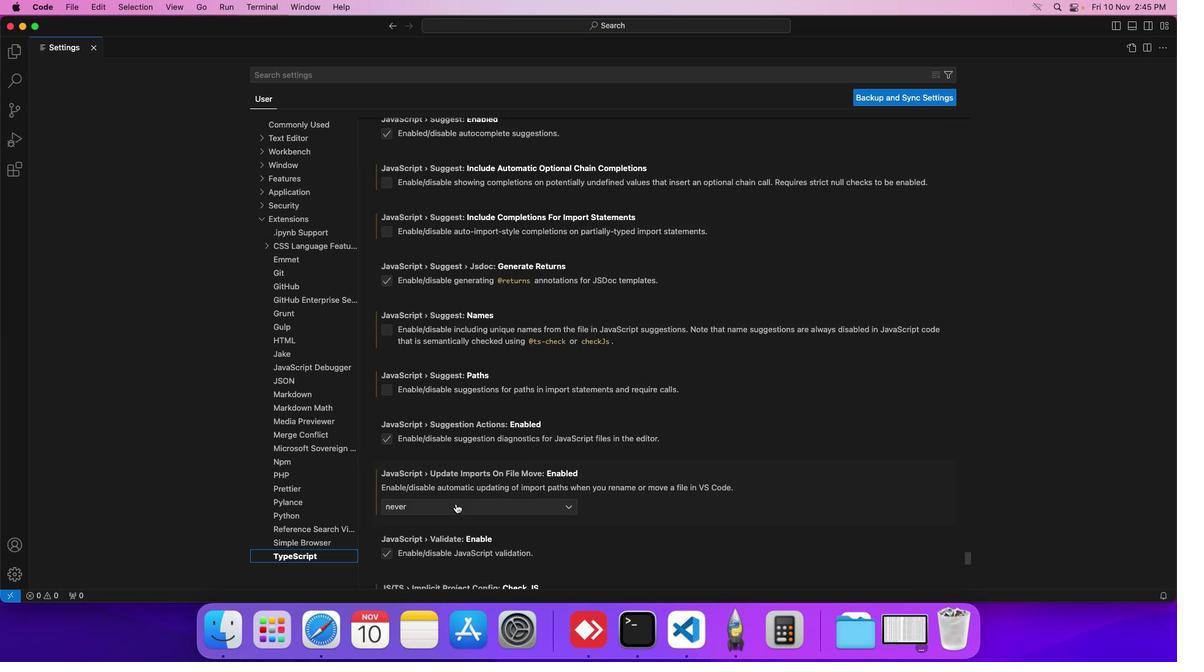 
Action: Mouse scrolled (451, 501) with delta (-8, -106)
Screenshot: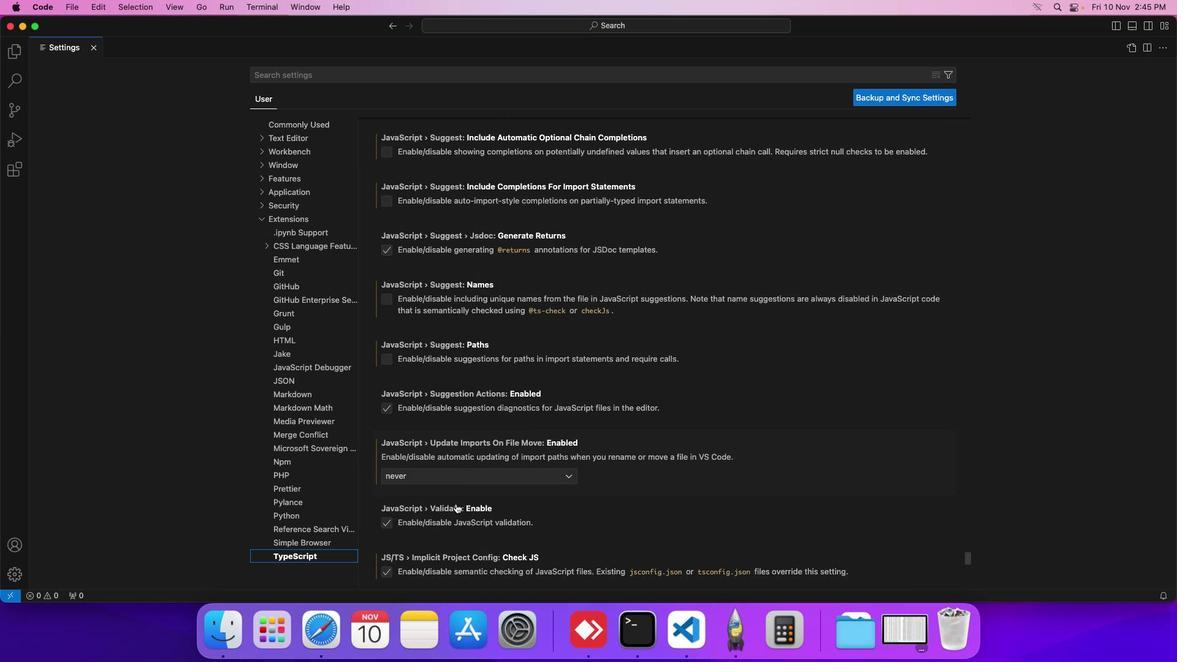 
Action: Mouse scrolled (451, 501) with delta (-8, -106)
Screenshot: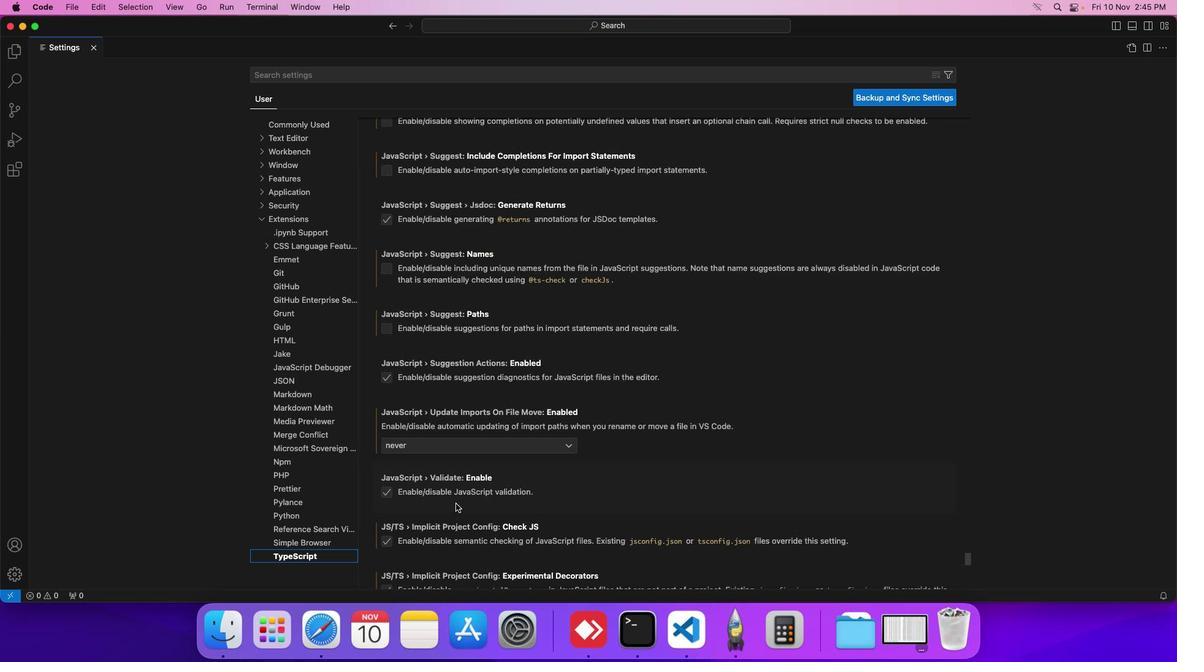 
Action: Mouse scrolled (451, 501) with delta (-8, -106)
Screenshot: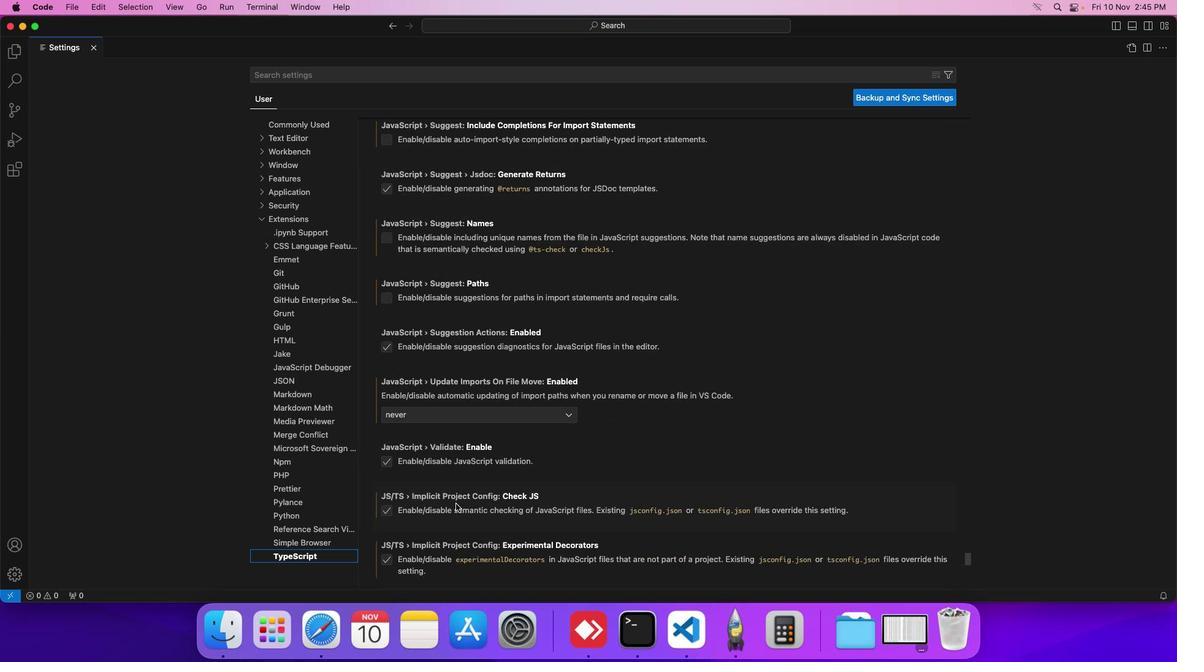 
Action: Mouse scrolled (451, 501) with delta (-8, -106)
Screenshot: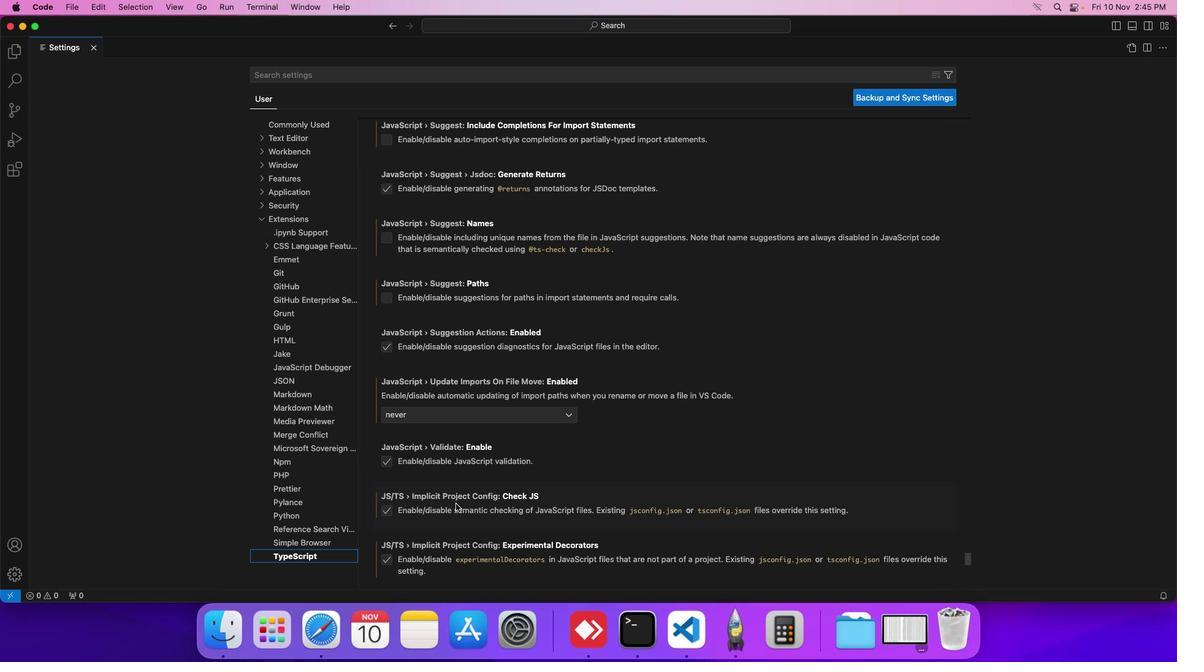 
Action: Mouse scrolled (451, 501) with delta (-8, -106)
Screenshot: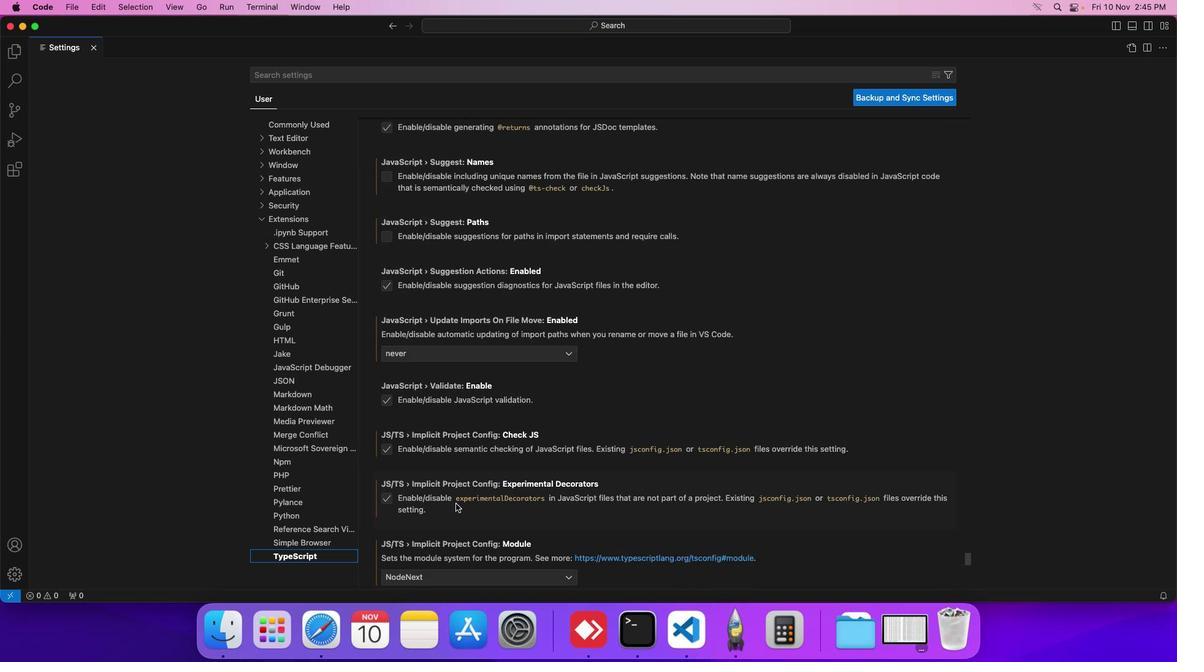 
Action: Mouse scrolled (451, 501) with delta (-8, -106)
Screenshot: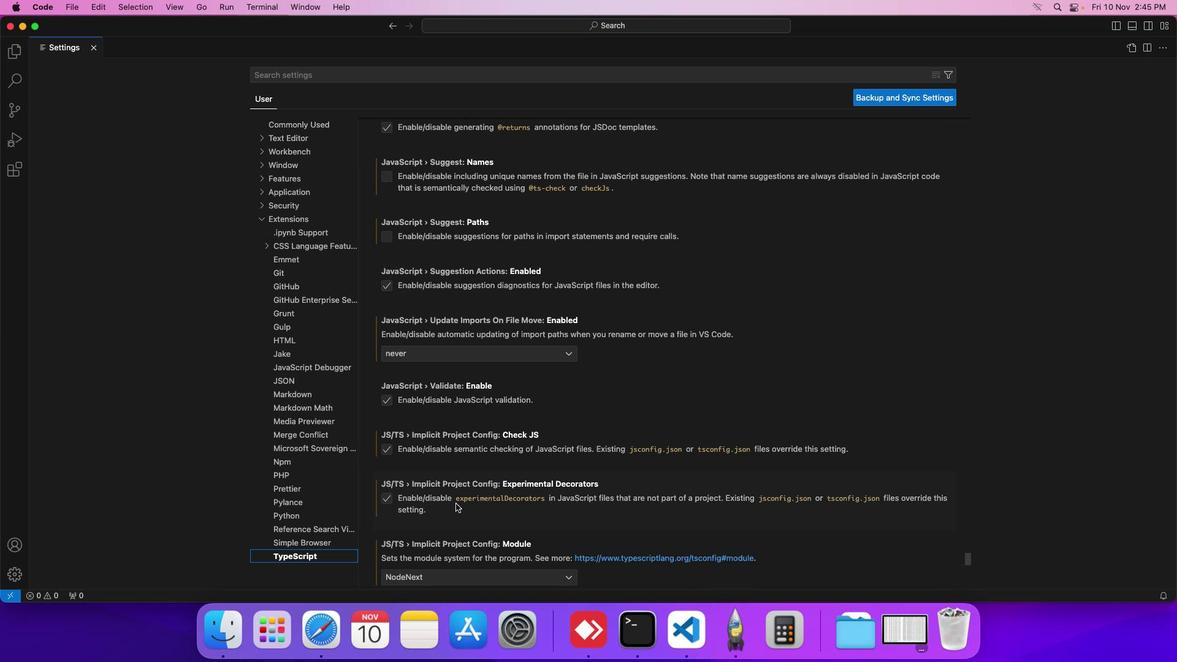 
Action: Mouse scrolled (451, 501) with delta (-8, -106)
Screenshot: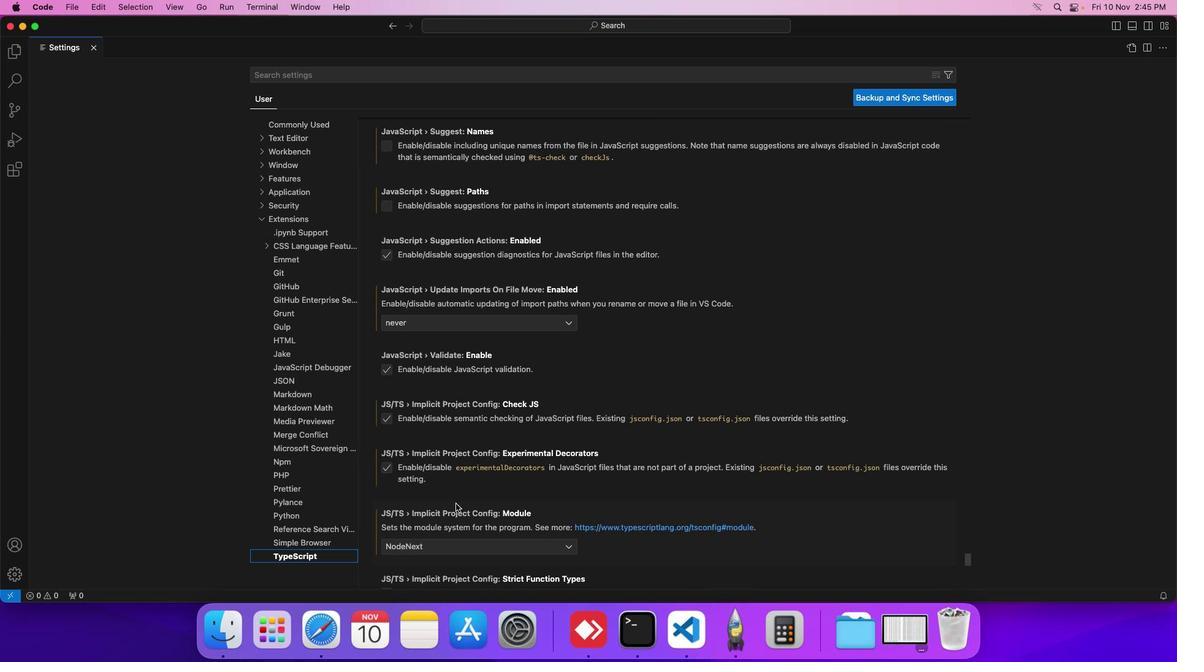 
Action: Mouse scrolled (451, 501) with delta (-8, -106)
Screenshot: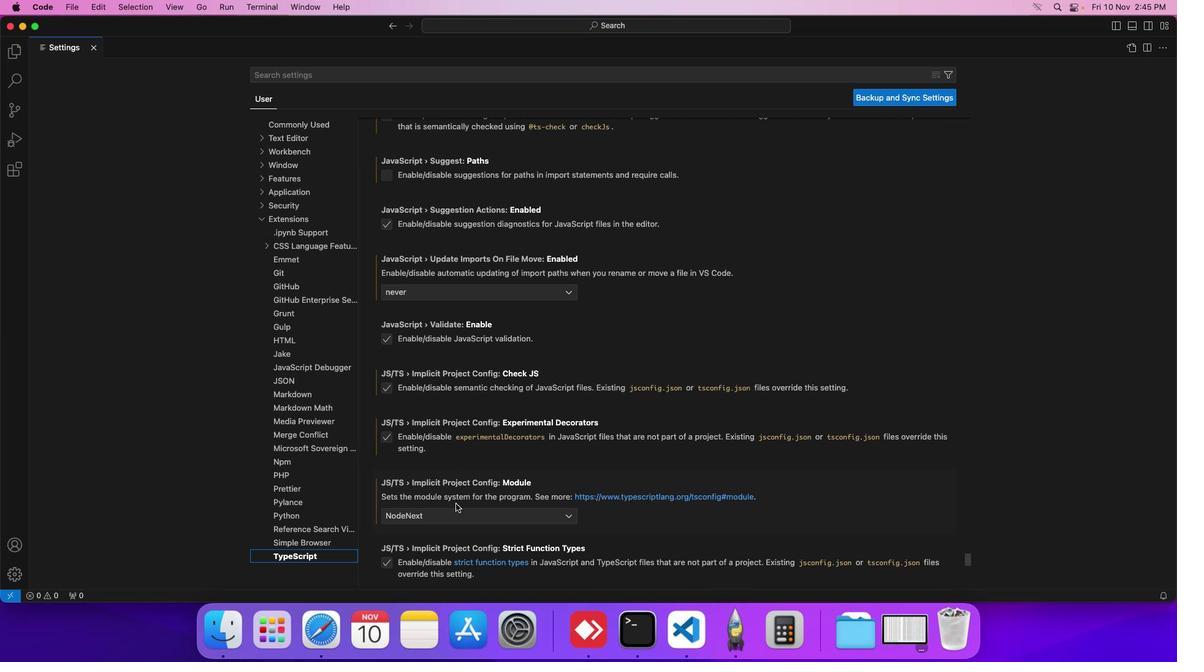 
Action: Mouse scrolled (451, 501) with delta (-8, -106)
Screenshot: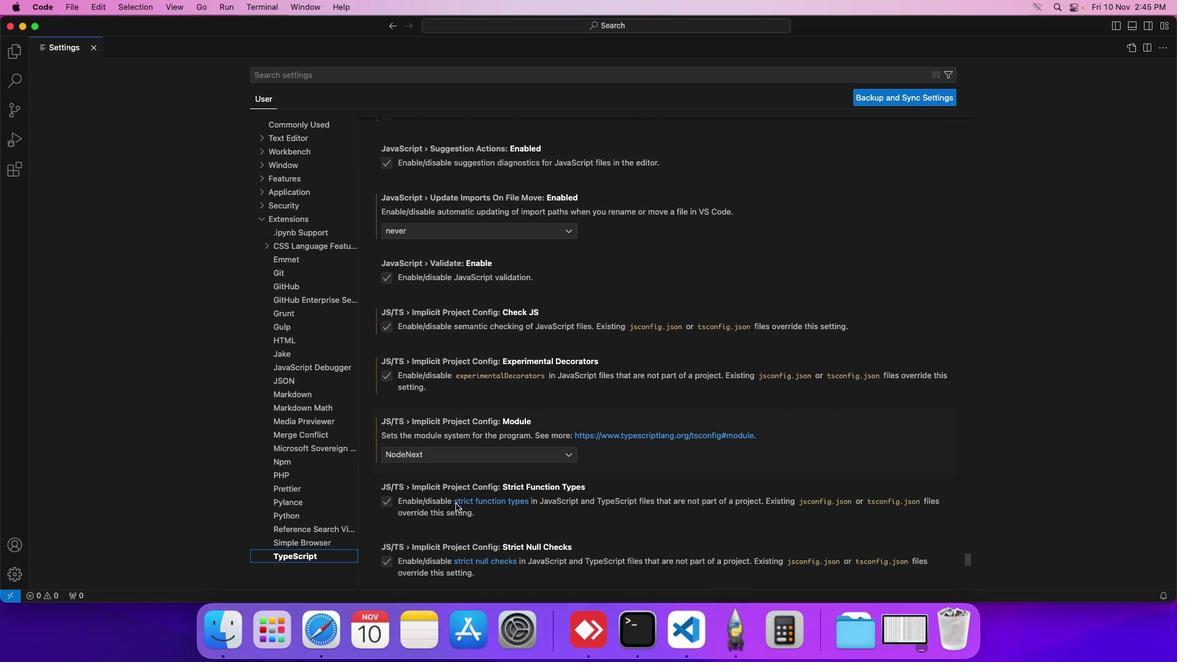 
Action: Mouse scrolled (451, 501) with delta (-8, -106)
Screenshot: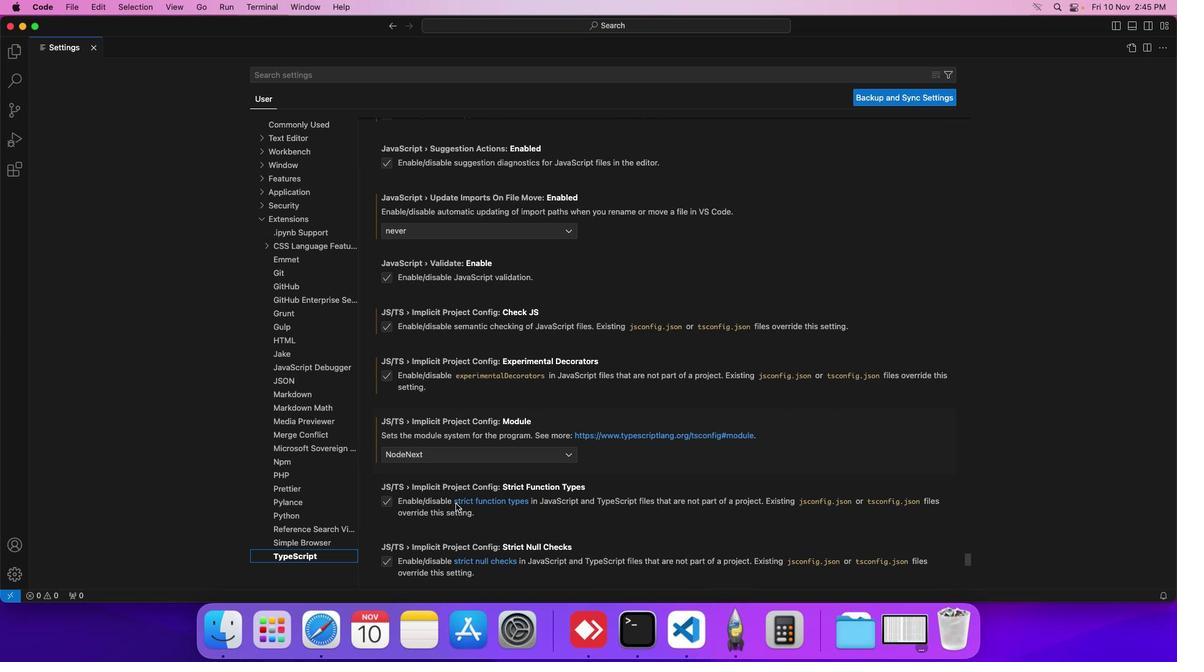 
Action: Mouse scrolled (451, 501) with delta (-8, -106)
Screenshot: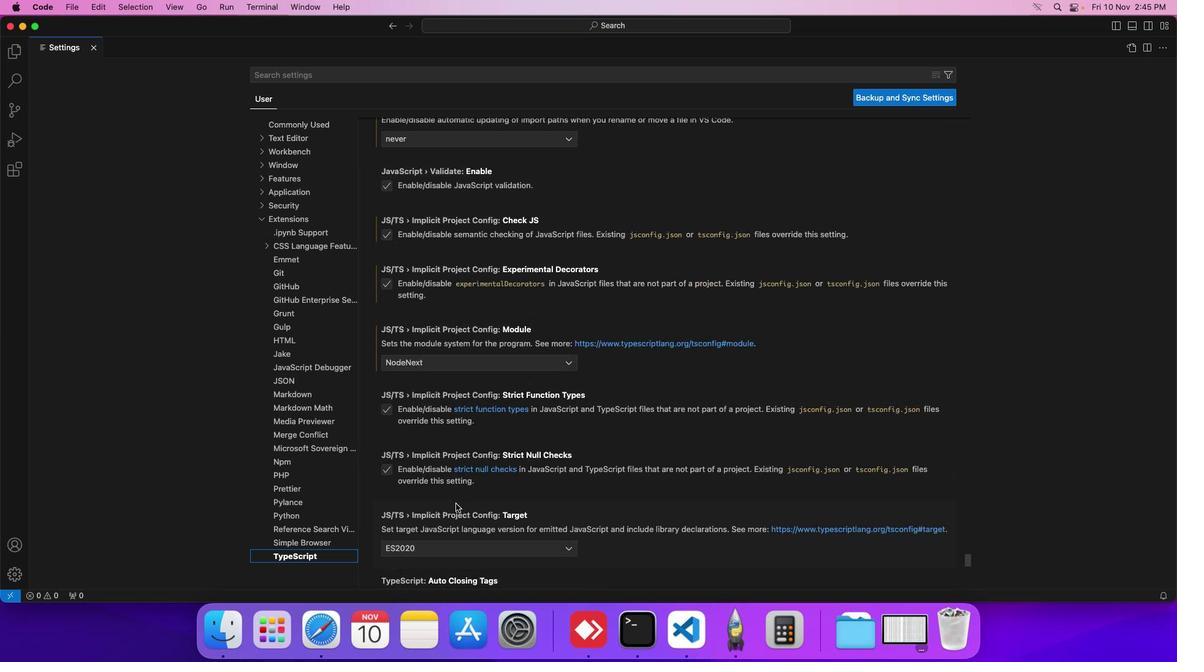 
Action: Mouse scrolled (451, 501) with delta (-8, -106)
Screenshot: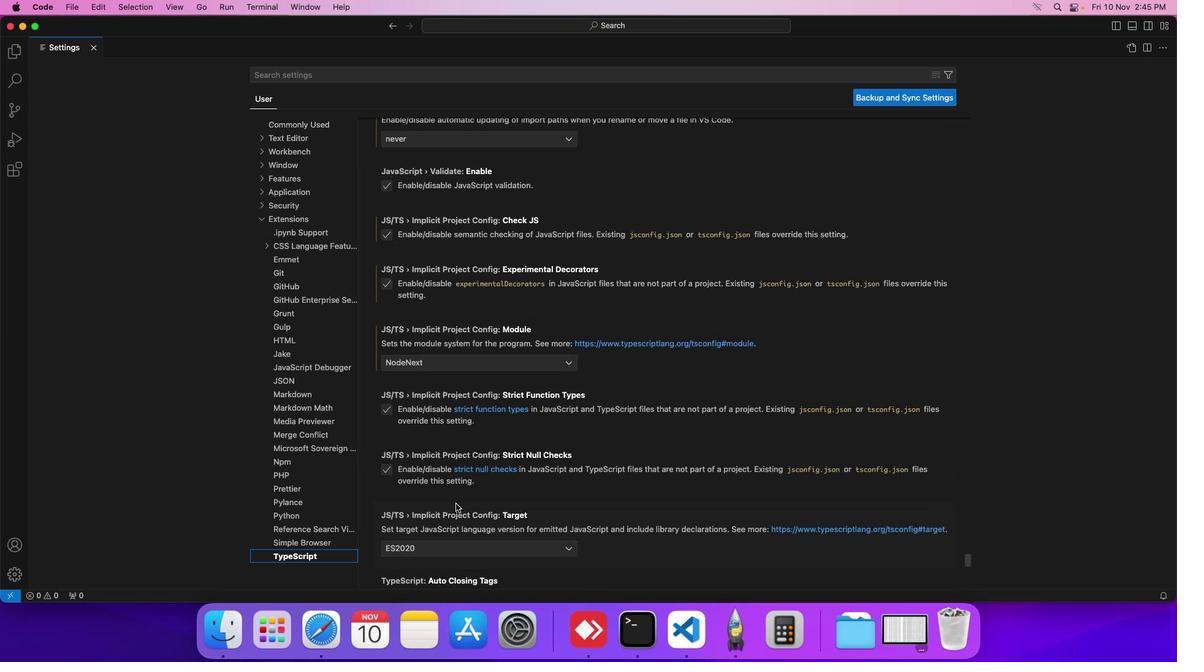 
Action: Mouse scrolled (451, 501) with delta (-8, -106)
Screenshot: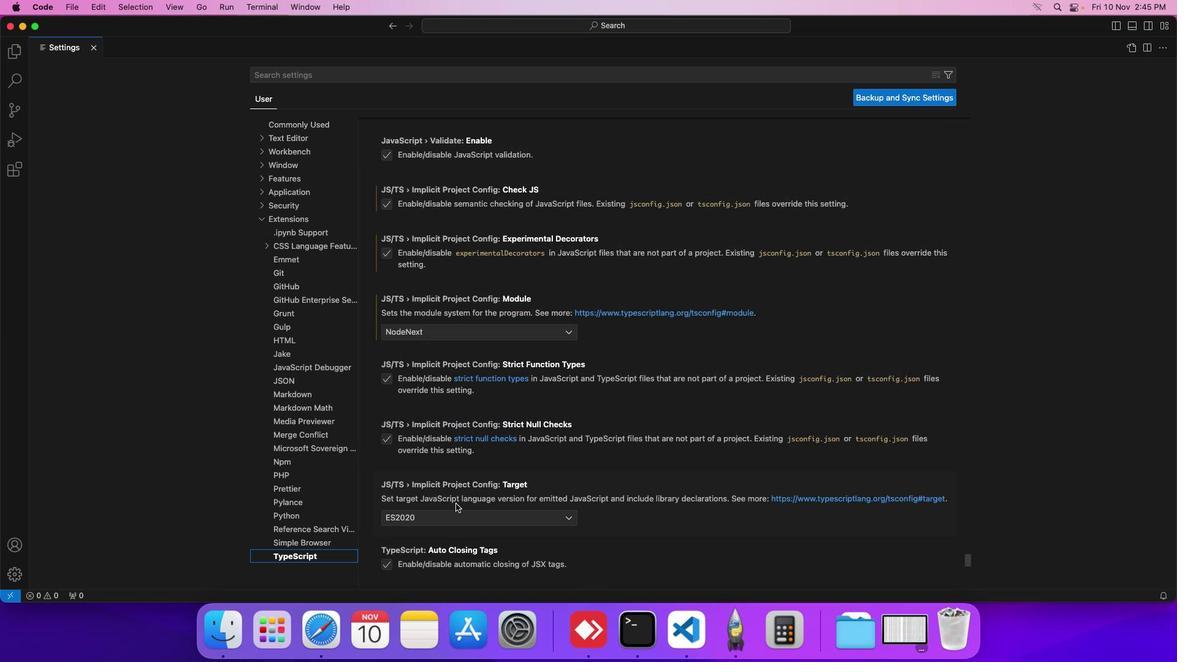 
Action: Mouse scrolled (451, 501) with delta (-8, -106)
Screenshot: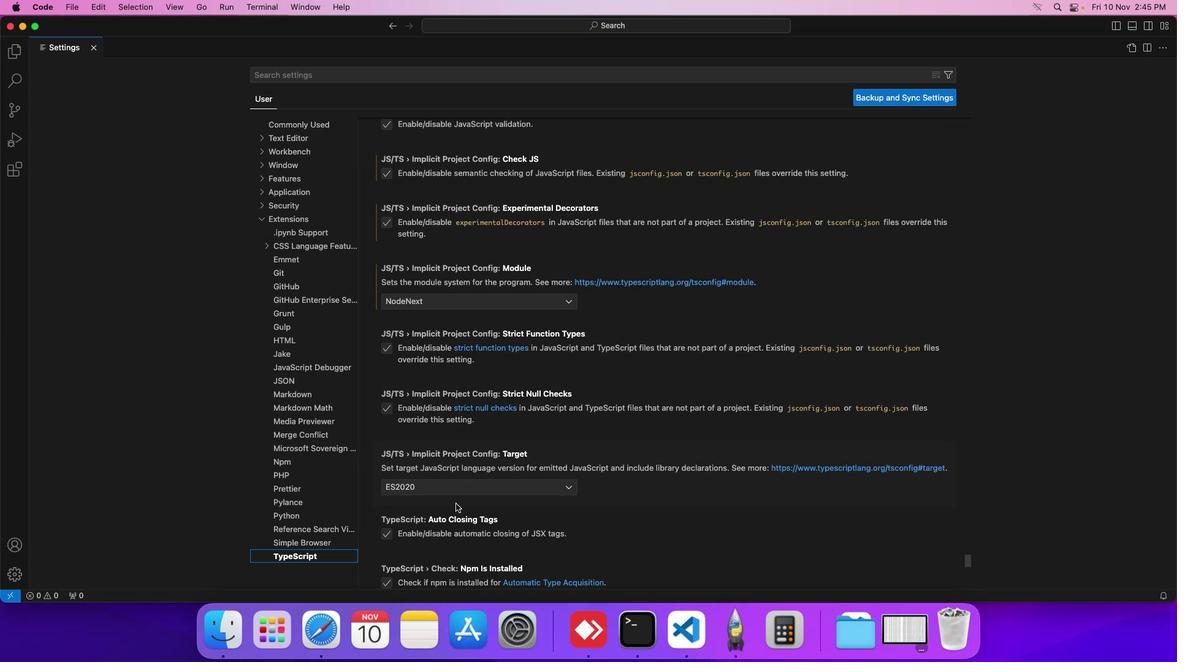 
Action: Mouse scrolled (451, 501) with delta (-8, -106)
Screenshot: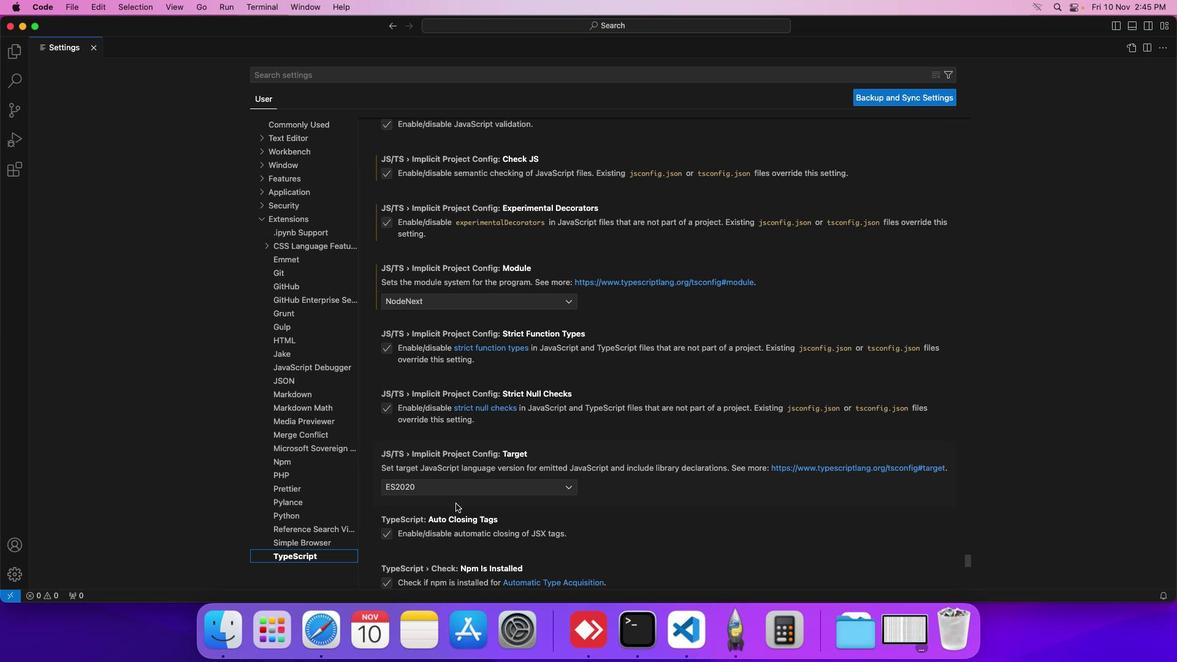 
Action: Mouse scrolled (451, 501) with delta (-8, -106)
Screenshot: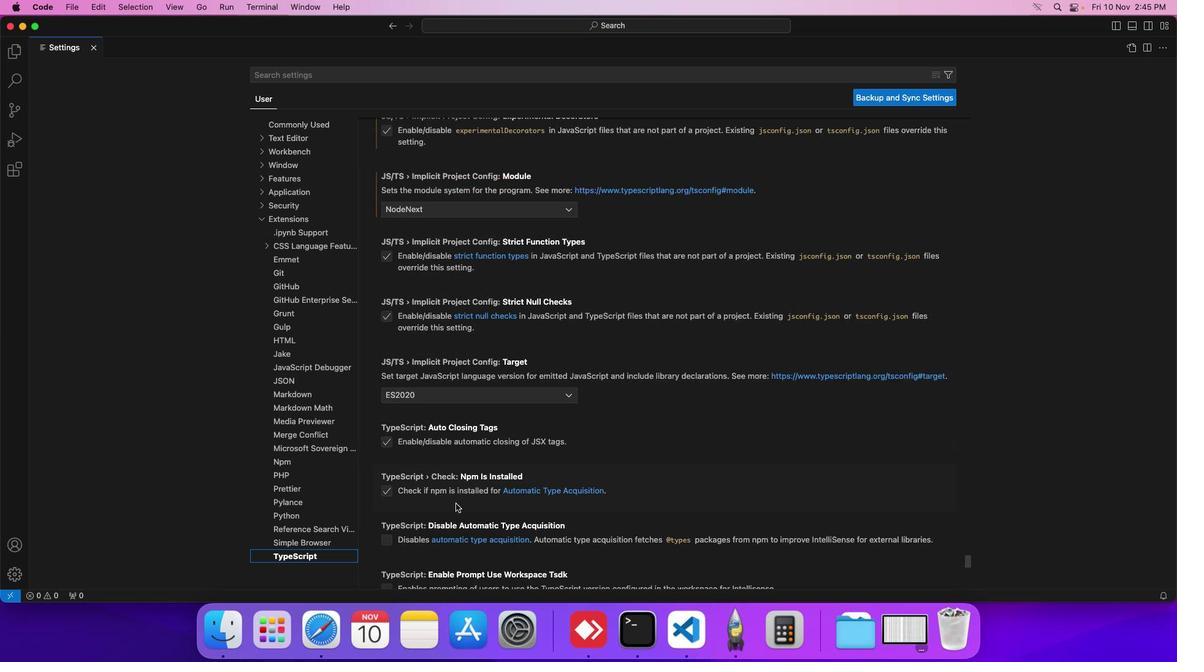 
Action: Mouse scrolled (451, 501) with delta (-8, -106)
Screenshot: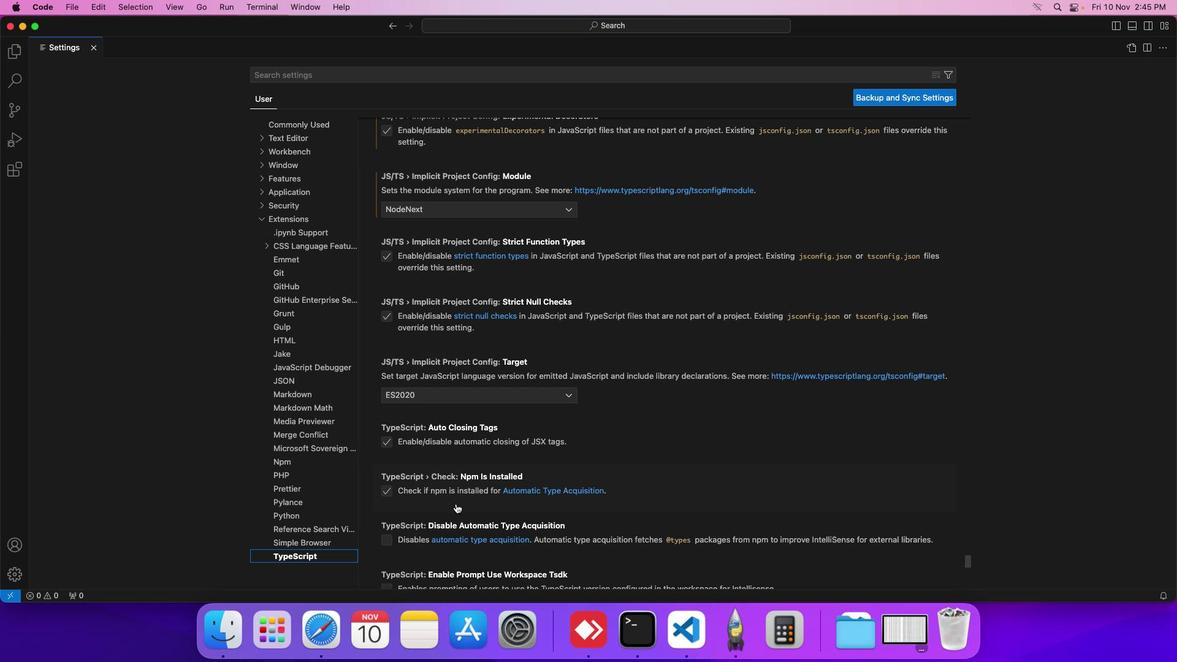 
Action: Mouse scrolled (451, 501) with delta (-8, -106)
Screenshot: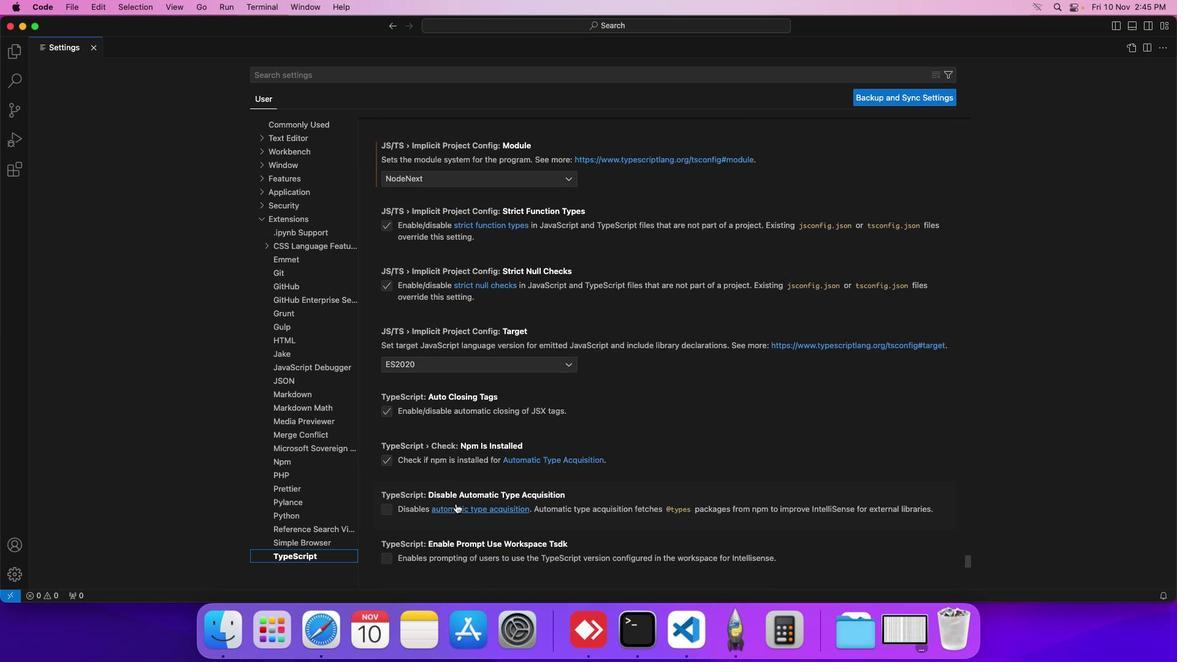 
Action: Mouse scrolled (451, 501) with delta (-8, -106)
Screenshot: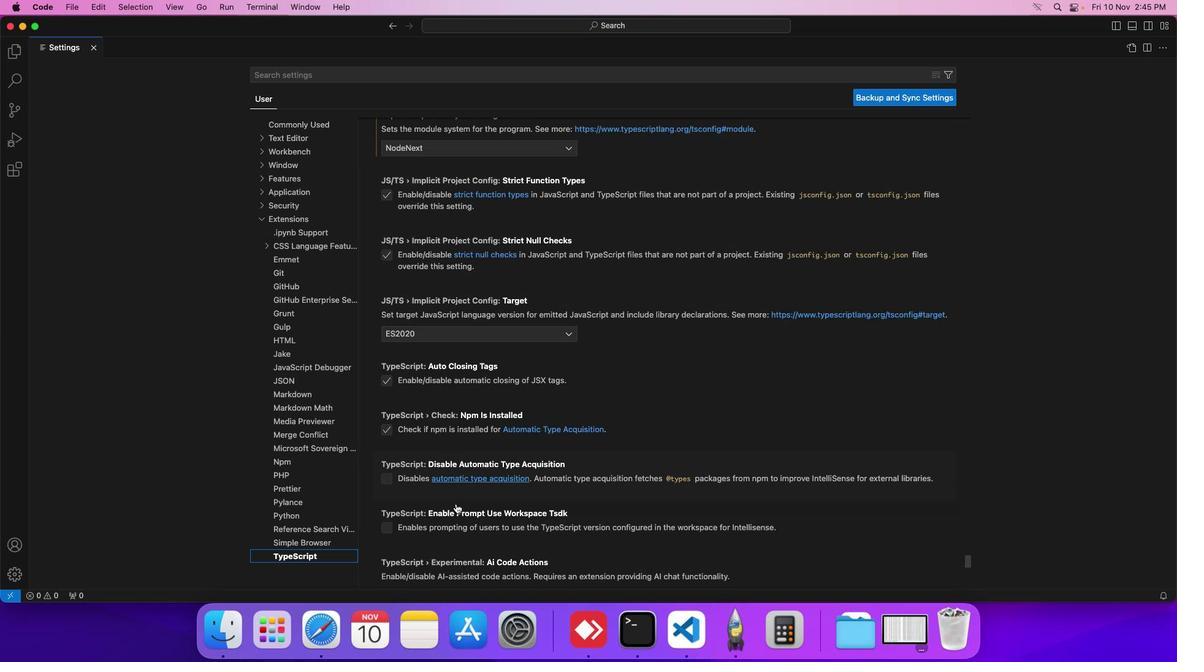 
Action: Mouse scrolled (451, 501) with delta (-8, -106)
Screenshot: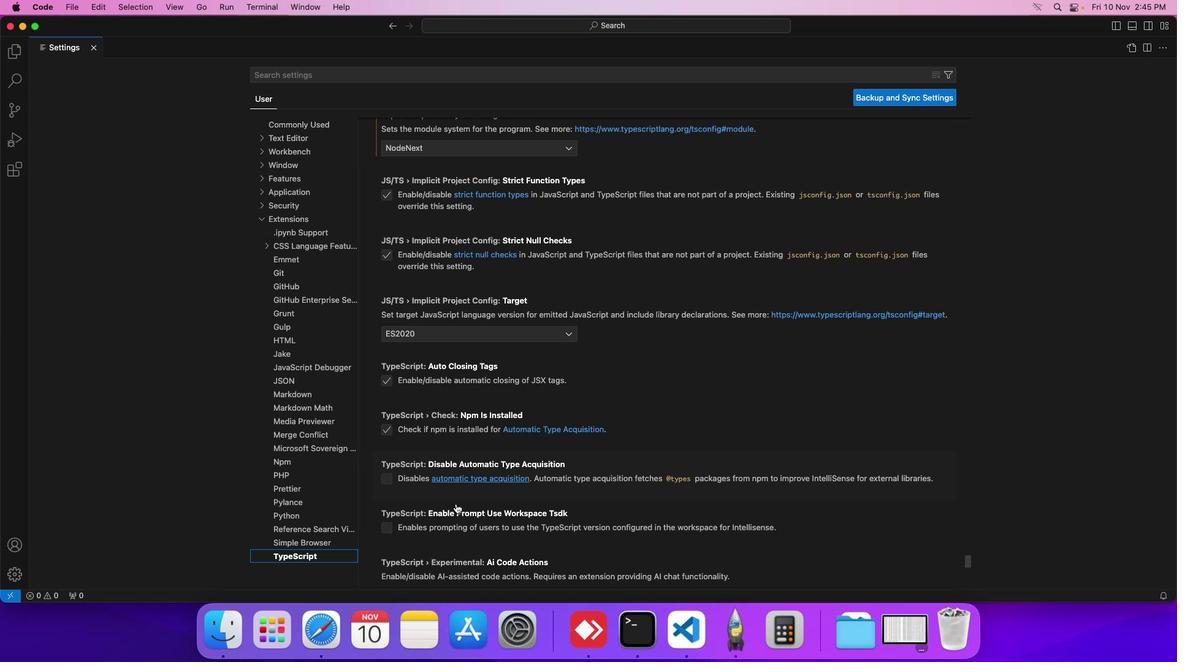 
Action: Mouse moved to (430, 300)
Screenshot: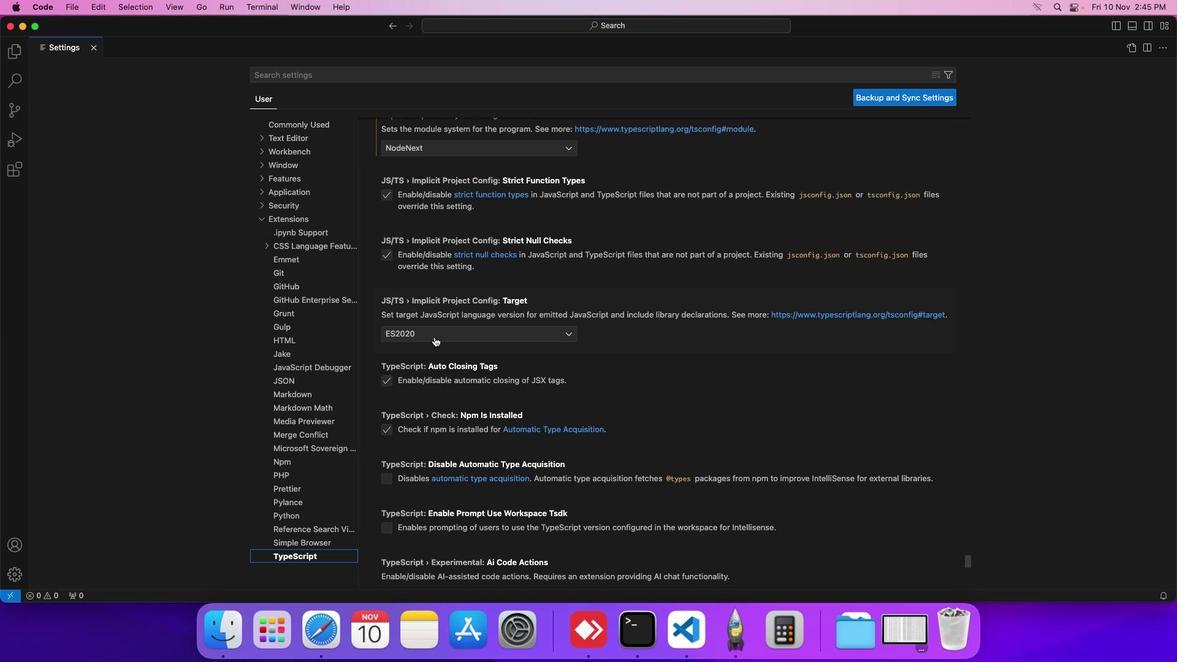 
Action: Mouse pressed left at (430, 300)
Screenshot: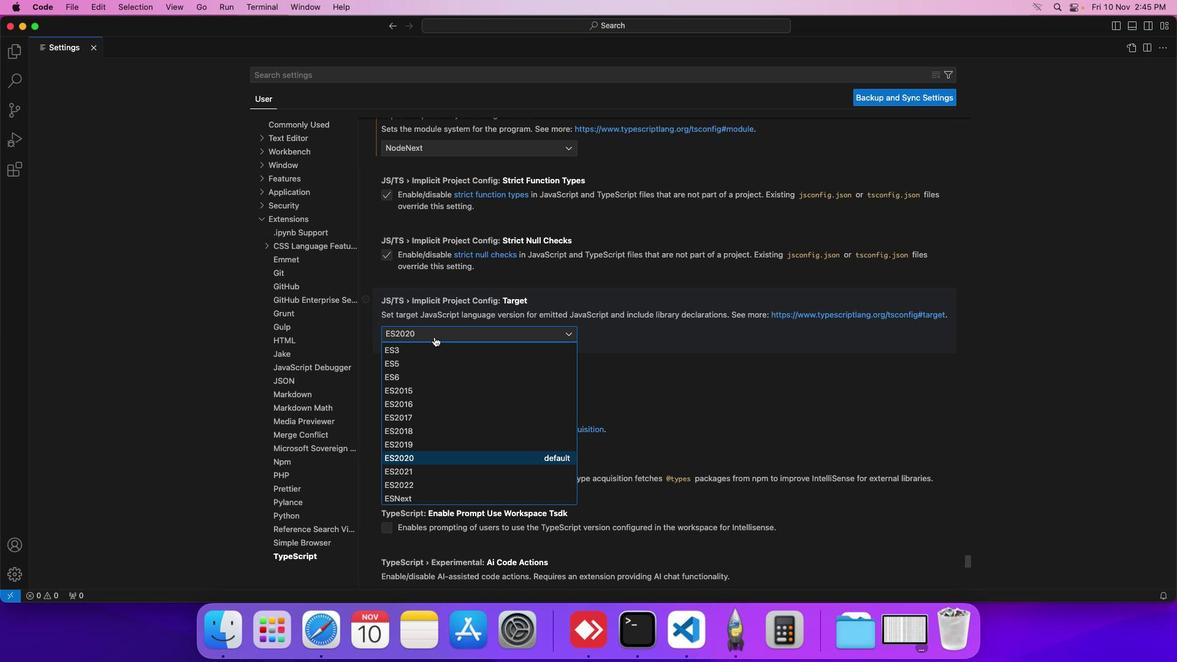 
Action: Mouse moved to (420, 459)
Screenshot: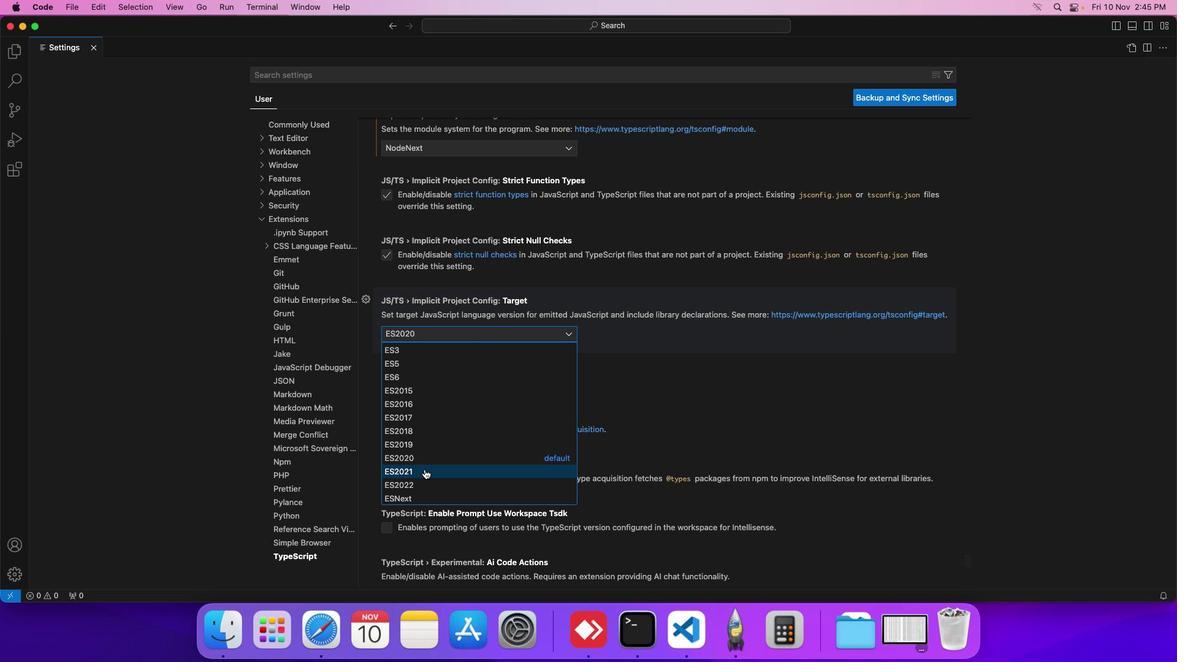 
Action: Mouse pressed left at (420, 459)
Screenshot: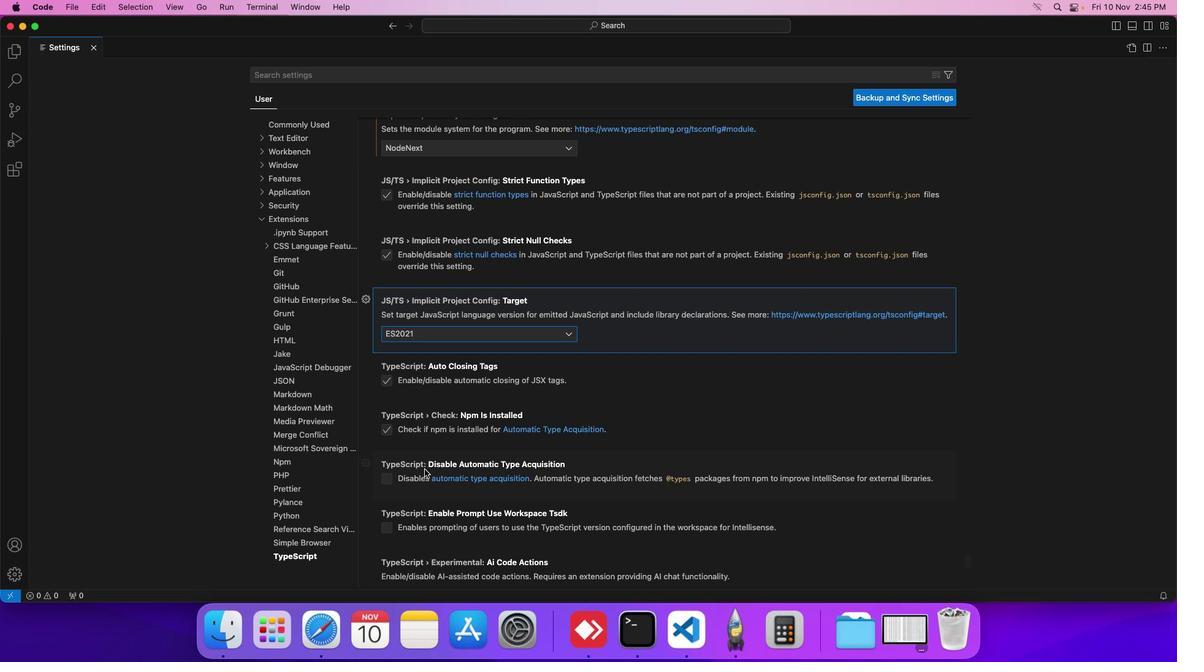 
Action: Mouse moved to (420, 459)
Screenshot: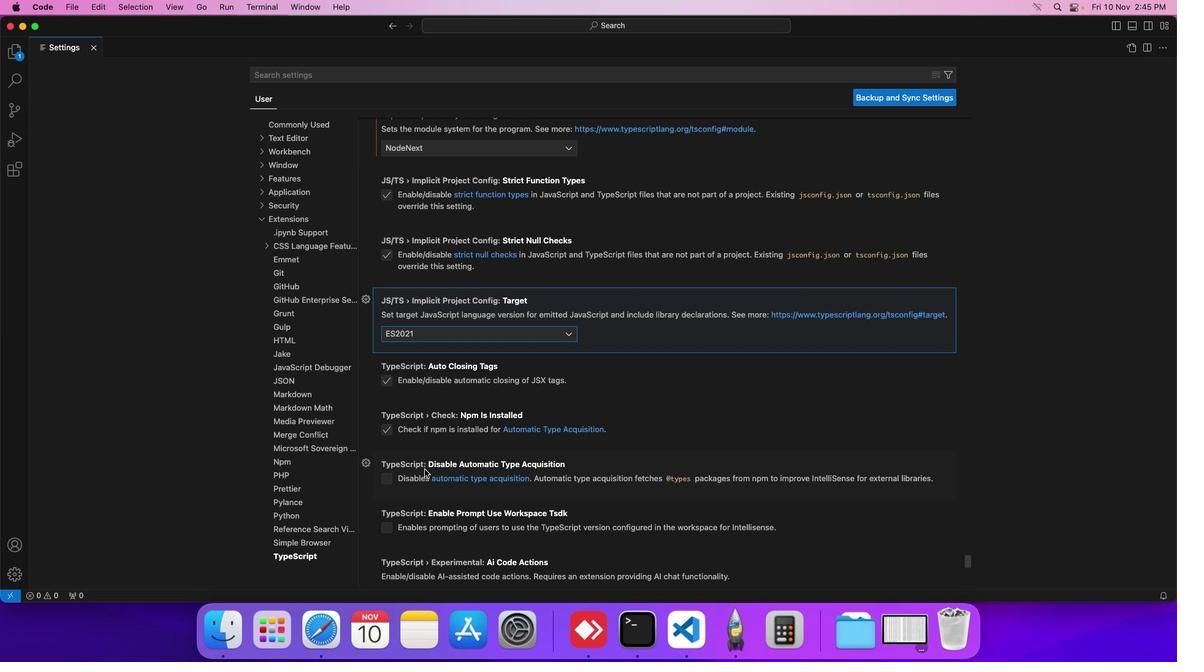 
